 Task: Find connections with filter location Ibirama with filter topic #automotivewith filter profile language French with filter current company STÄUBLI with filter school IBS Mumbai with filter industry Engines and Power Transmission Equipment Manufacturing with filter service category Print Design with filter keywords title Purchasing Staff
Action: Mouse moved to (642, 136)
Screenshot: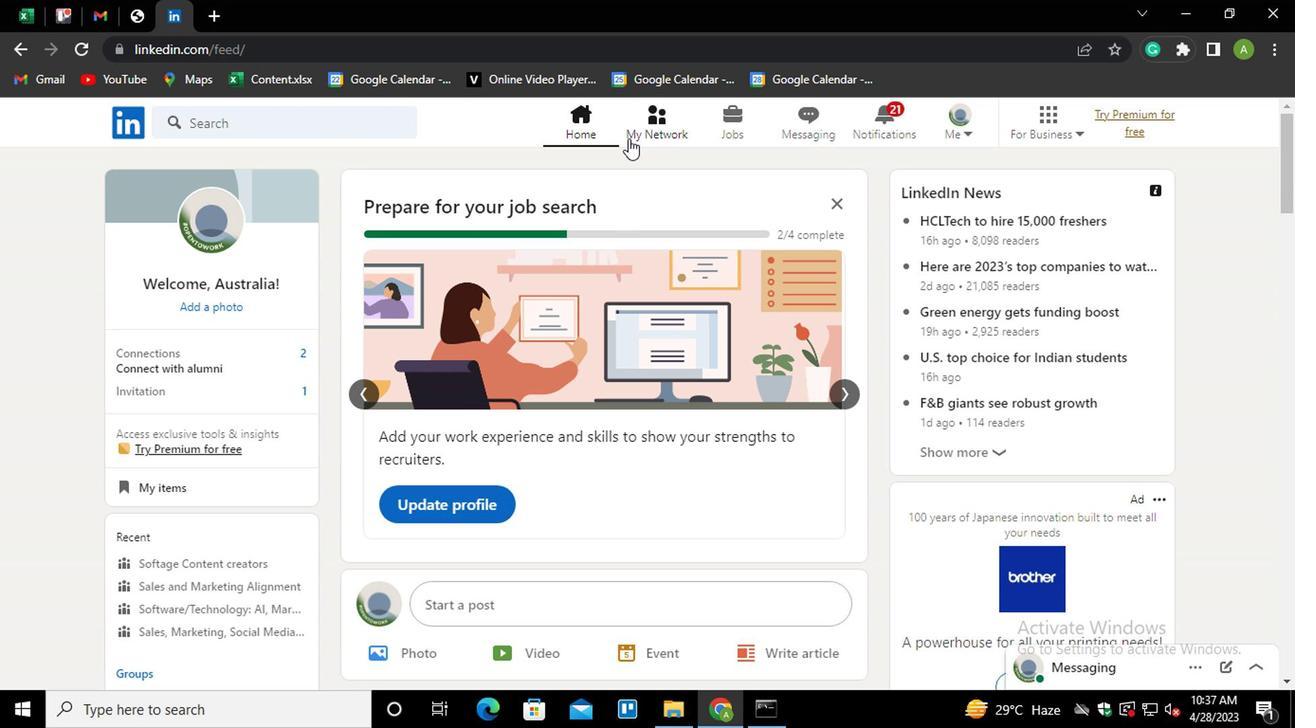
Action: Mouse pressed left at (642, 136)
Screenshot: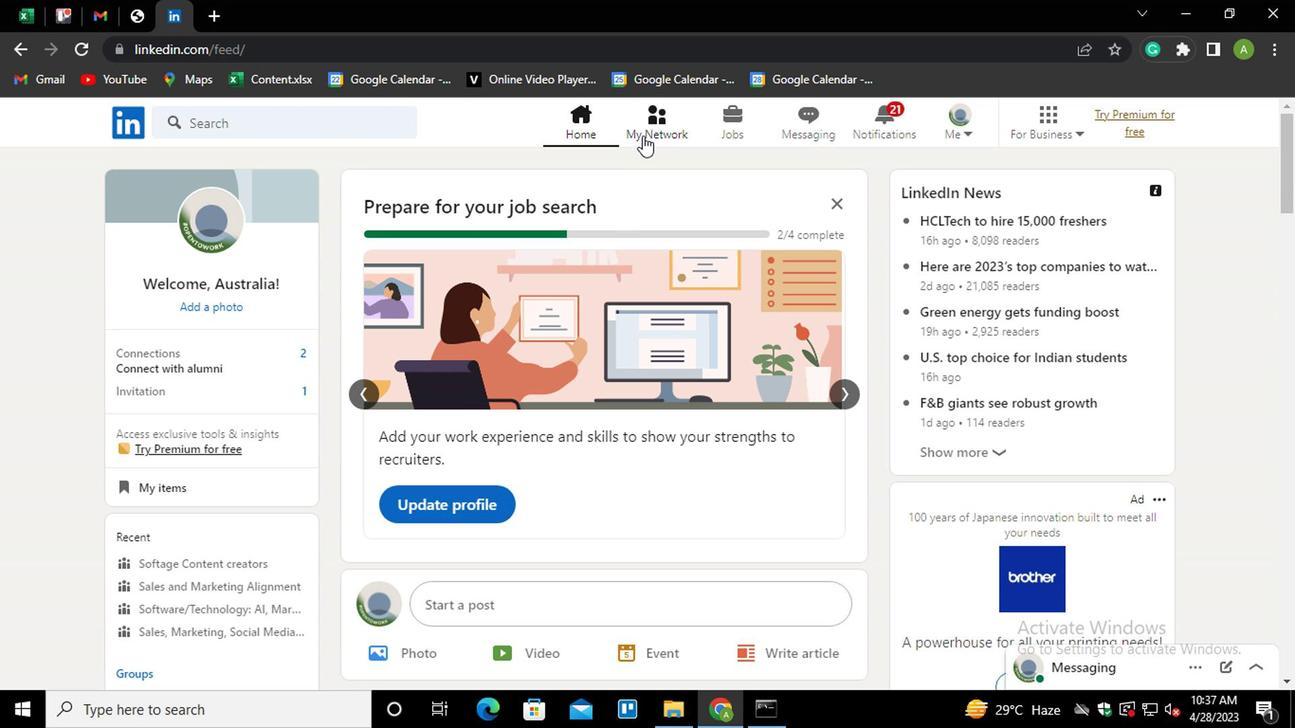 
Action: Mouse moved to (213, 220)
Screenshot: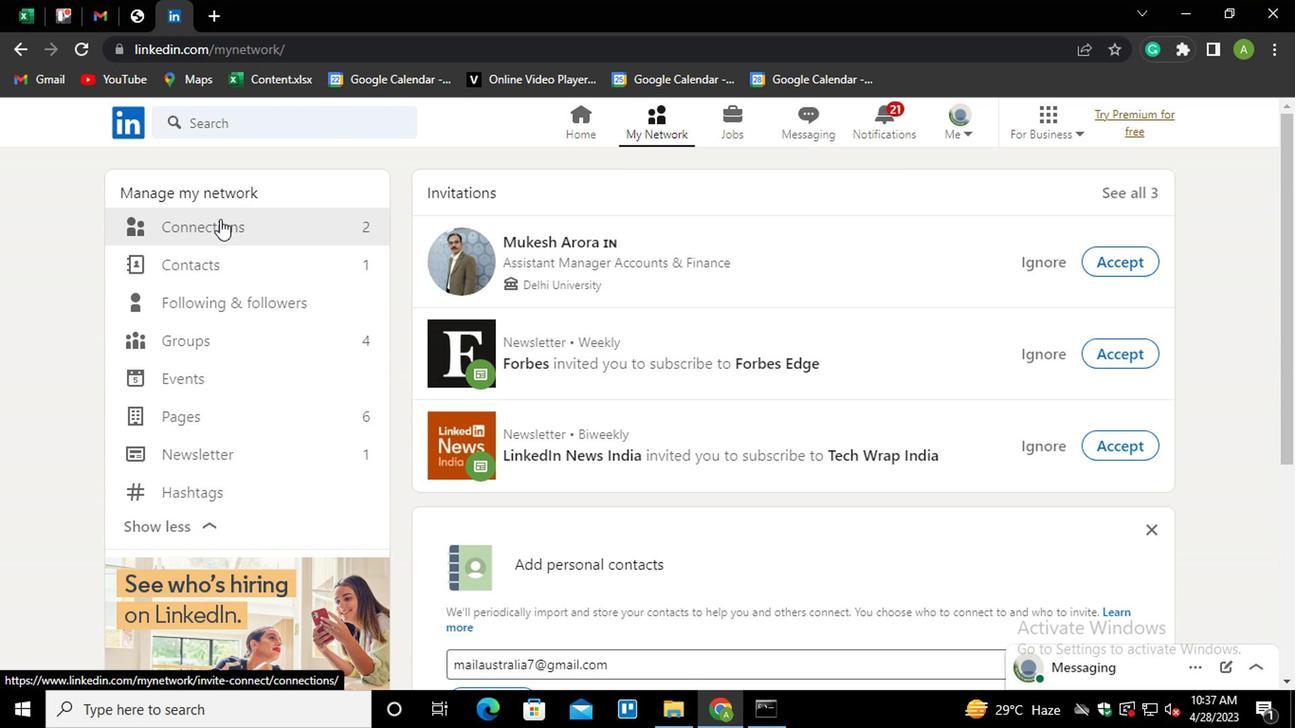 
Action: Mouse pressed left at (213, 220)
Screenshot: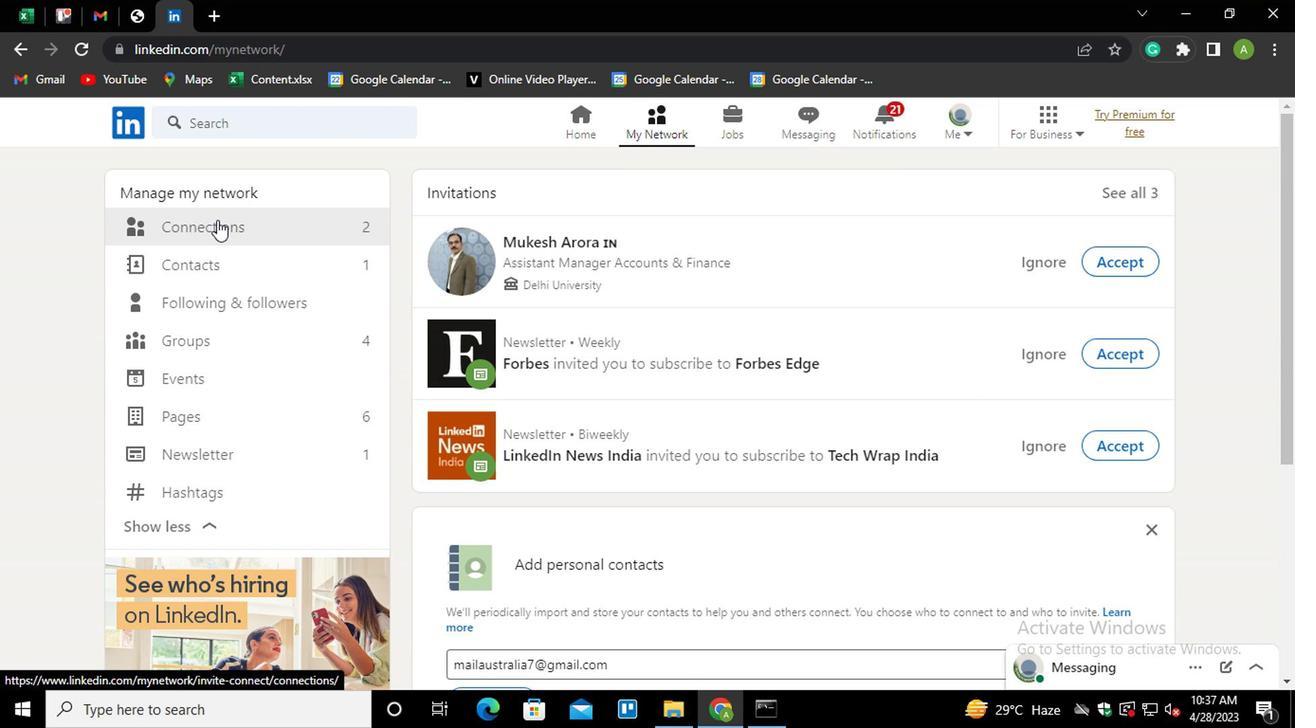 
Action: Mouse moved to (757, 224)
Screenshot: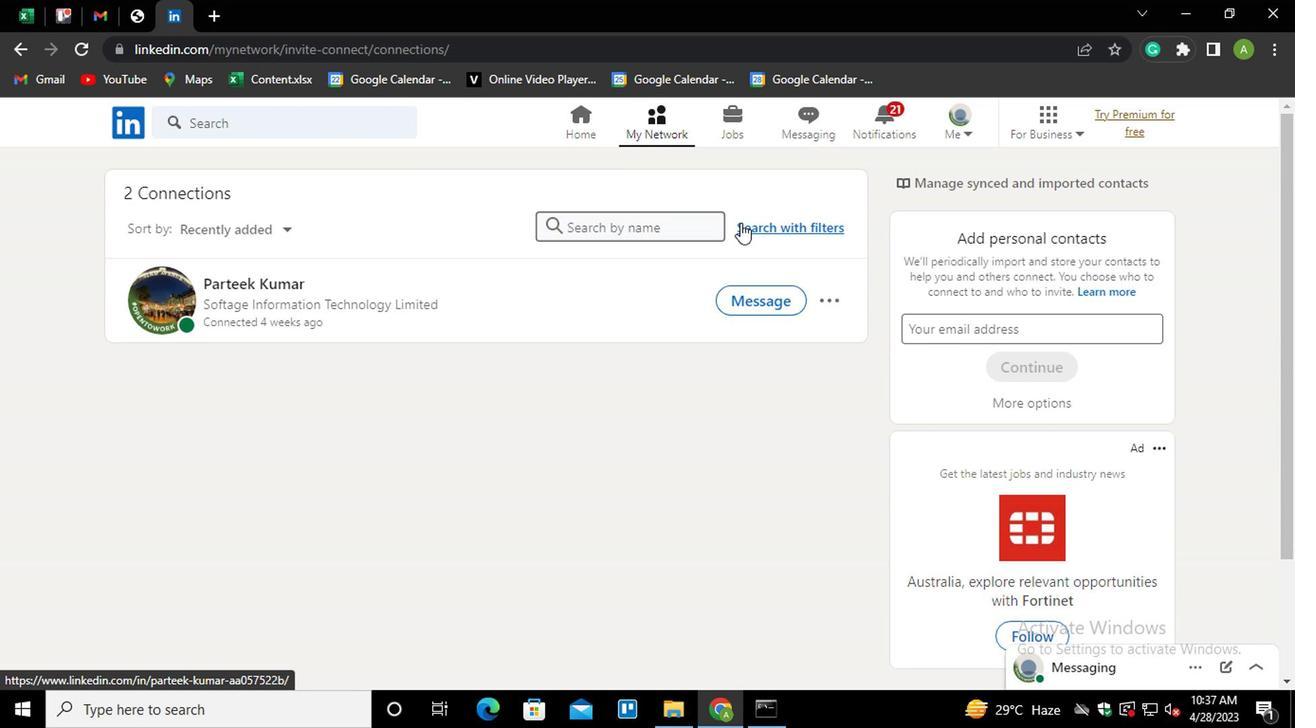 
Action: Mouse pressed left at (757, 224)
Screenshot: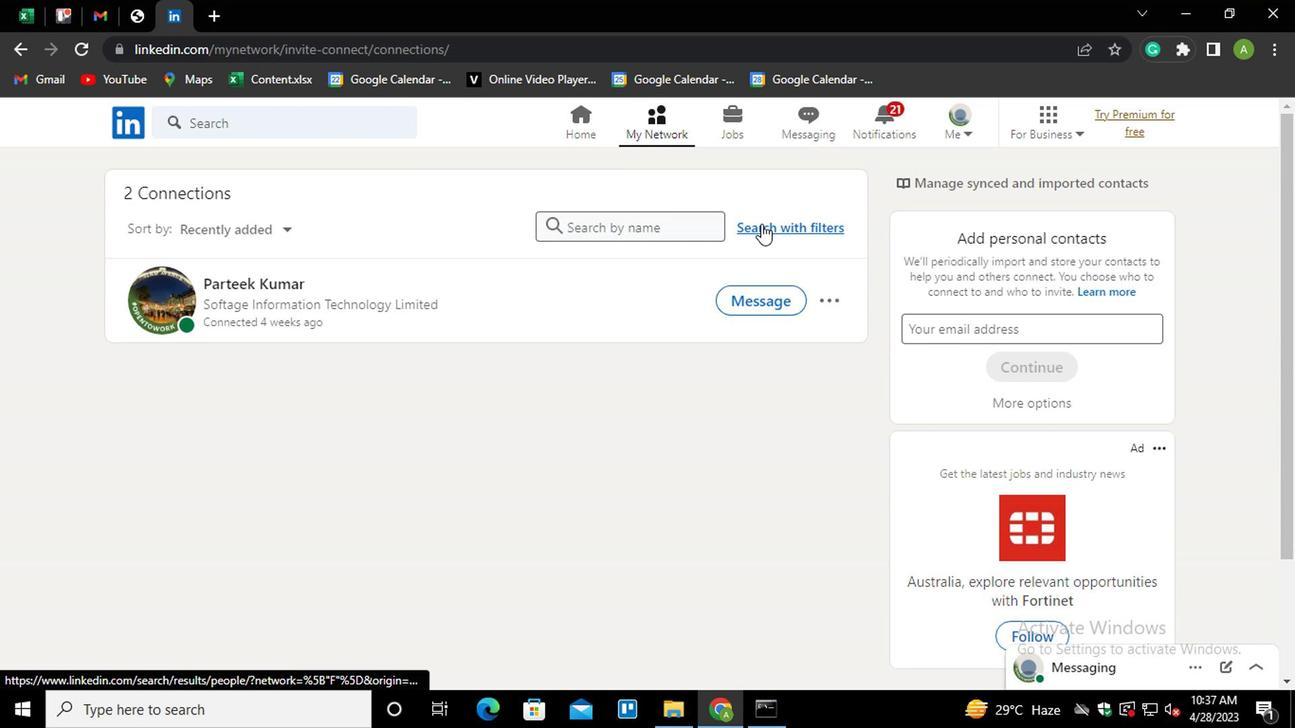 
Action: Mouse moved to (684, 175)
Screenshot: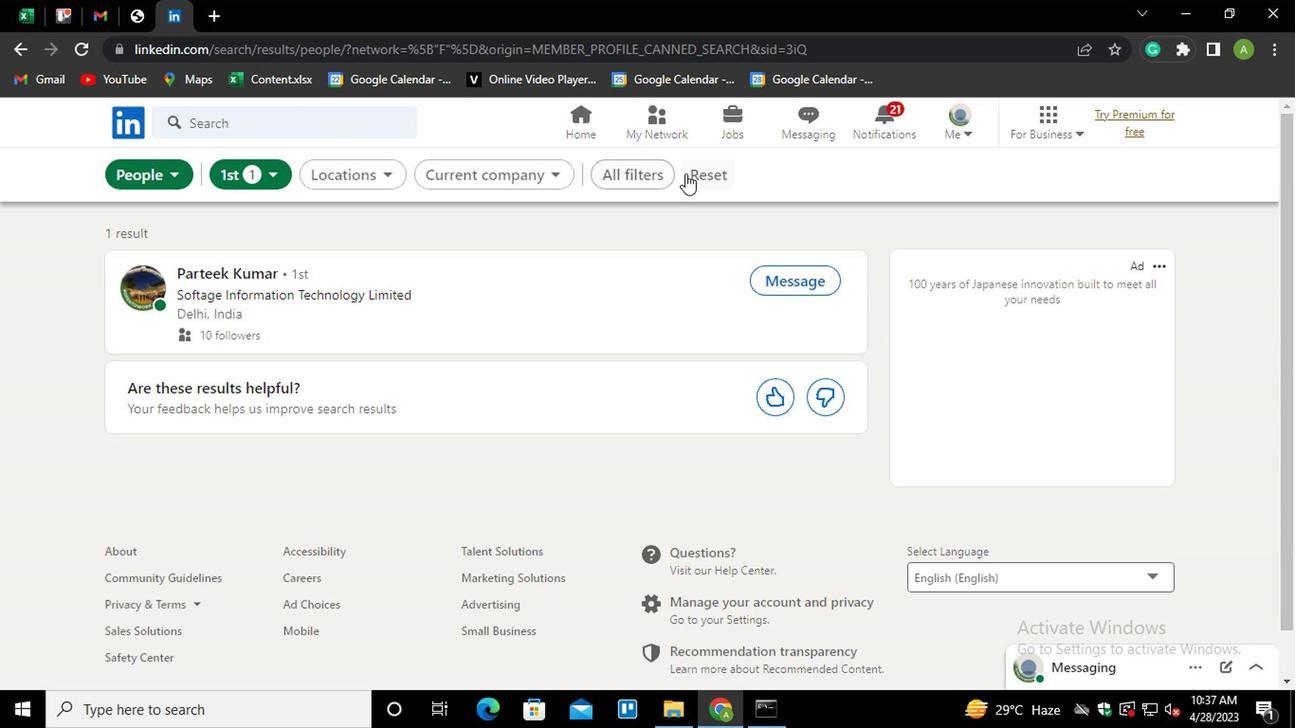 
Action: Mouse pressed left at (684, 175)
Screenshot: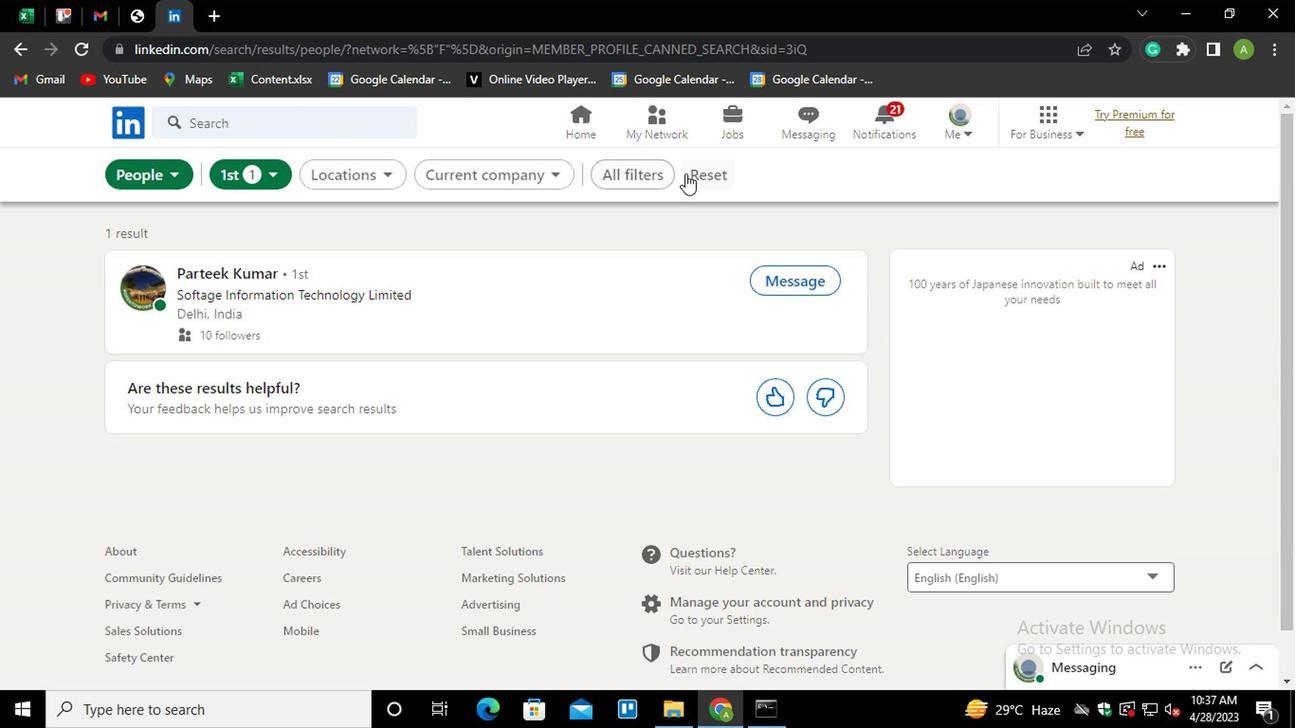 
Action: Mouse moved to (653, 180)
Screenshot: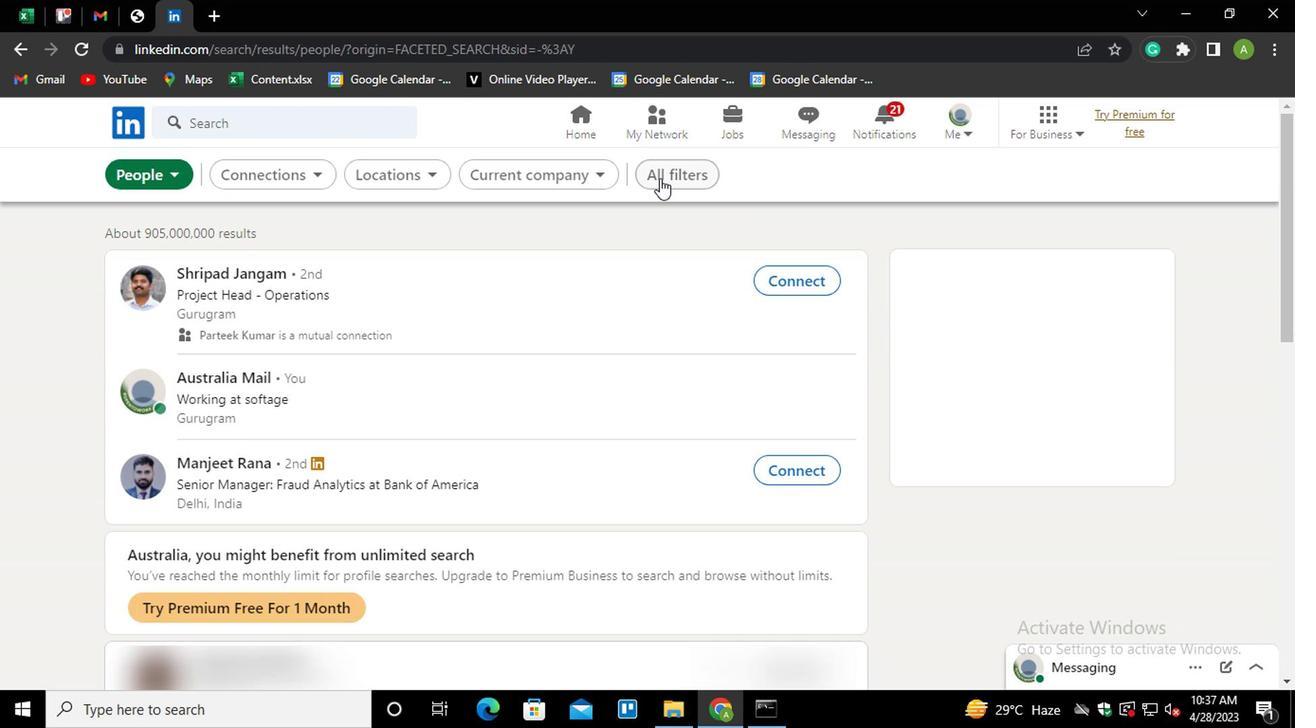 
Action: Mouse pressed left at (653, 180)
Screenshot: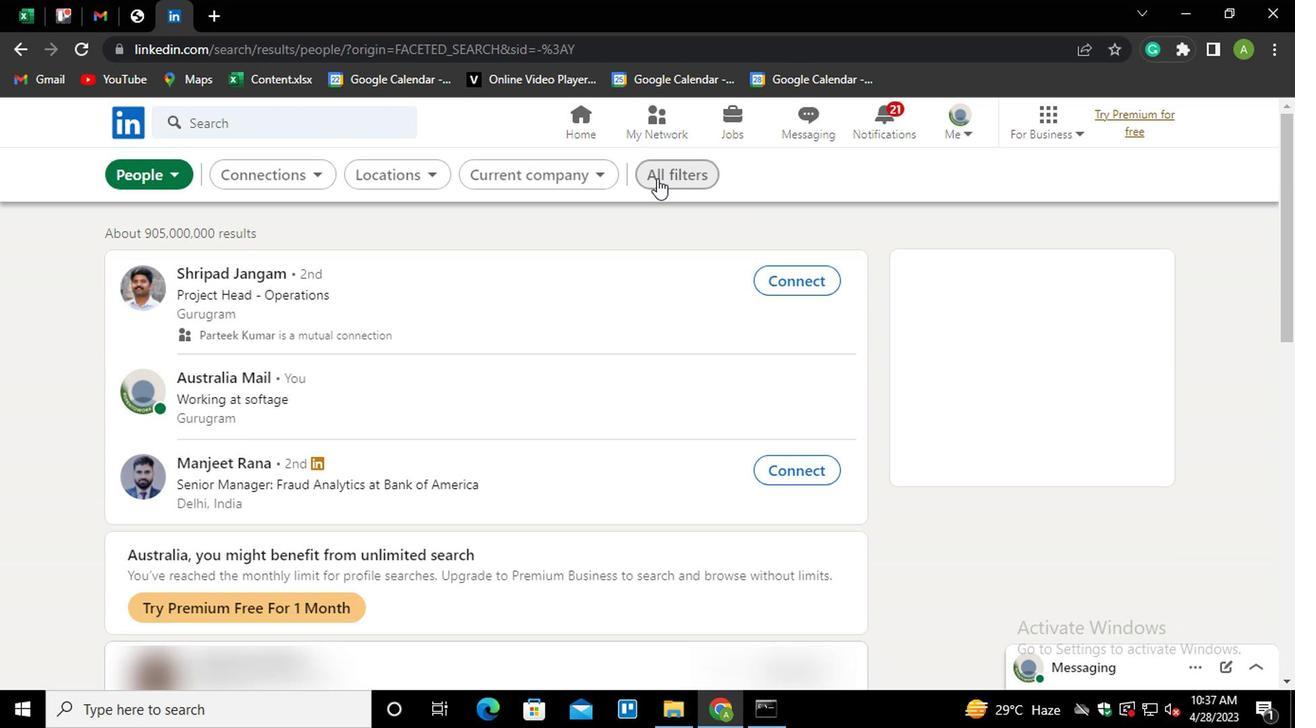 
Action: Mouse moved to (962, 416)
Screenshot: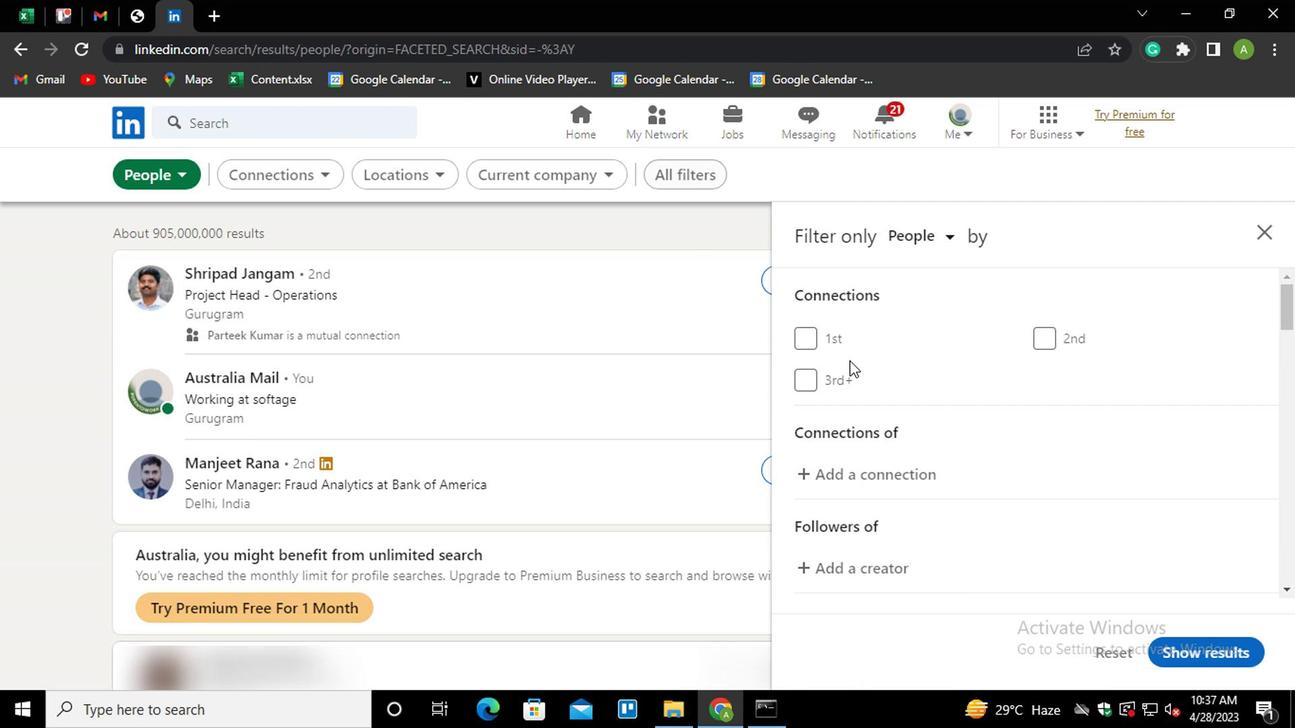 
Action: Mouse scrolled (962, 414) with delta (0, -1)
Screenshot: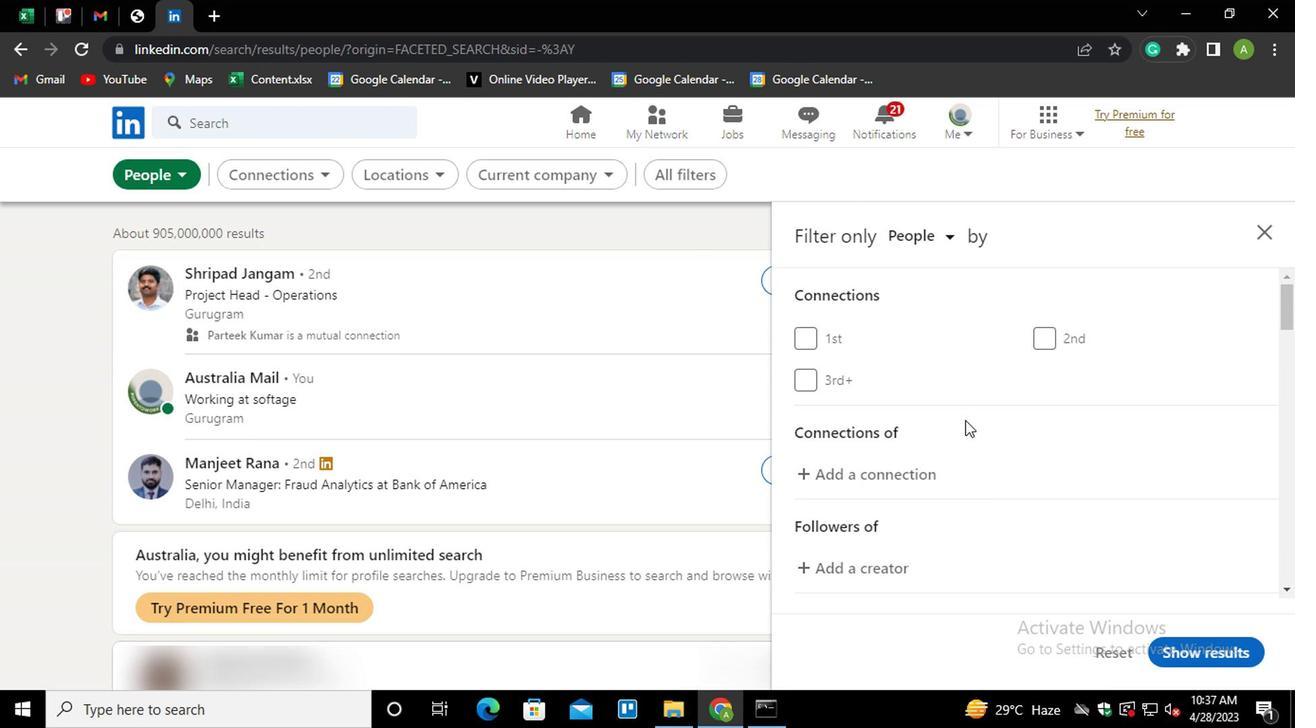 
Action: Mouse scrolled (962, 414) with delta (0, -1)
Screenshot: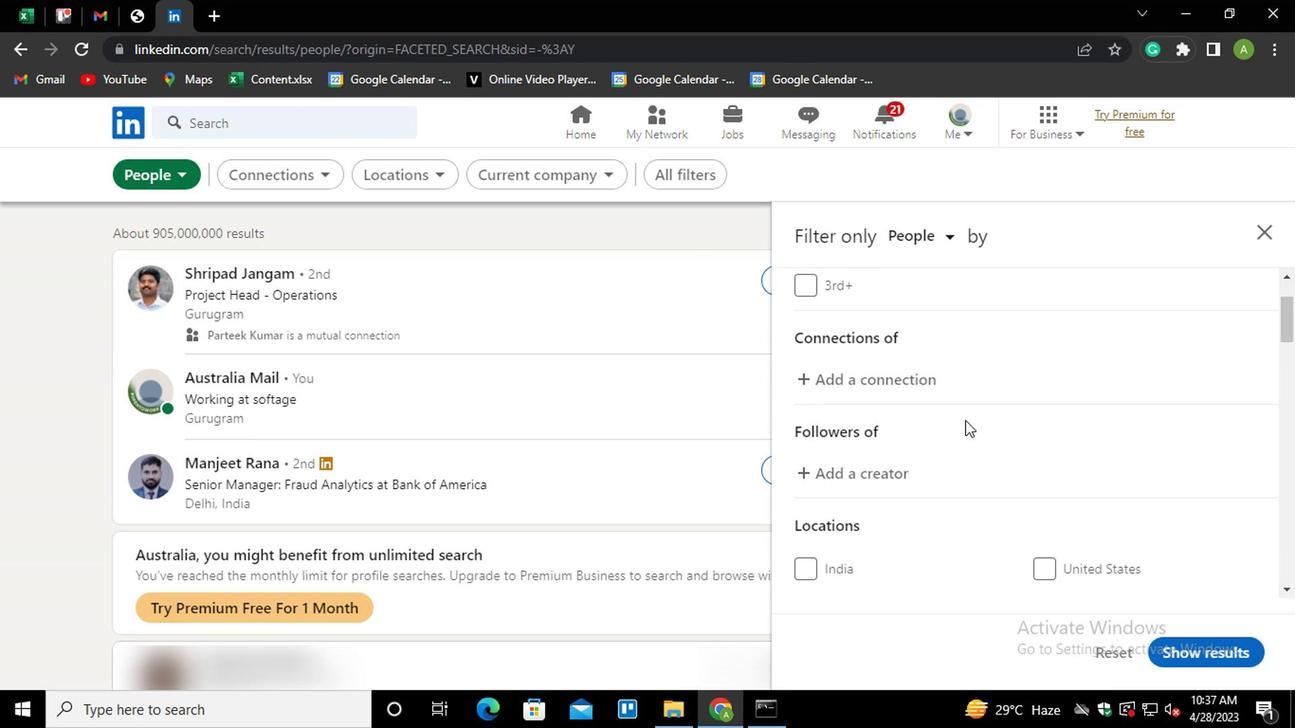 
Action: Mouse scrolled (962, 414) with delta (0, -1)
Screenshot: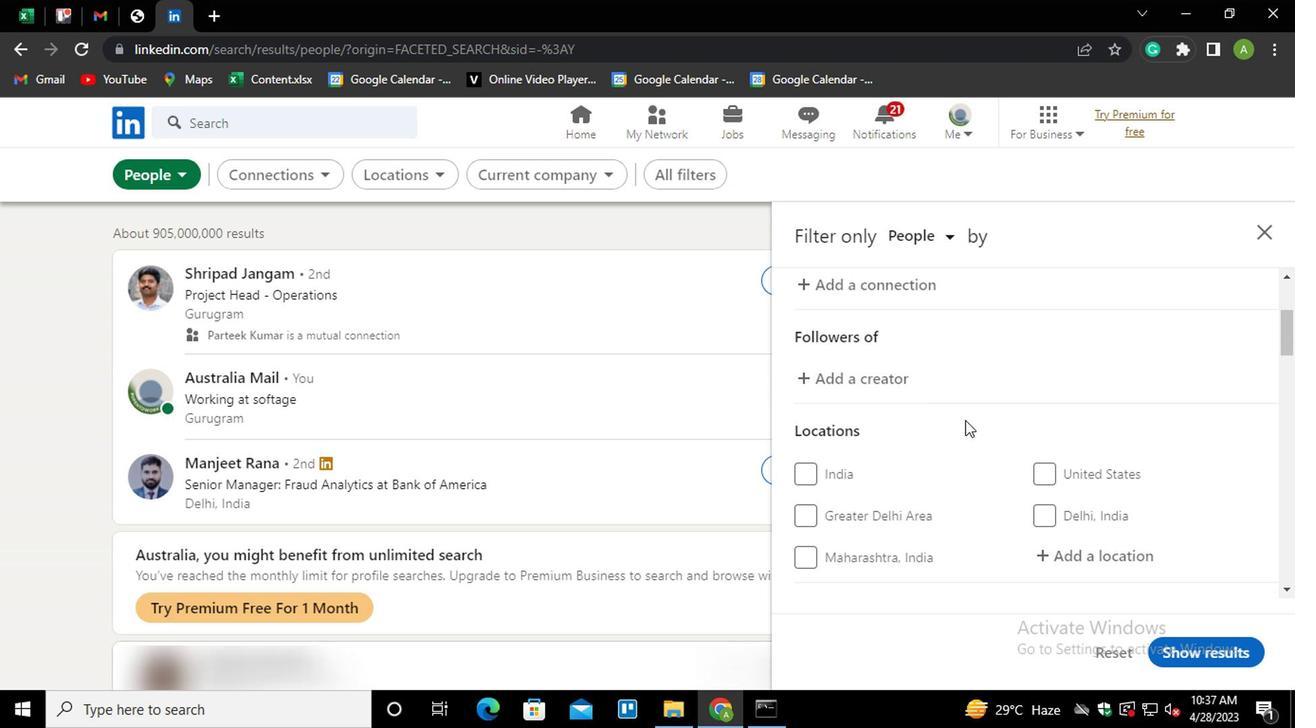 
Action: Mouse scrolled (962, 414) with delta (0, -1)
Screenshot: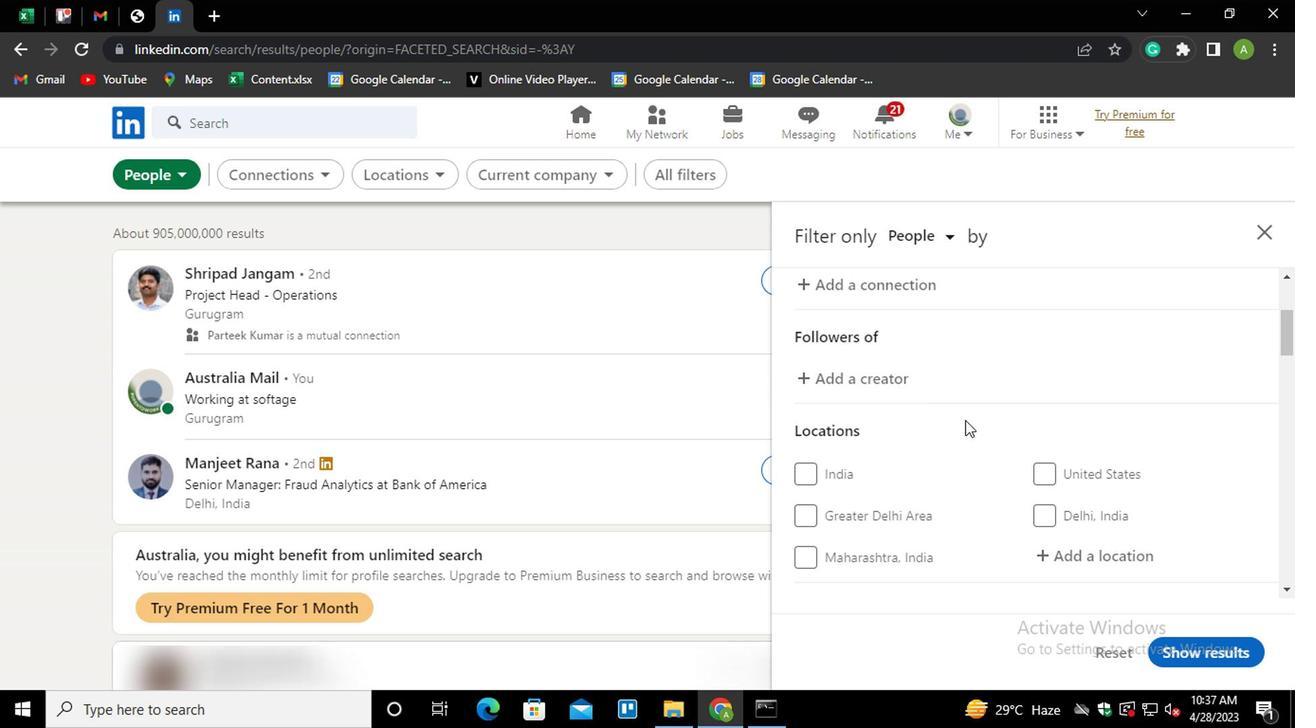 
Action: Mouse moved to (1049, 375)
Screenshot: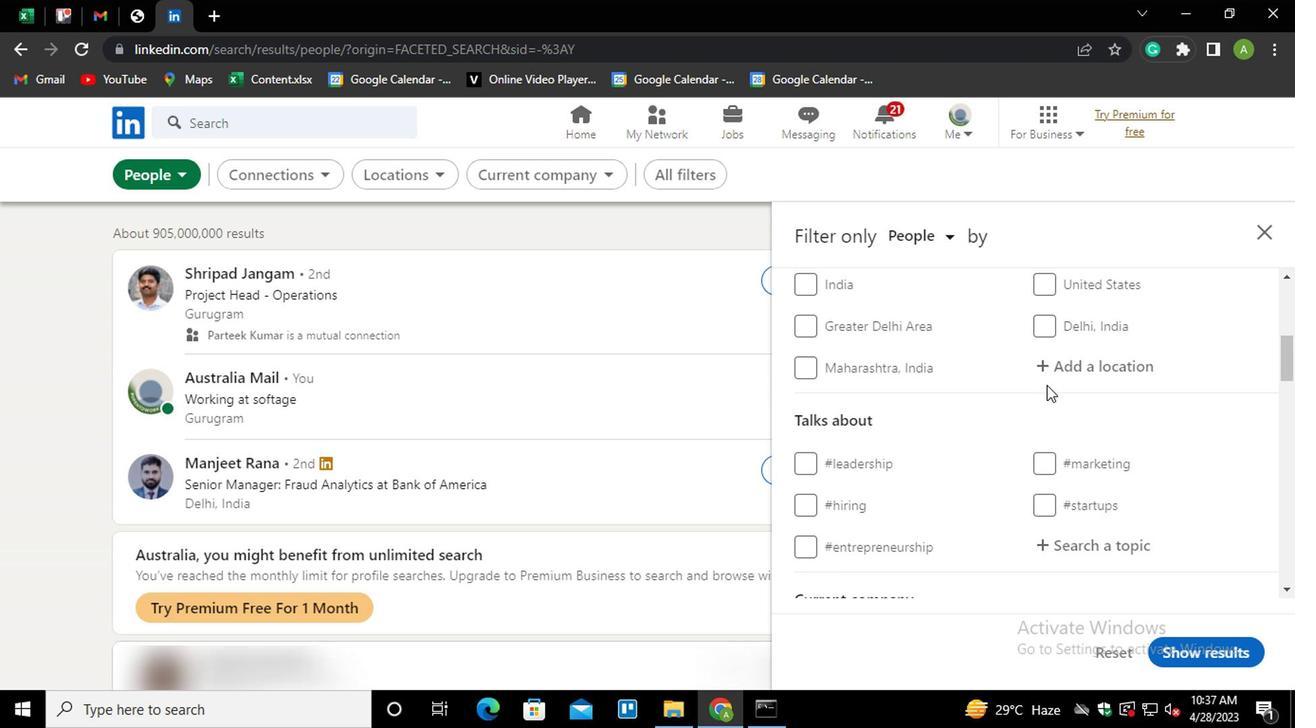 
Action: Mouse pressed left at (1049, 375)
Screenshot: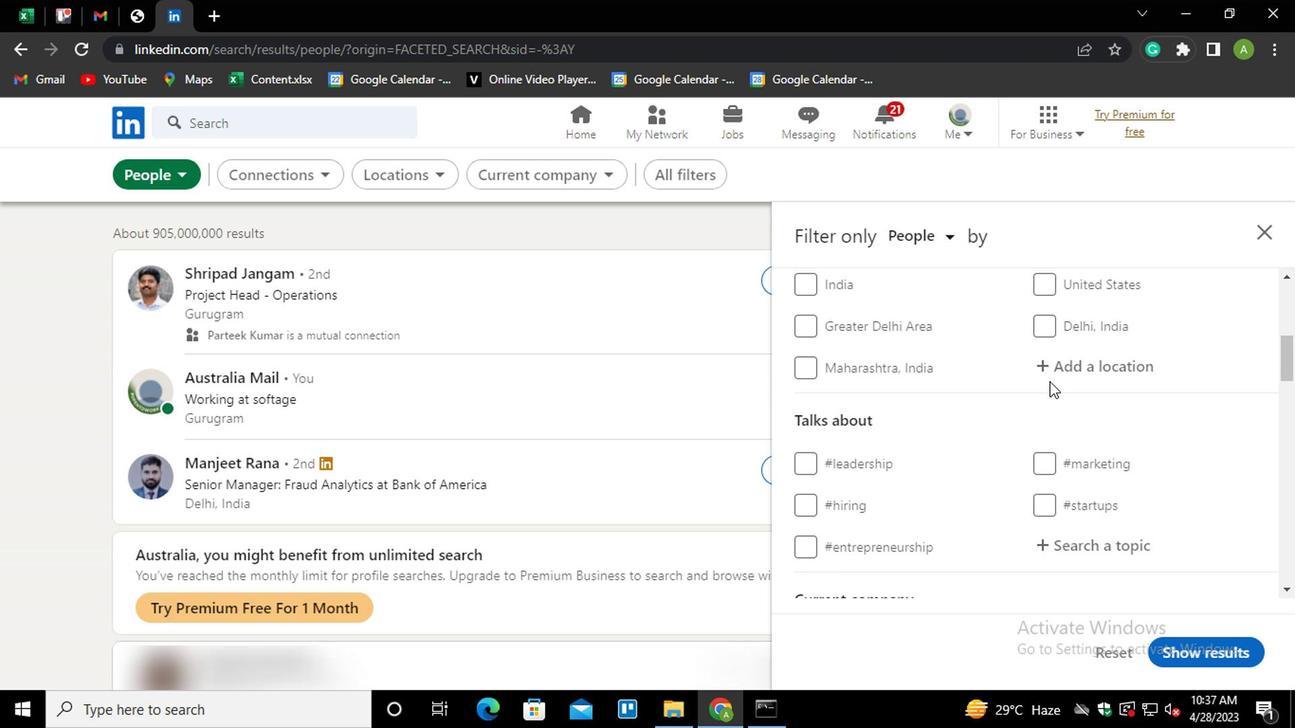 
Action: Mouse moved to (1076, 363)
Screenshot: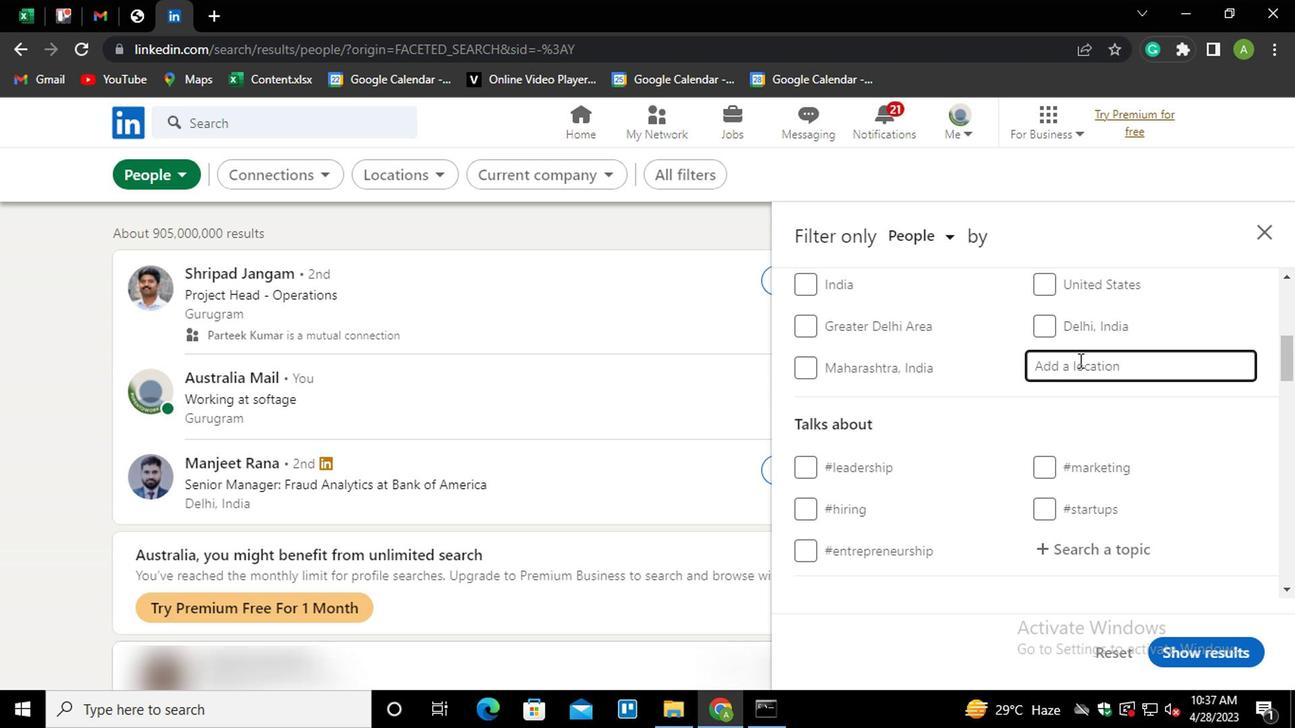 
Action: Mouse pressed left at (1076, 363)
Screenshot: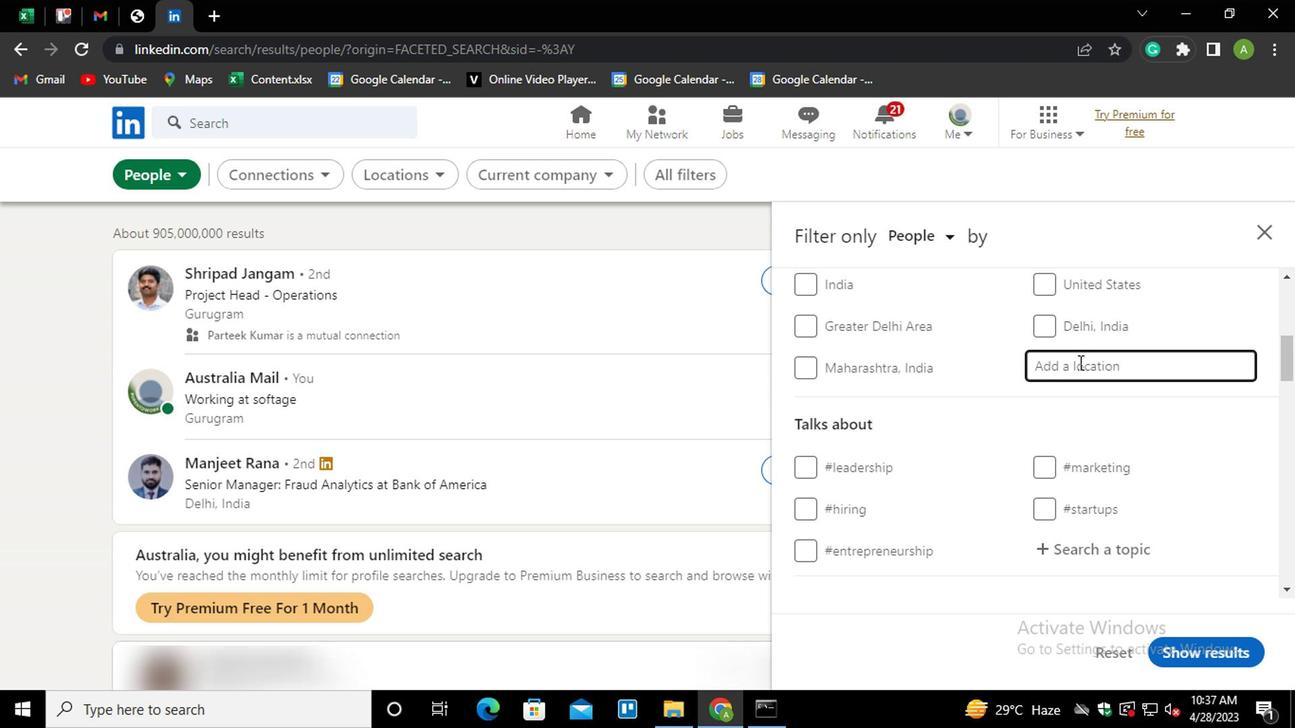 
Action: Key pressed <Key.shift>IBIRAMA<Key.down><Key.enter>
Screenshot: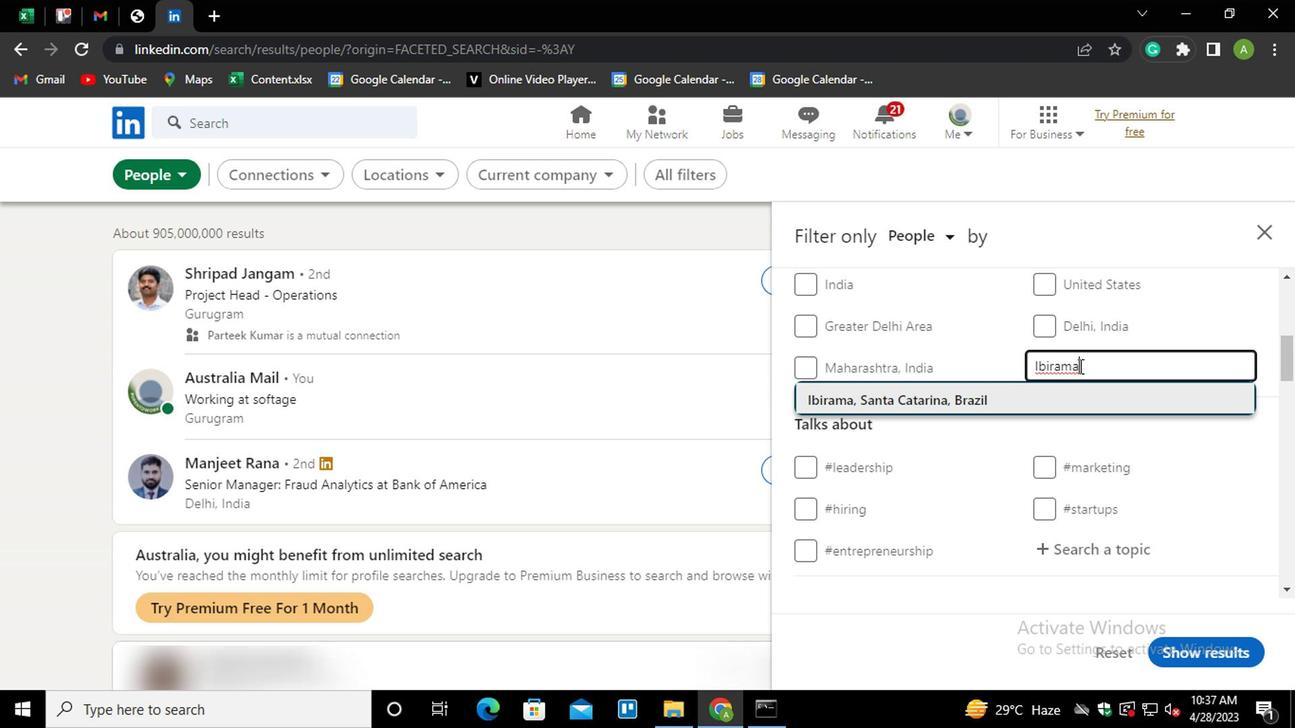 
Action: Mouse scrolled (1076, 362) with delta (0, -1)
Screenshot: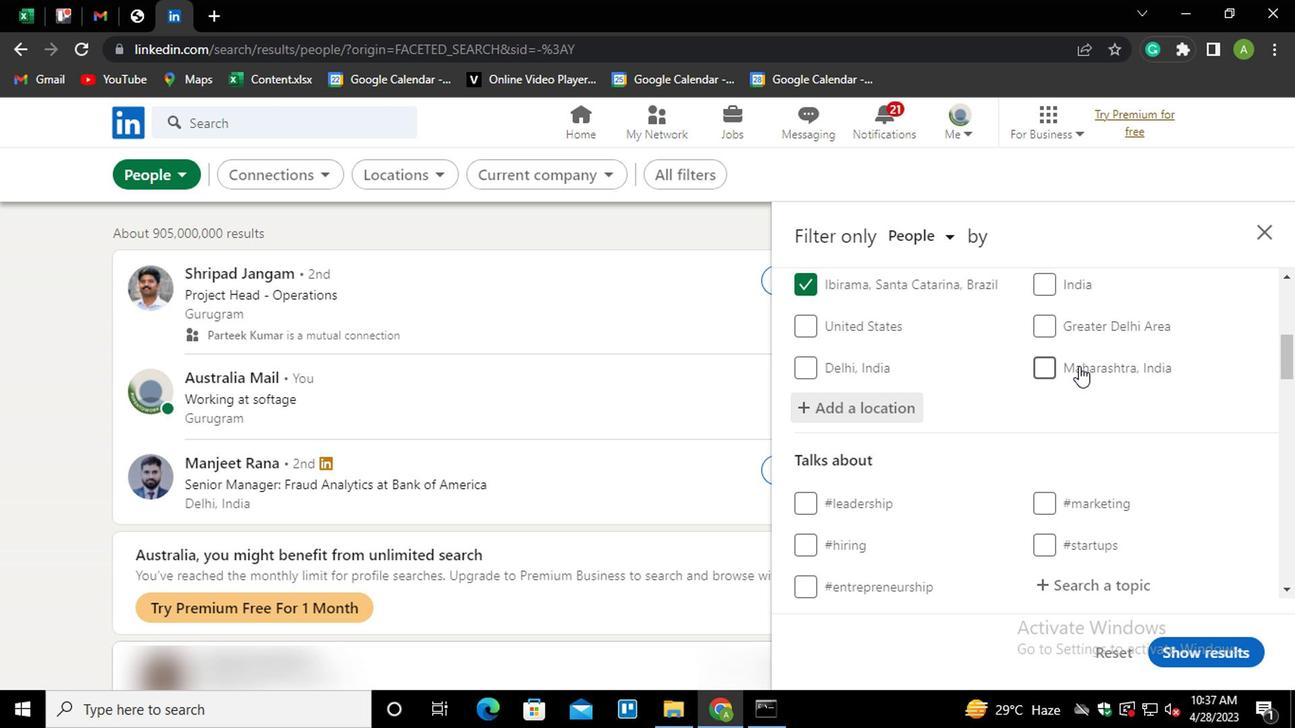 
Action: Mouse scrolled (1076, 362) with delta (0, -1)
Screenshot: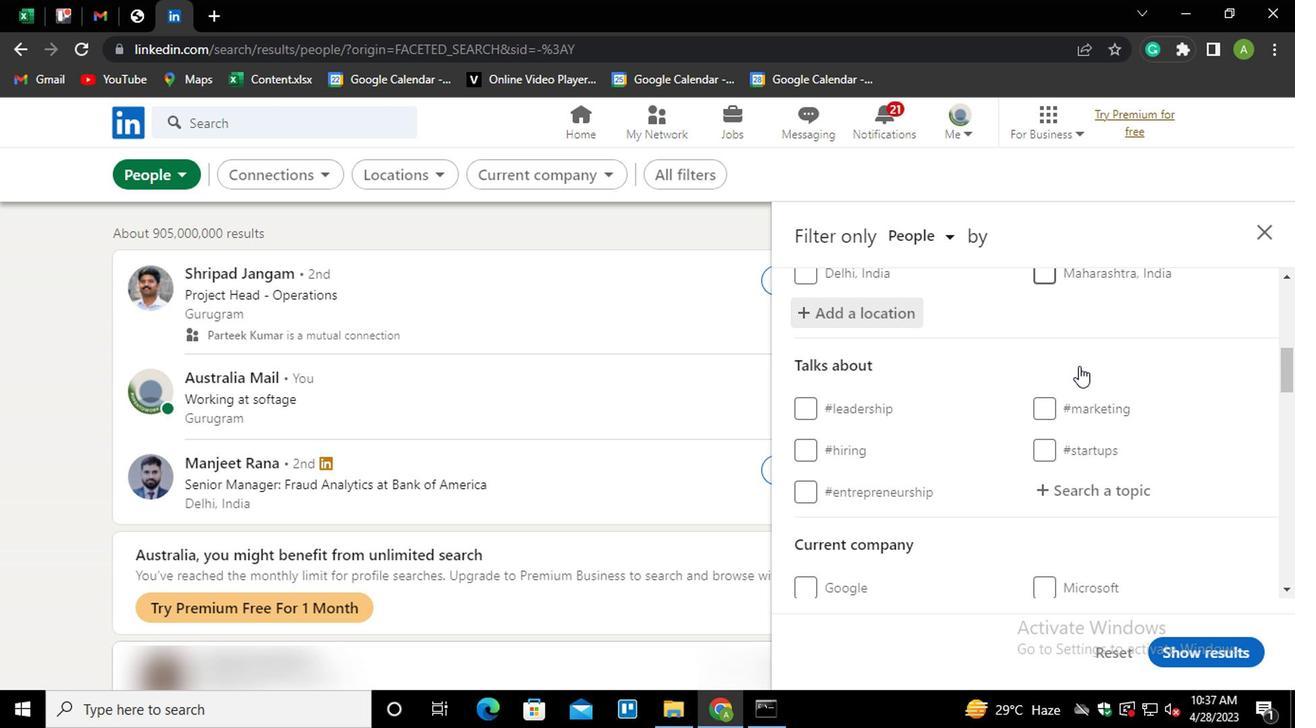 
Action: Mouse scrolled (1076, 362) with delta (0, -1)
Screenshot: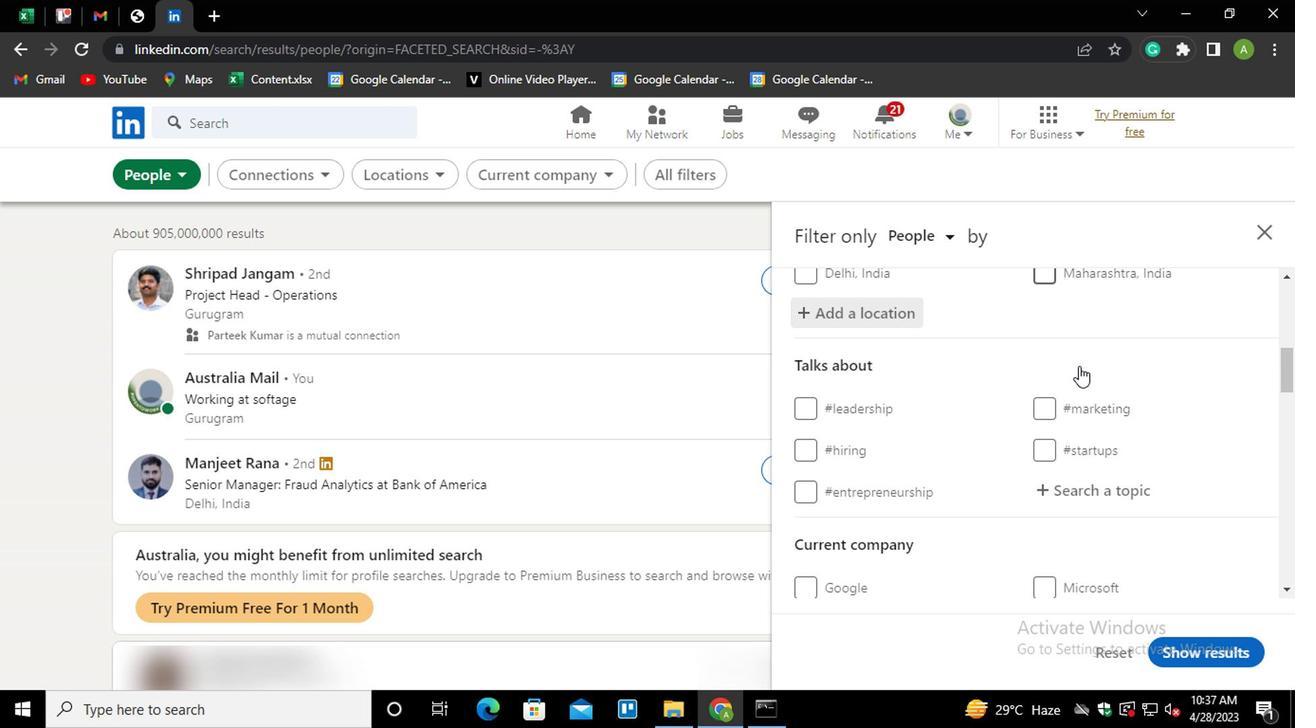 
Action: Mouse moved to (1069, 302)
Screenshot: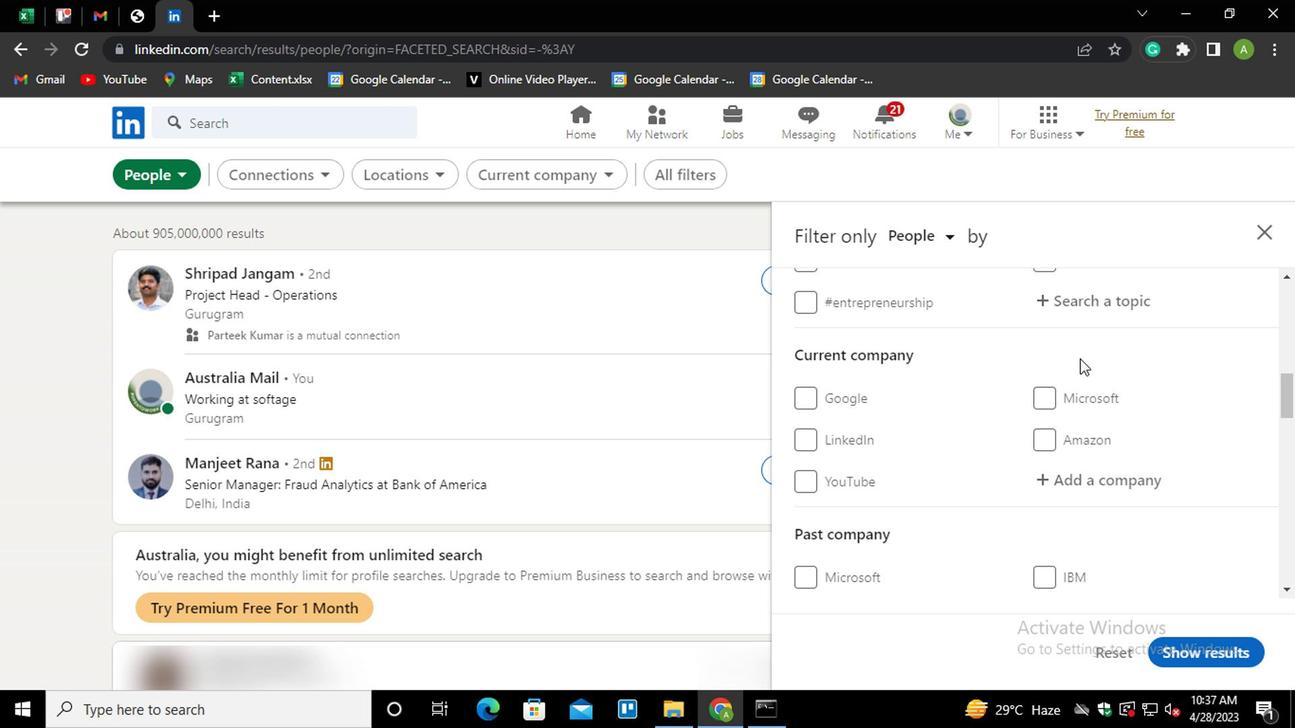 
Action: Mouse pressed left at (1069, 302)
Screenshot: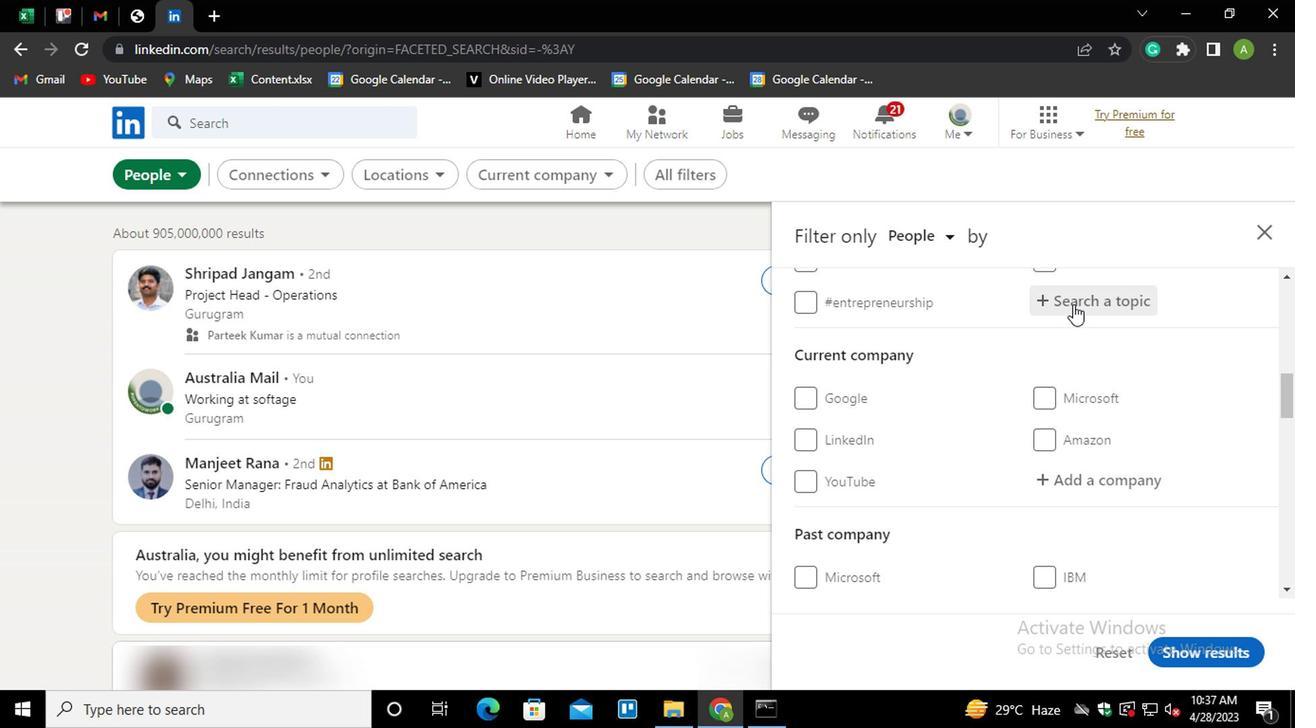 
Action: Key pressed AUTOMO<Key.down><Key.enter>
Screenshot: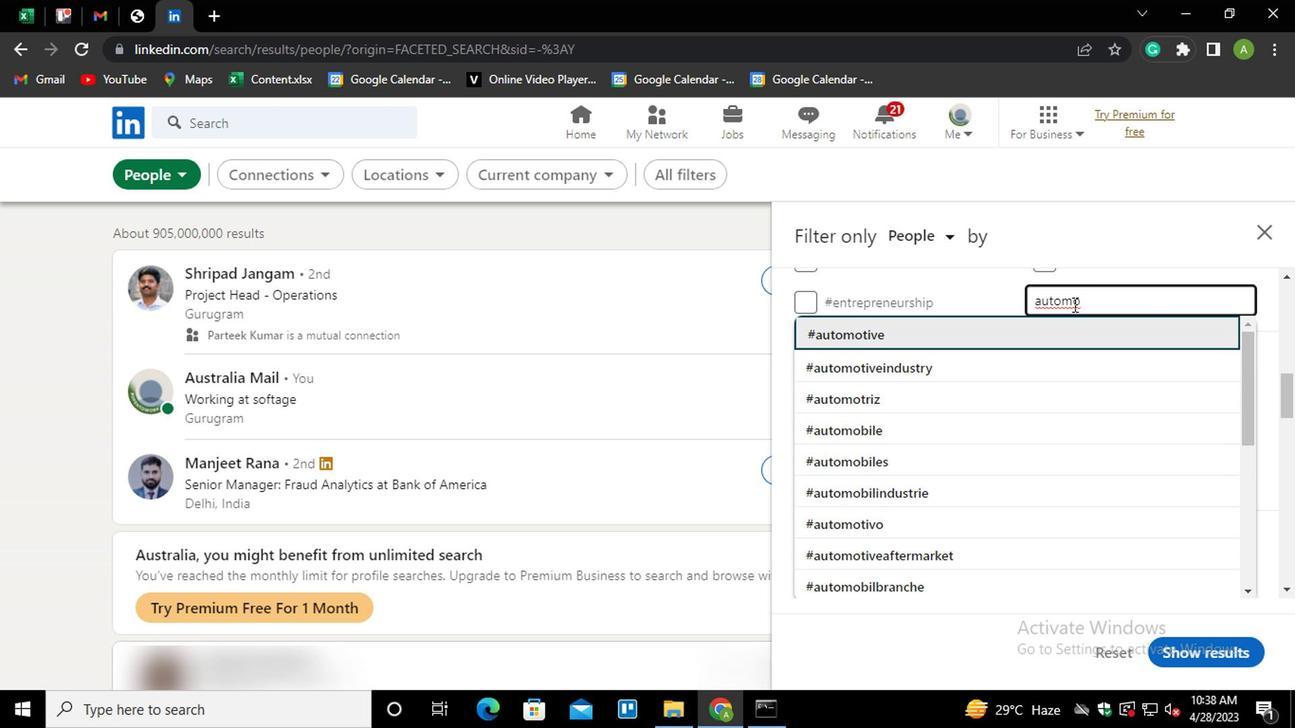 
Action: Mouse scrolled (1069, 302) with delta (0, 0)
Screenshot: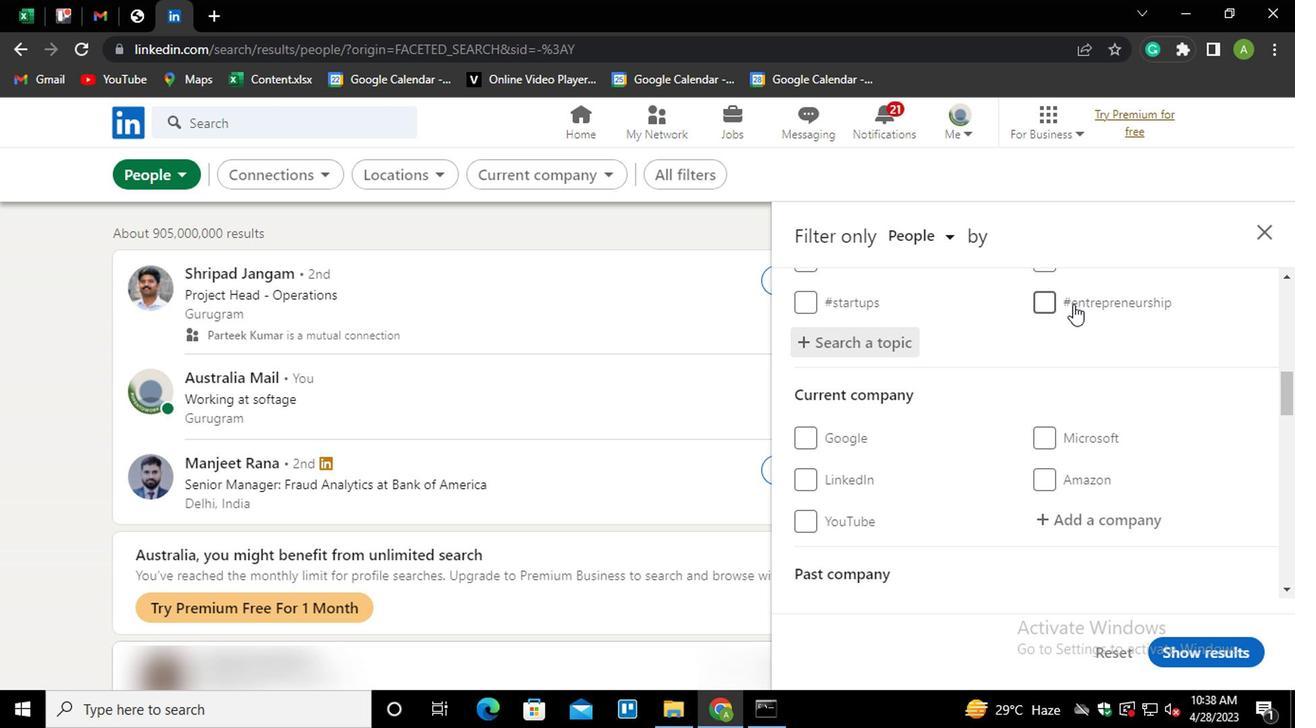 
Action: Mouse scrolled (1069, 302) with delta (0, 0)
Screenshot: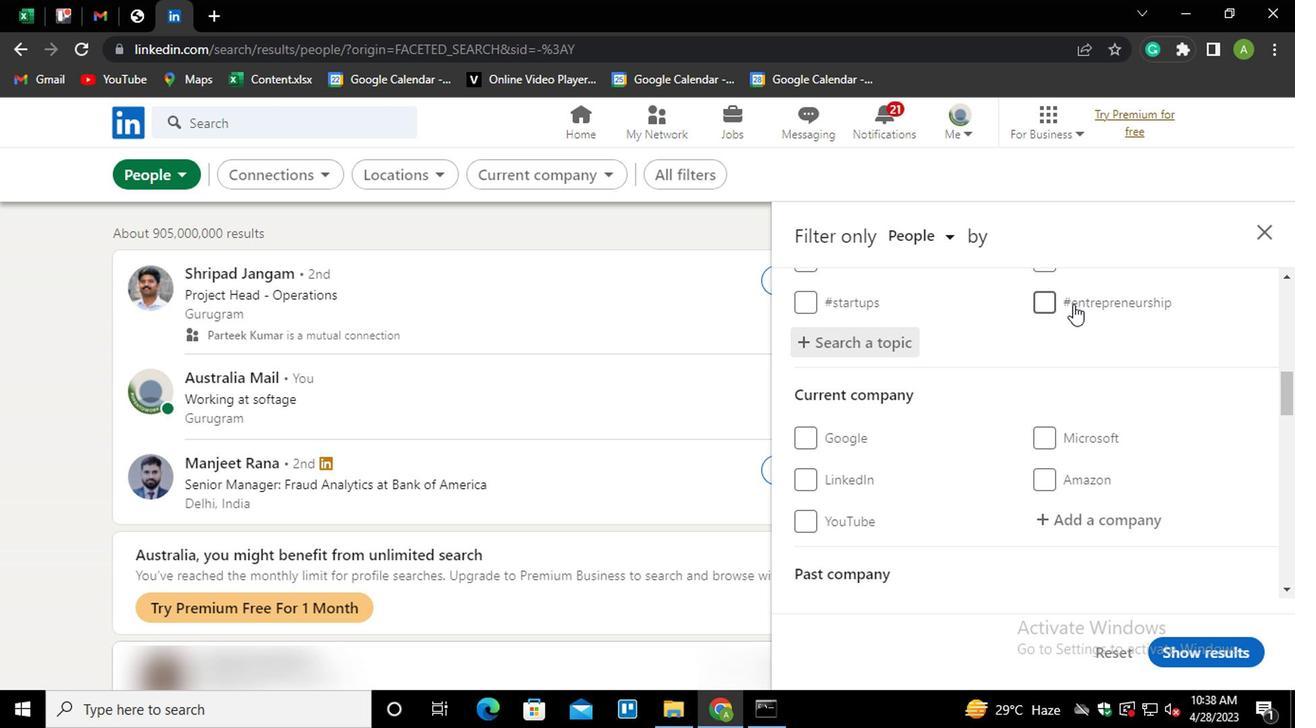 
Action: Mouse scrolled (1069, 302) with delta (0, 0)
Screenshot: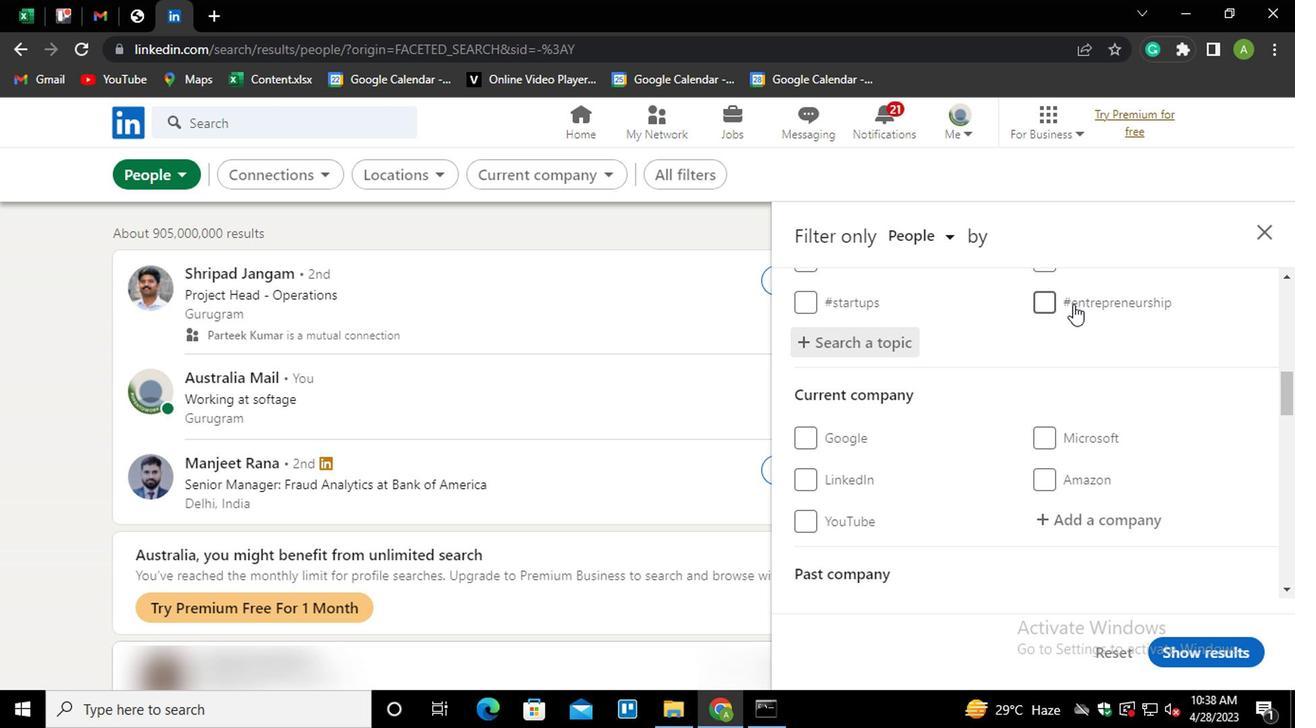 
Action: Mouse scrolled (1069, 302) with delta (0, 0)
Screenshot: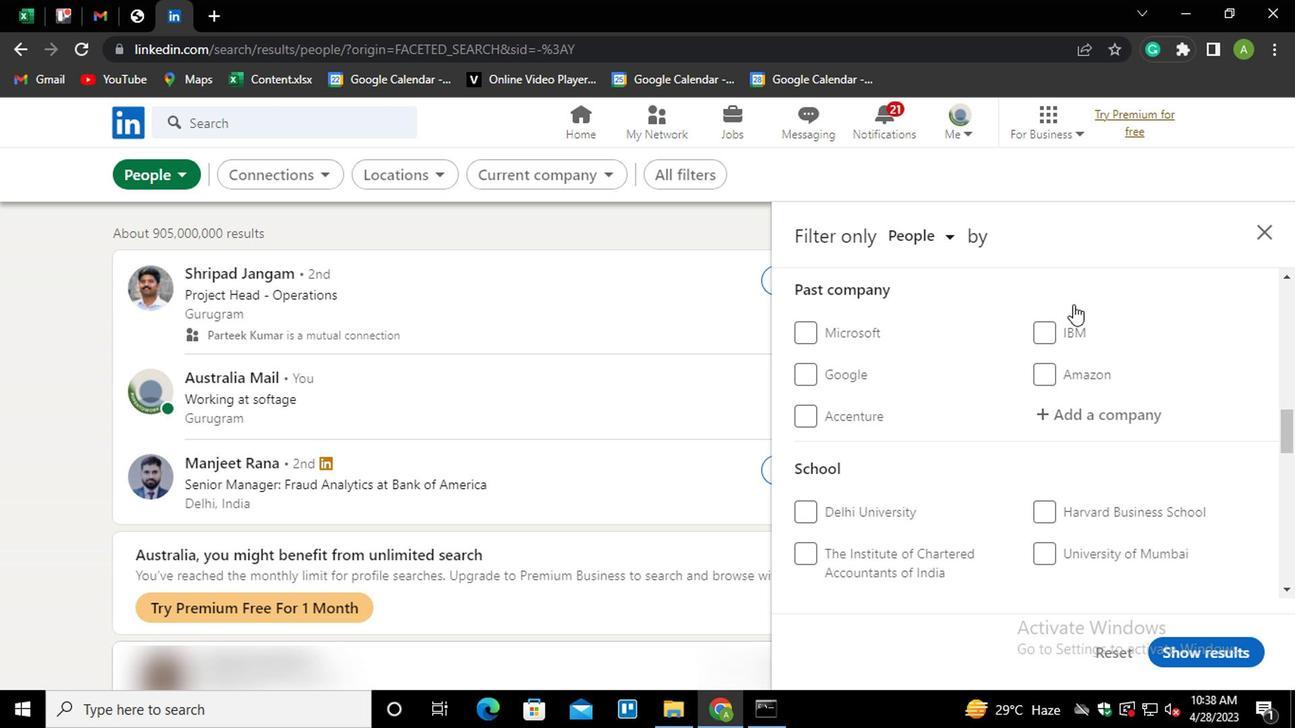 
Action: Mouse scrolled (1069, 302) with delta (0, 0)
Screenshot: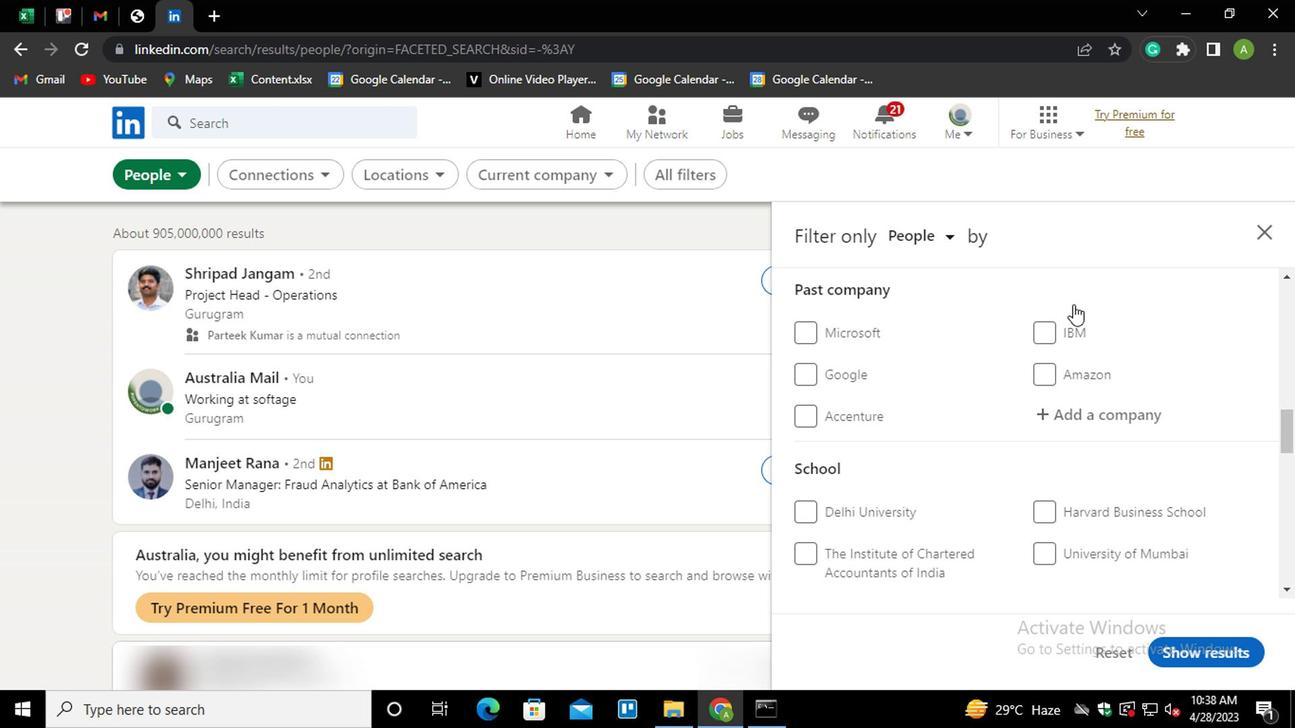 
Action: Mouse scrolled (1069, 302) with delta (0, 0)
Screenshot: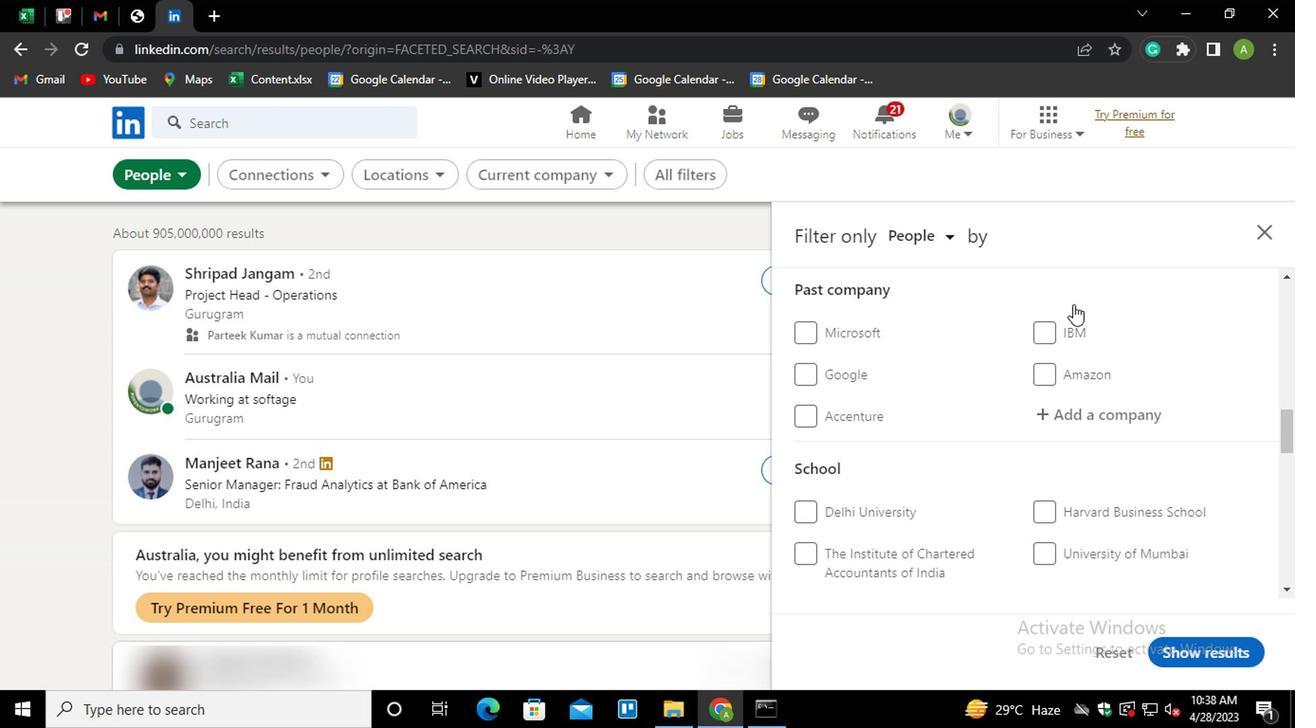 
Action: Mouse scrolled (1069, 302) with delta (0, 0)
Screenshot: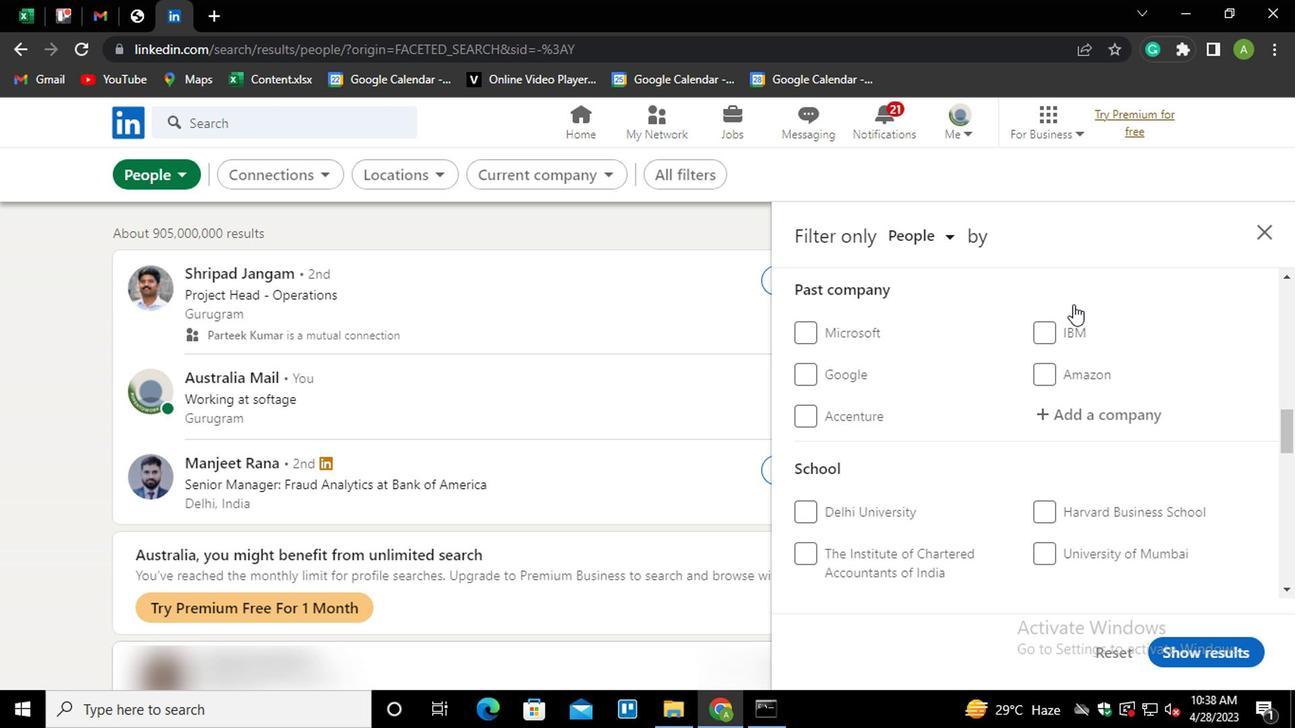 
Action: Mouse scrolled (1069, 302) with delta (0, 0)
Screenshot: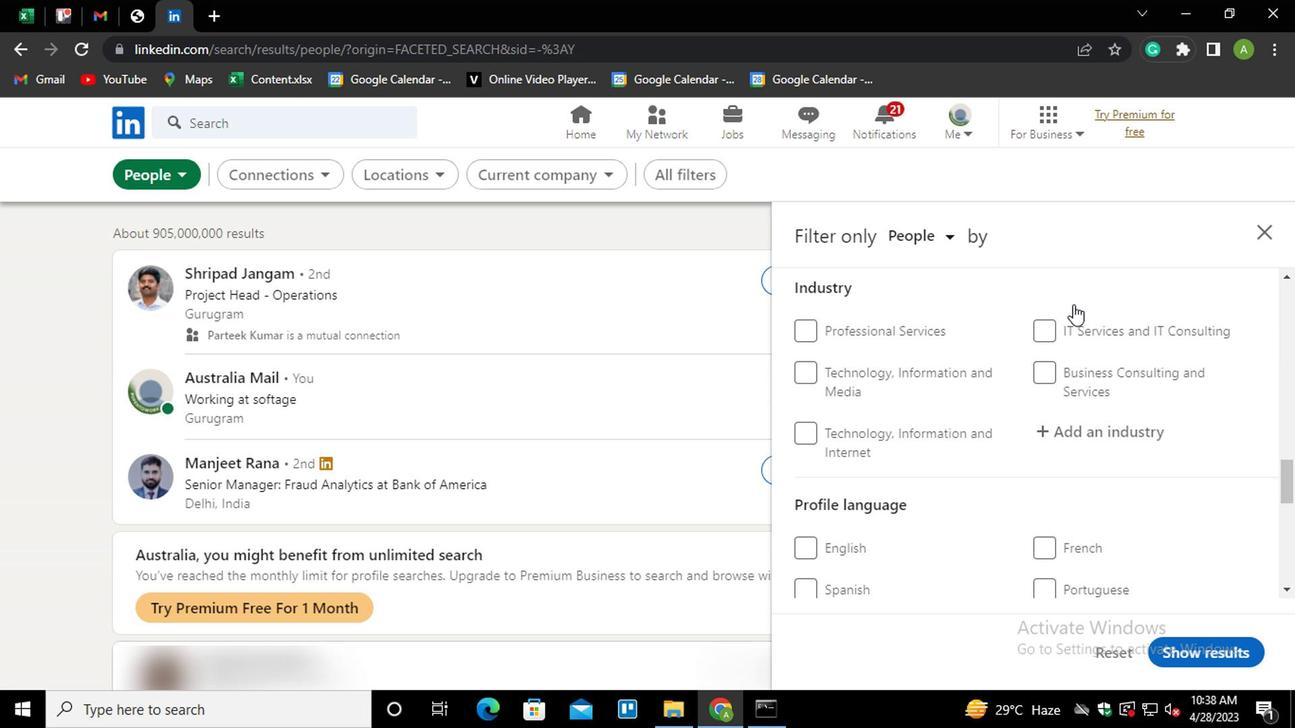 
Action: Mouse scrolled (1069, 302) with delta (0, 0)
Screenshot: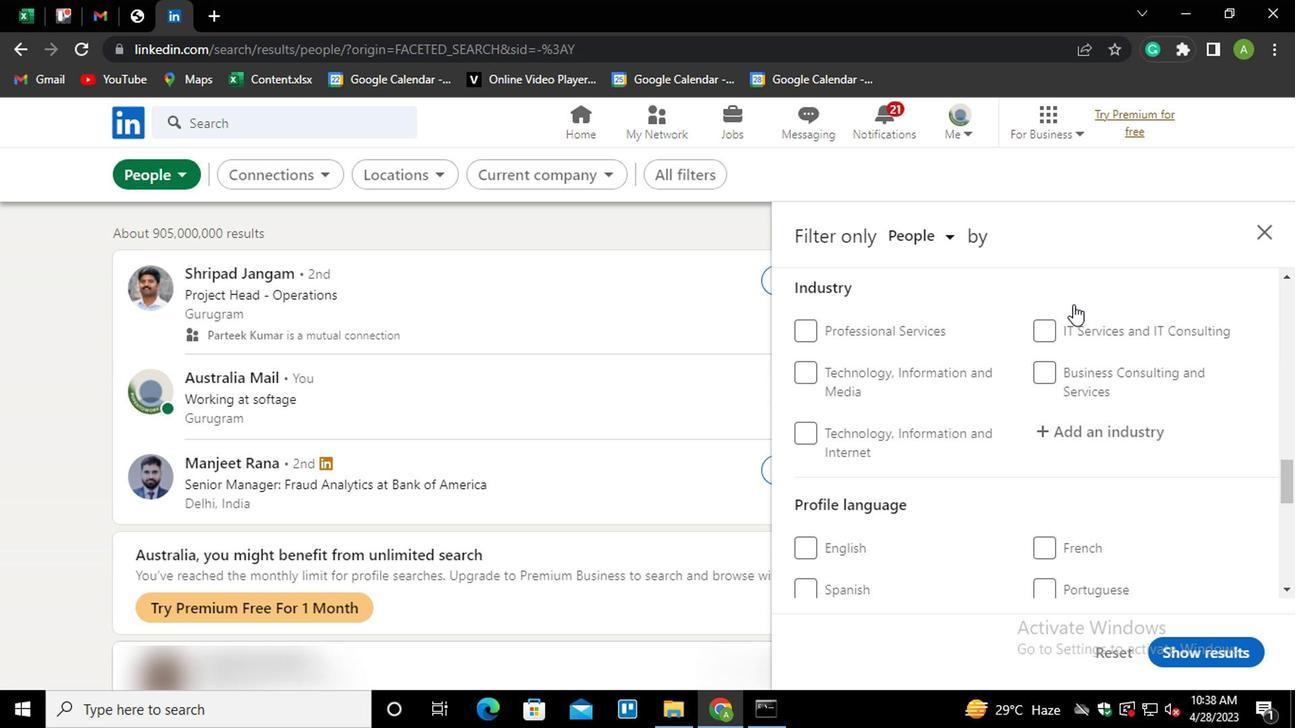 
Action: Mouse moved to (1034, 360)
Screenshot: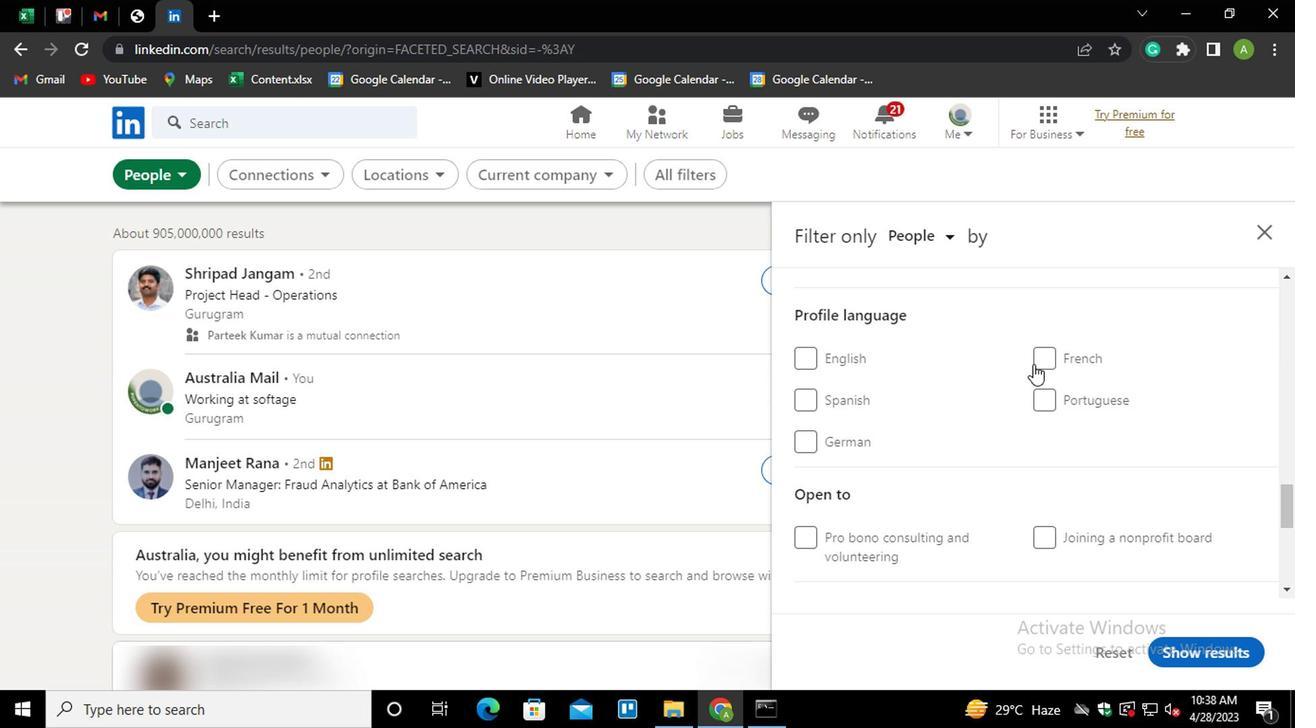 
Action: Mouse pressed left at (1034, 360)
Screenshot: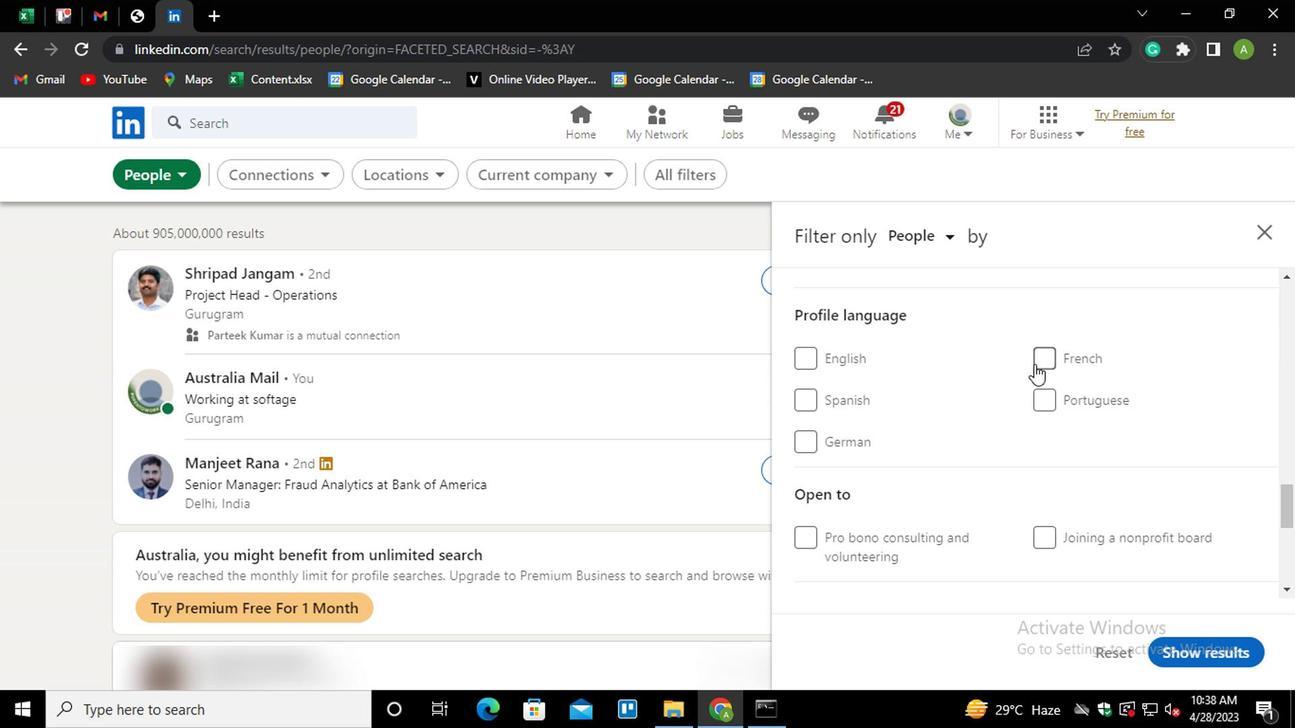 
Action: Mouse moved to (1031, 414)
Screenshot: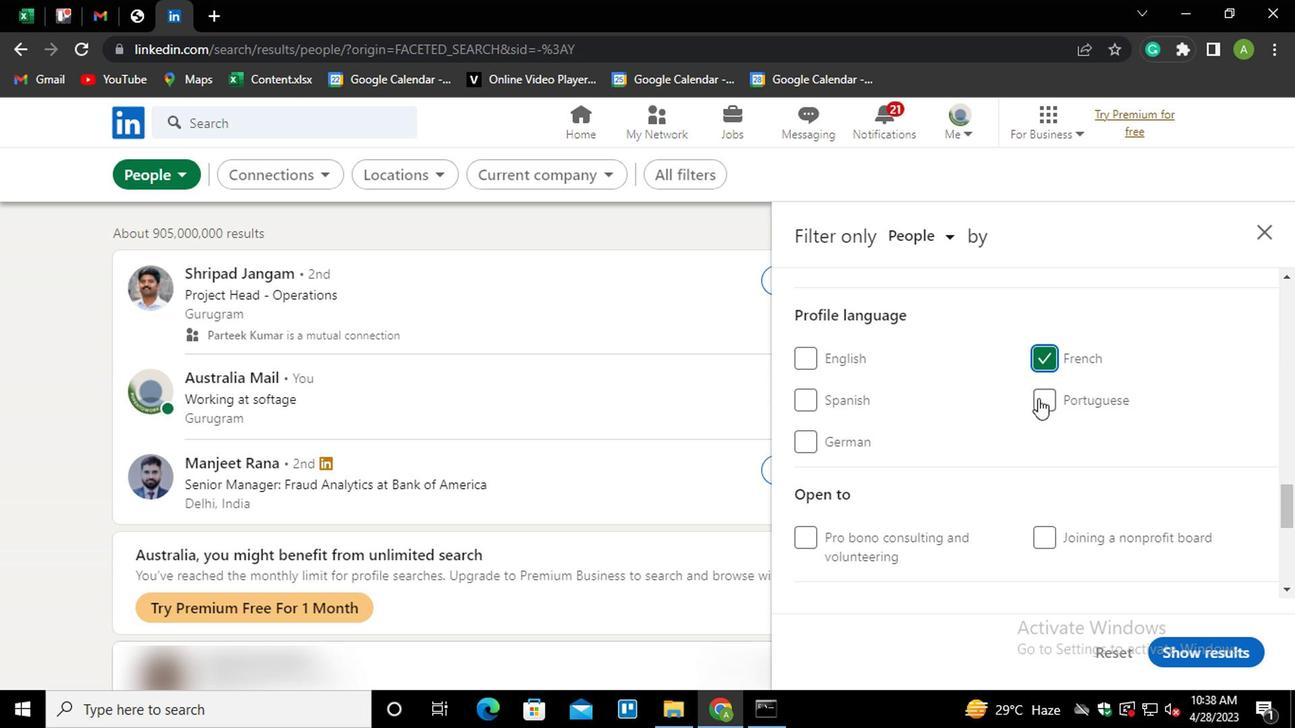 
Action: Mouse scrolled (1031, 416) with delta (0, 1)
Screenshot: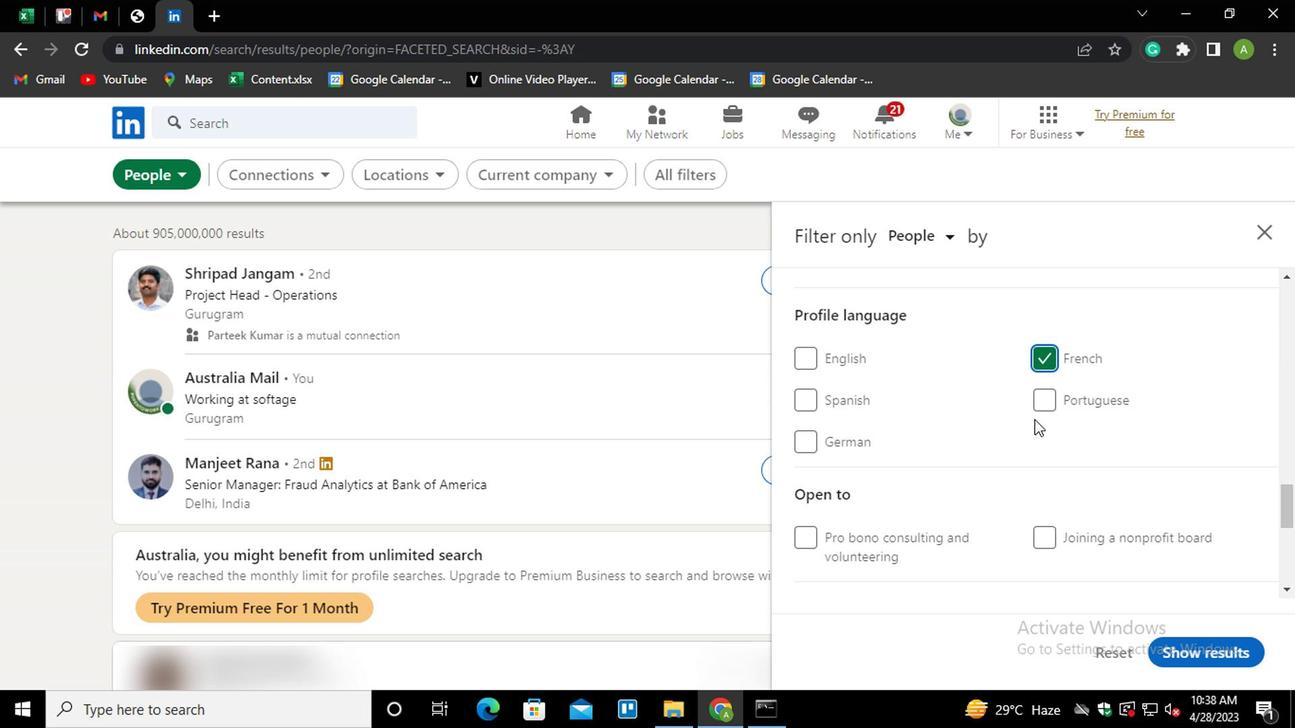 
Action: Mouse scrolled (1031, 416) with delta (0, 1)
Screenshot: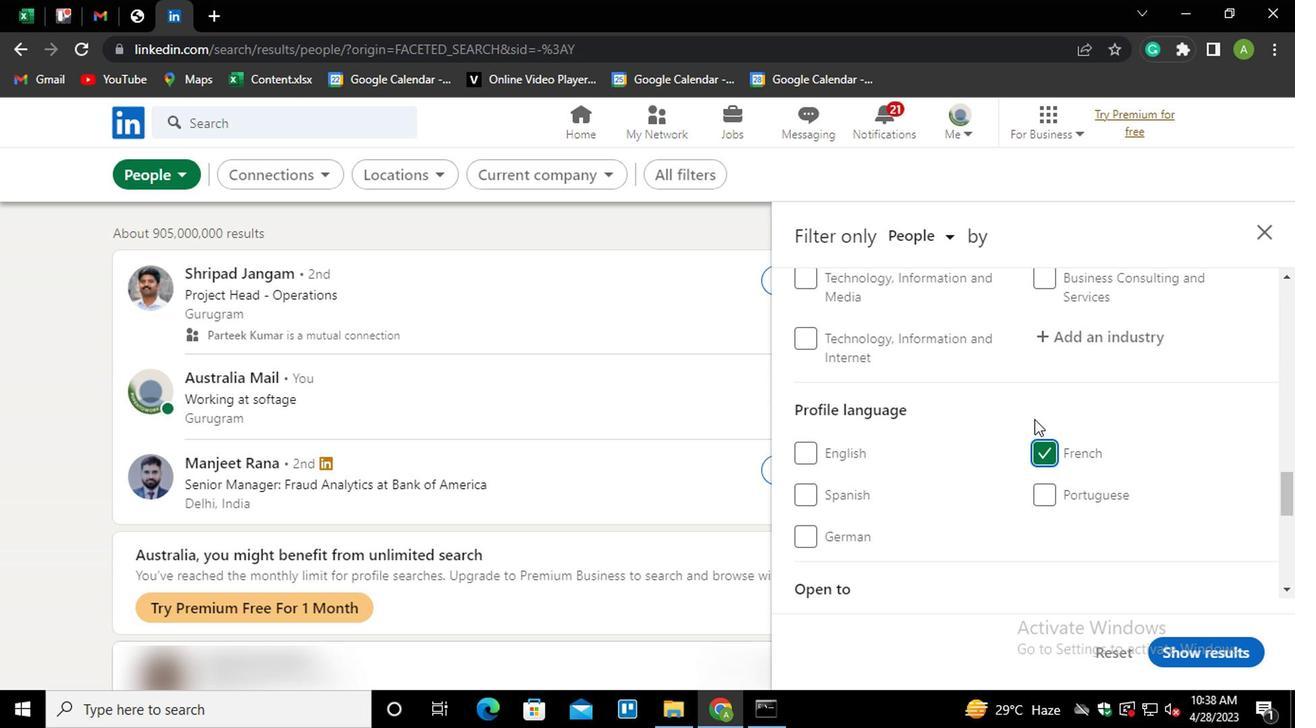 
Action: Mouse scrolled (1031, 416) with delta (0, 1)
Screenshot: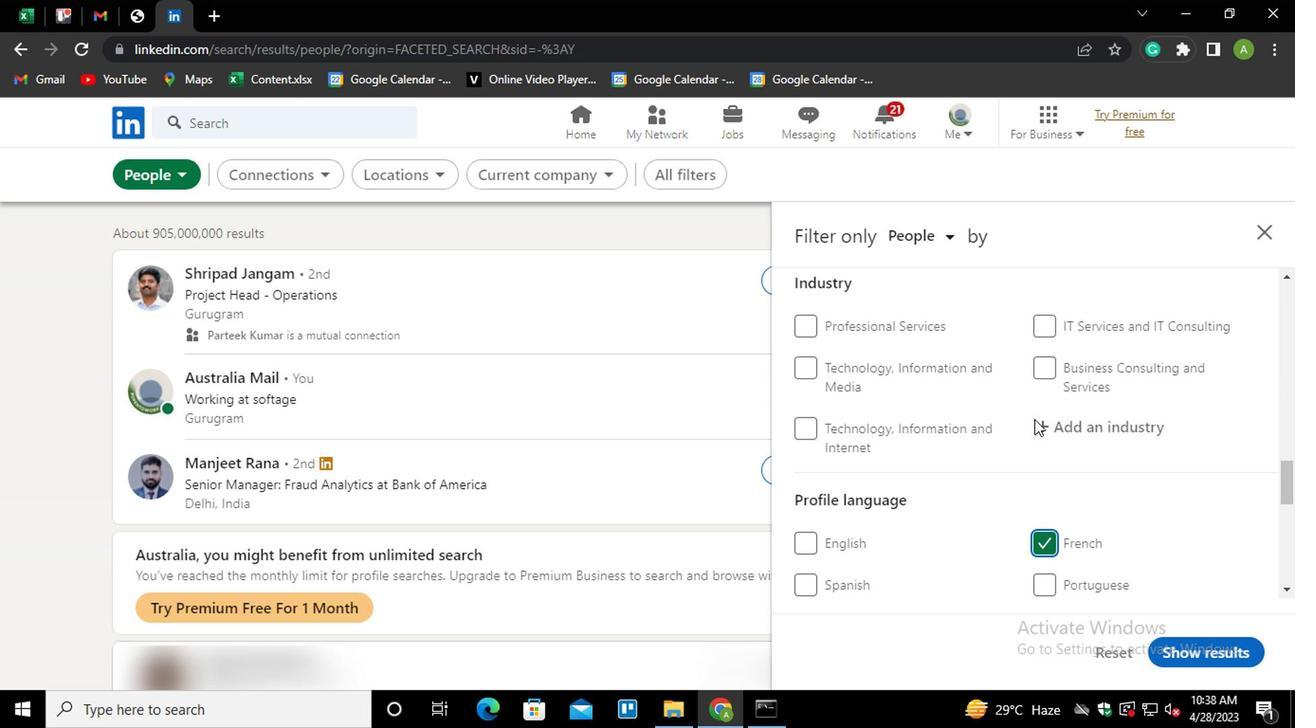 
Action: Mouse scrolled (1031, 416) with delta (0, 1)
Screenshot: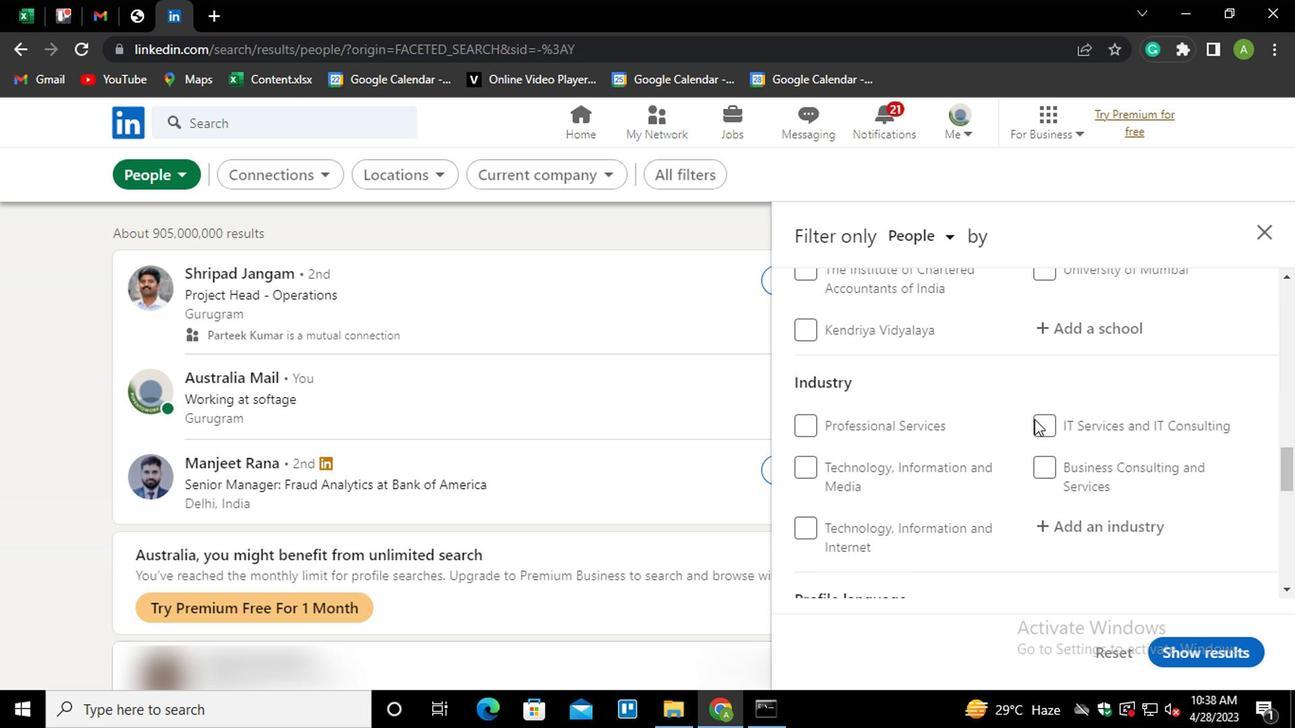 
Action: Mouse scrolled (1031, 416) with delta (0, 1)
Screenshot: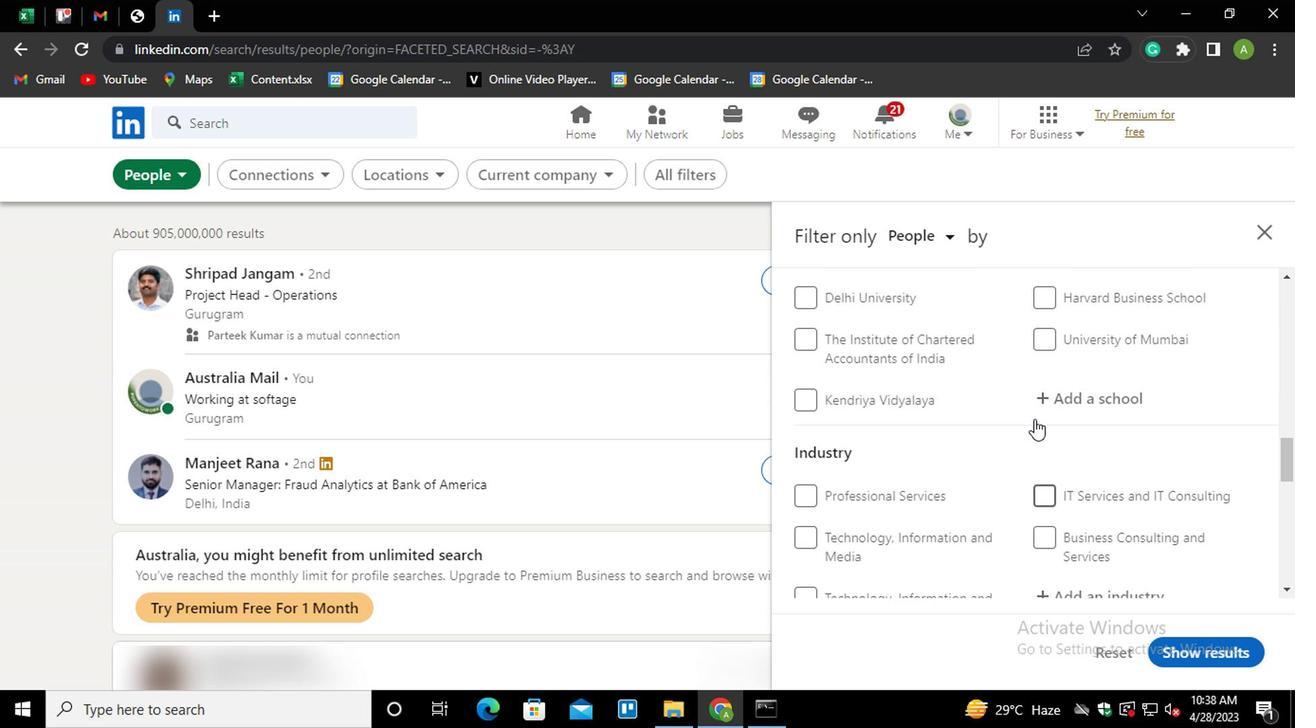 
Action: Mouse scrolled (1031, 416) with delta (0, 1)
Screenshot: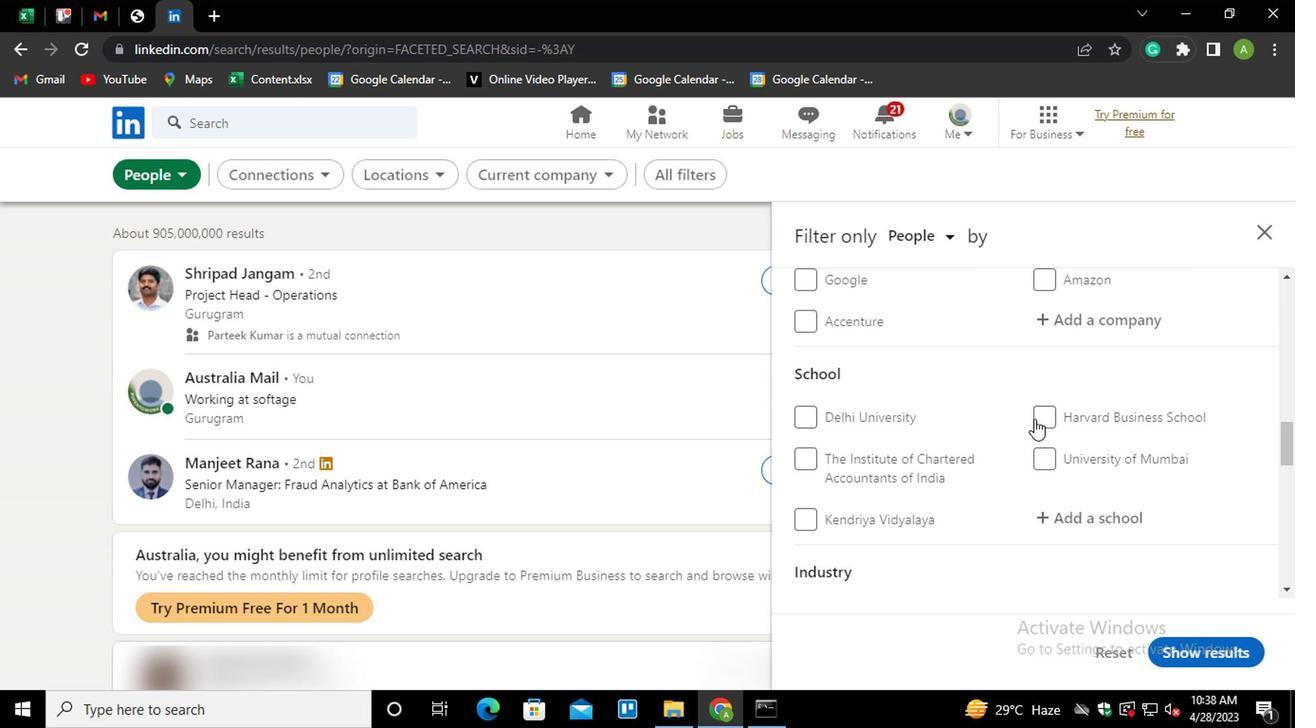 
Action: Mouse scrolled (1031, 416) with delta (0, 1)
Screenshot: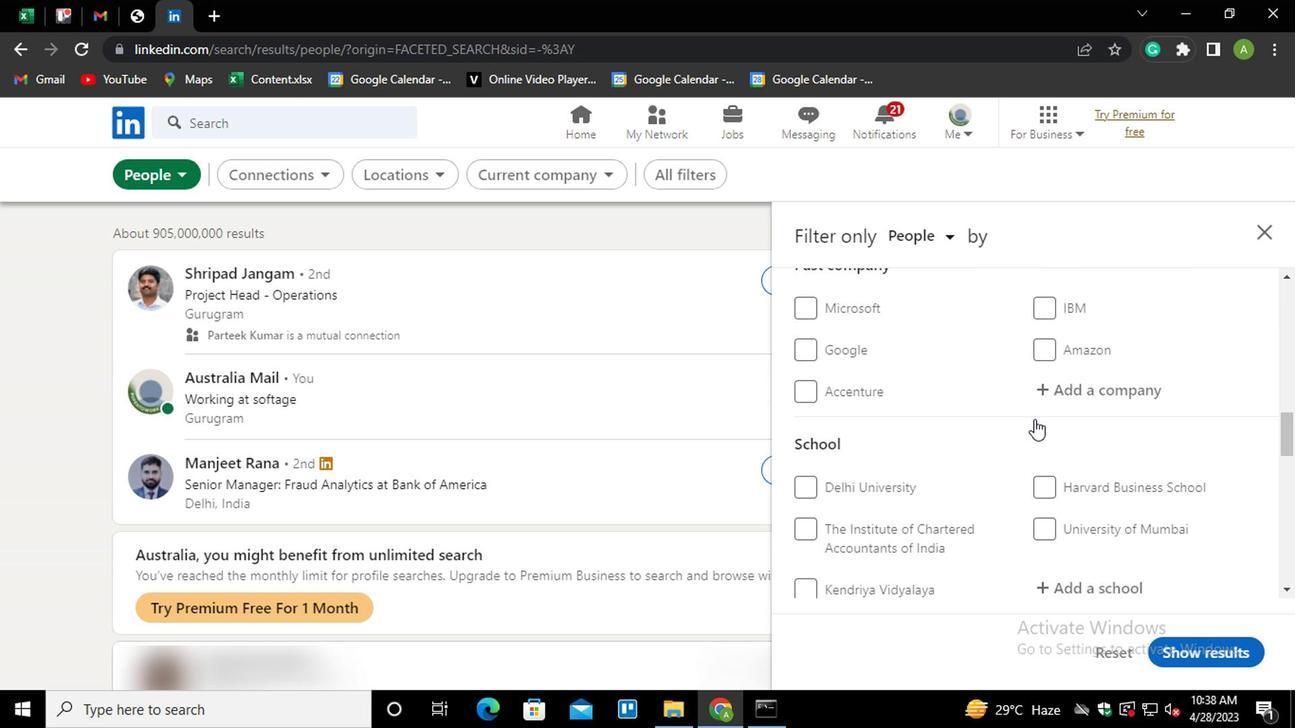 
Action: Mouse moved to (1054, 332)
Screenshot: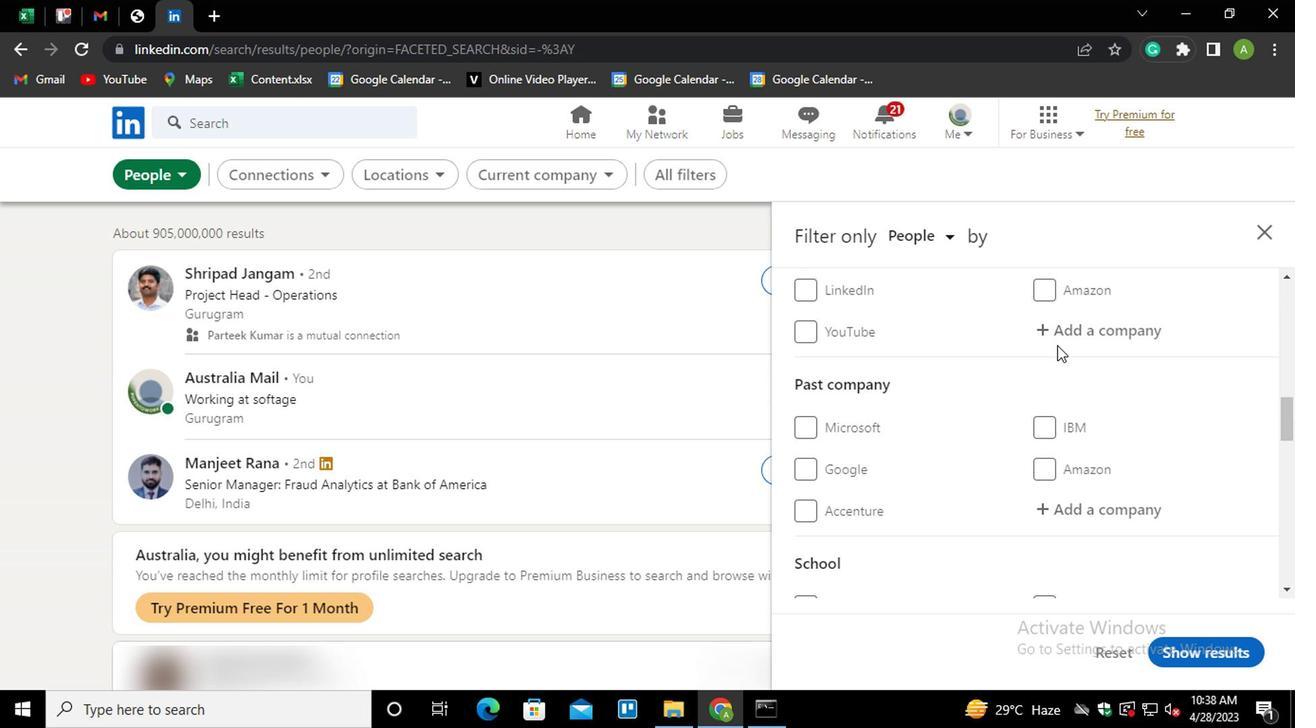 
Action: Mouse pressed left at (1054, 332)
Screenshot: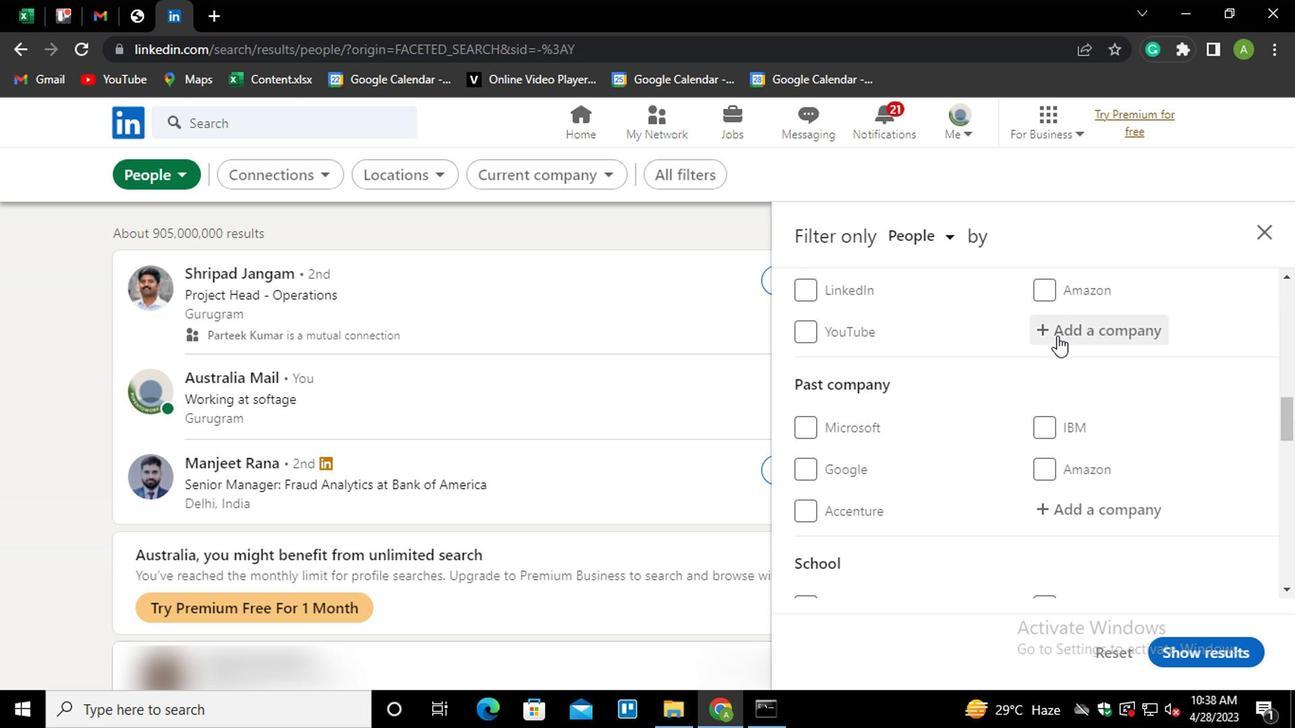 
Action: Key pressed <Key.shift>S<Key.shift><Key.shift><Key.shift><Key.shift><Key.shift><Key.shift><Key.shift><Key.shift><Key.shift><Key.shift><Key.shift>T<Key.shift>AU<Key.down><Key.down><Key.enter>
Screenshot: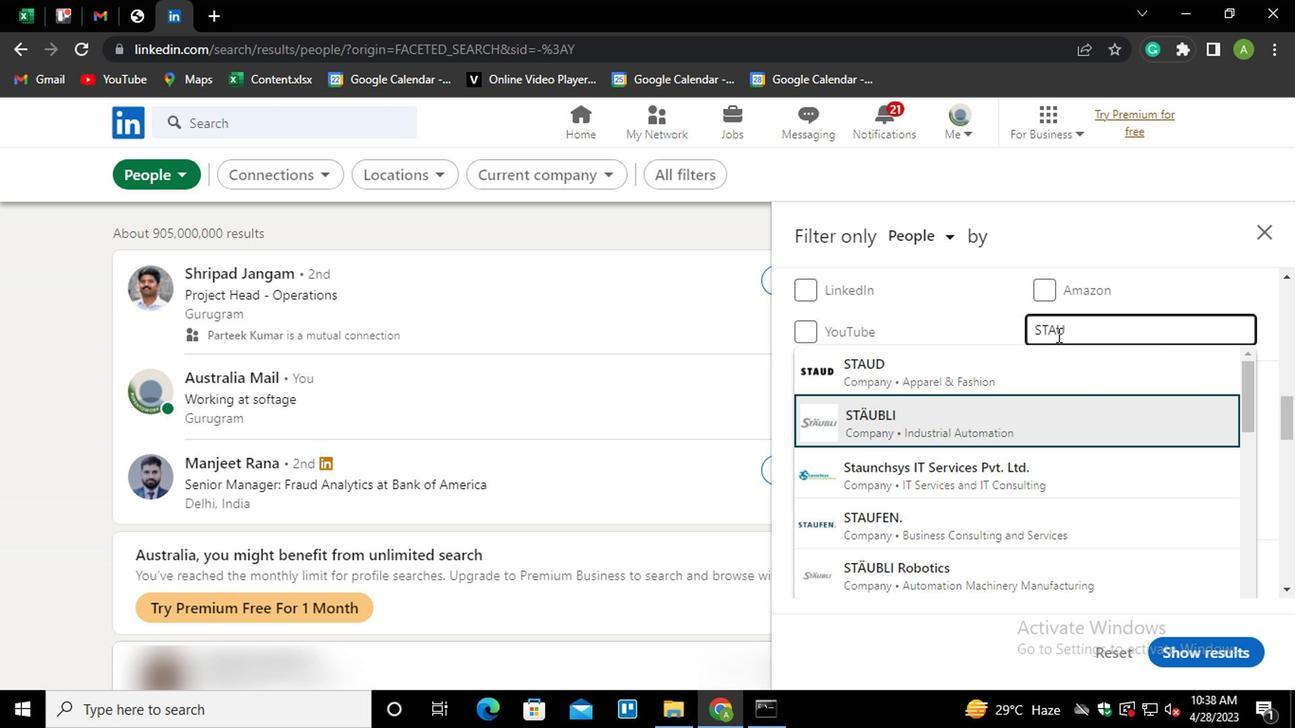 
Action: Mouse scrolled (1054, 331) with delta (0, 0)
Screenshot: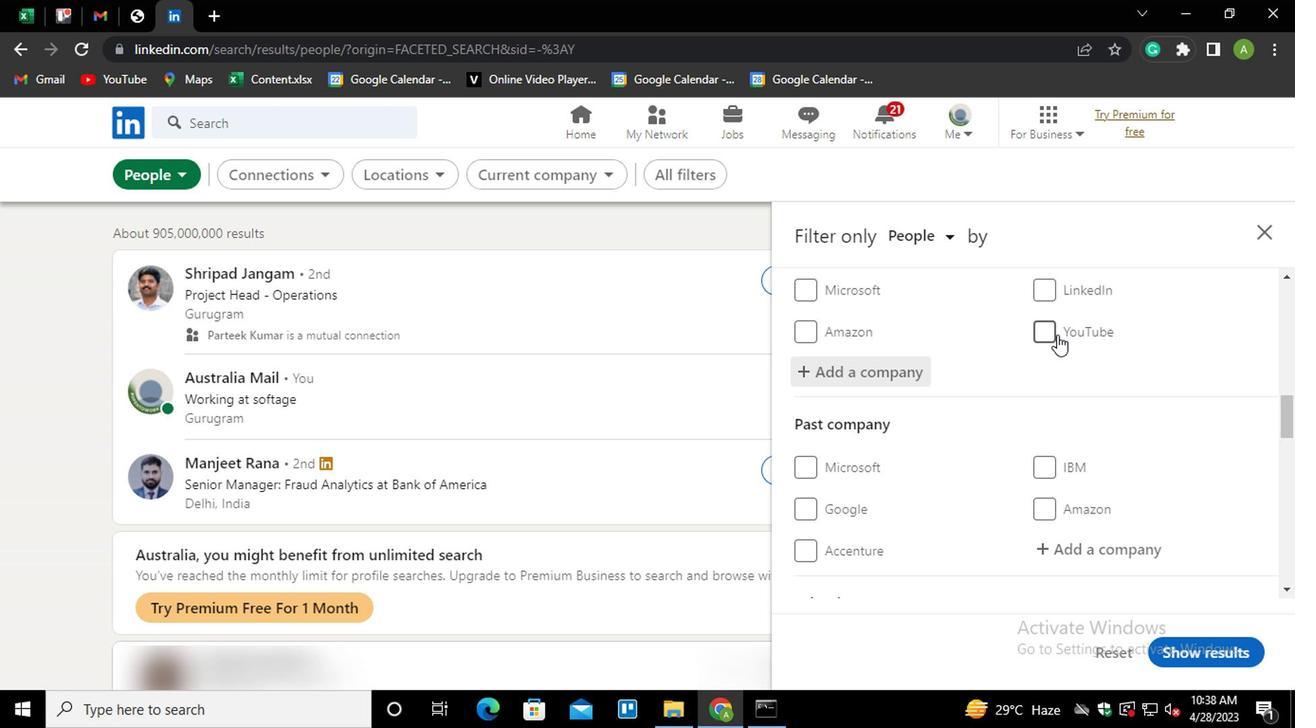 
Action: Mouse scrolled (1054, 331) with delta (0, 0)
Screenshot: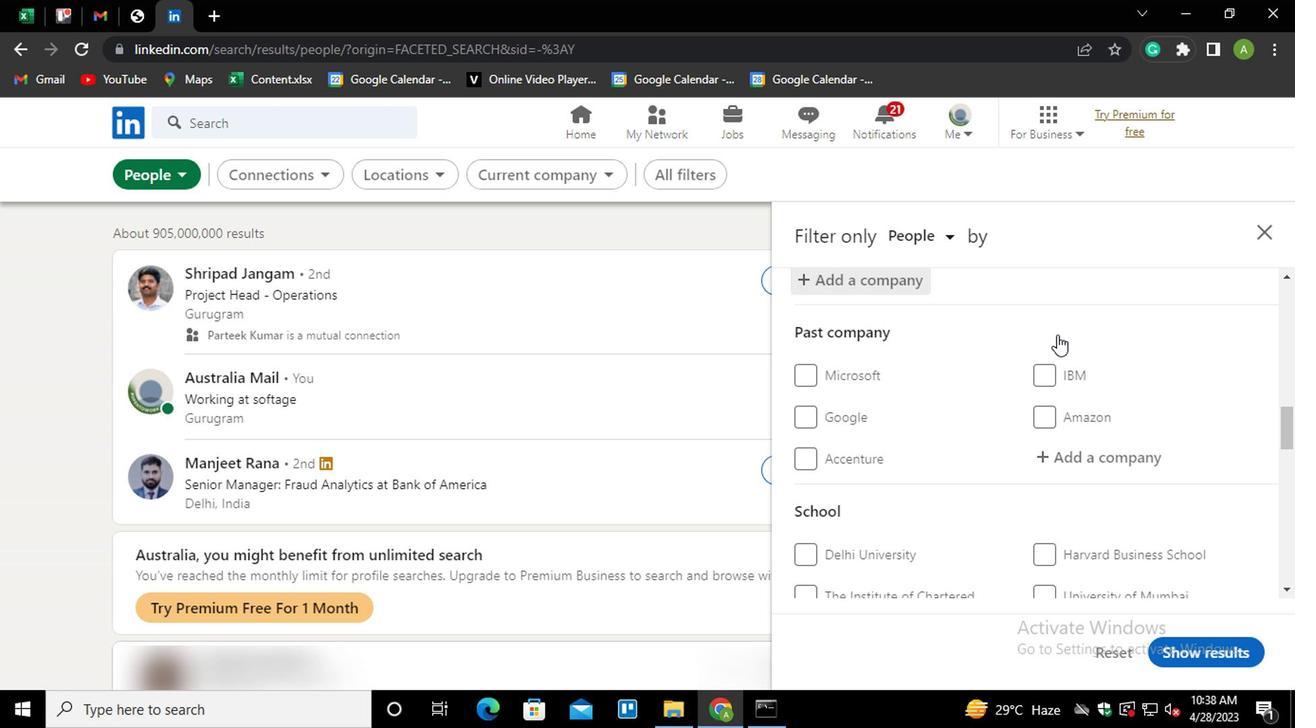 
Action: Mouse scrolled (1054, 331) with delta (0, 0)
Screenshot: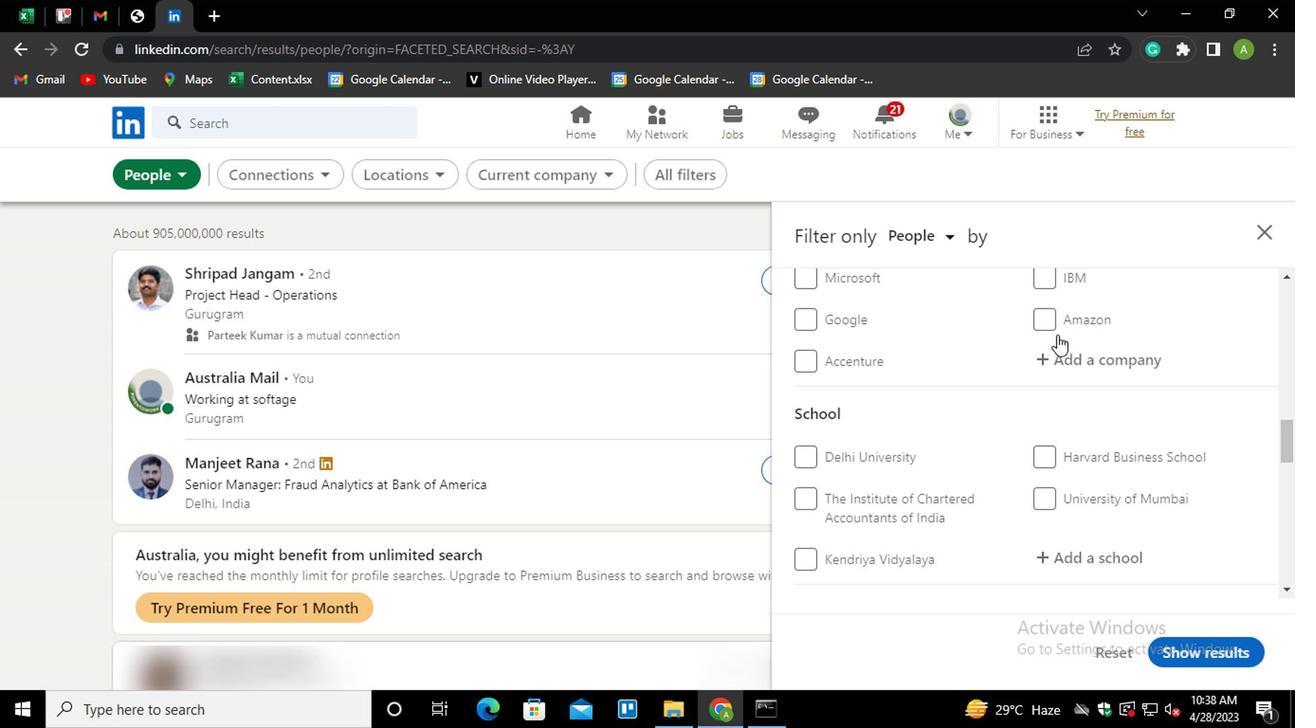 
Action: Mouse scrolled (1054, 331) with delta (0, 0)
Screenshot: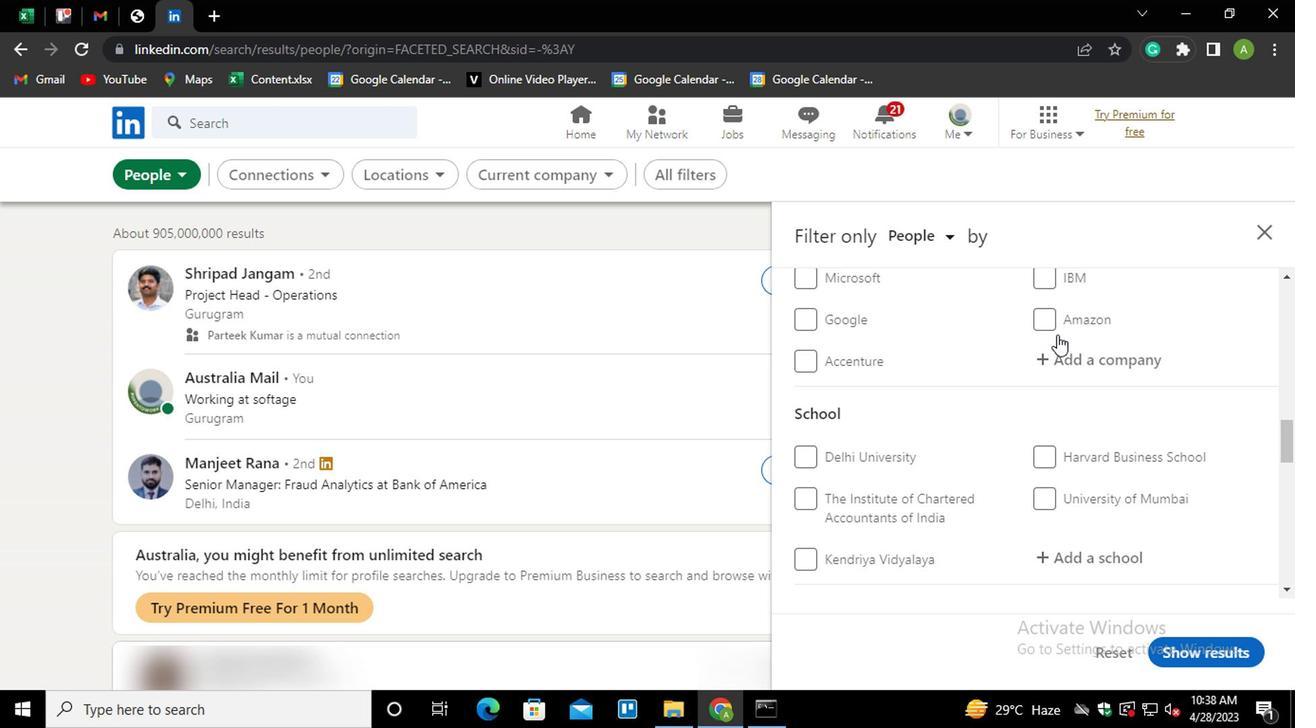 
Action: Mouse moved to (1062, 357)
Screenshot: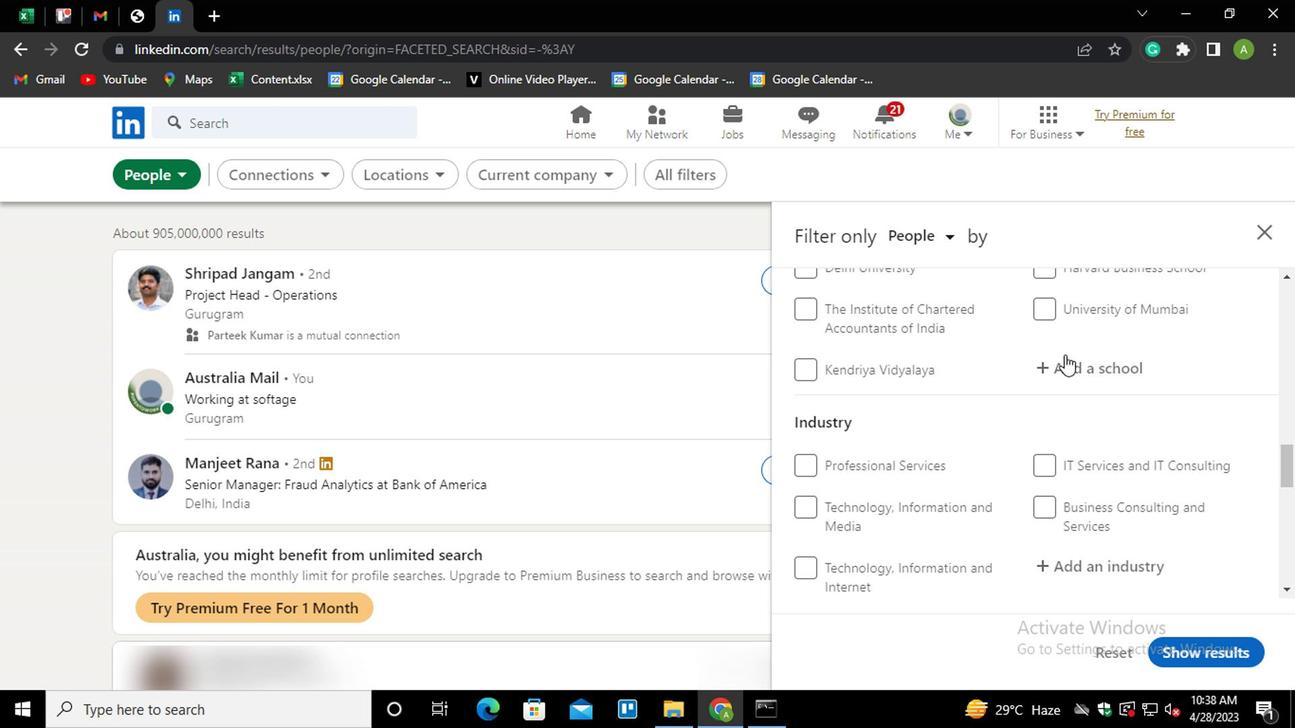 
Action: Mouse pressed left at (1062, 357)
Screenshot: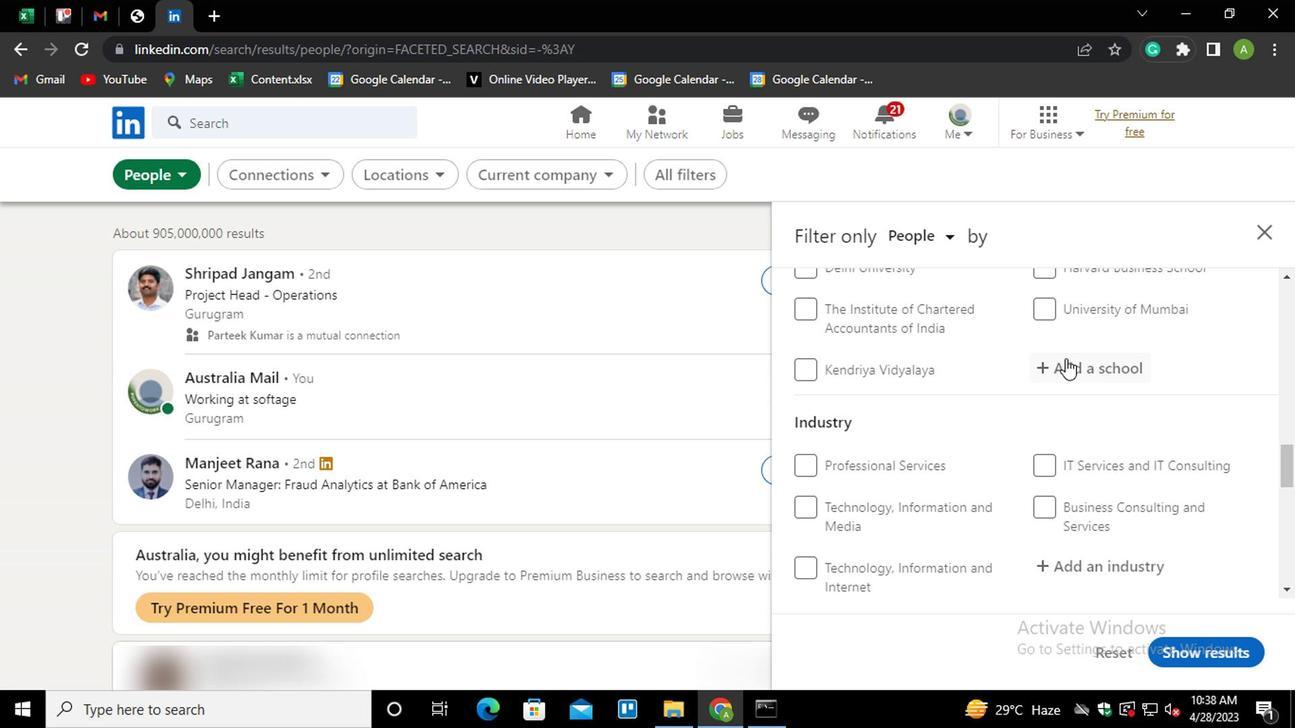 
Action: Mouse moved to (1062, 358)
Screenshot: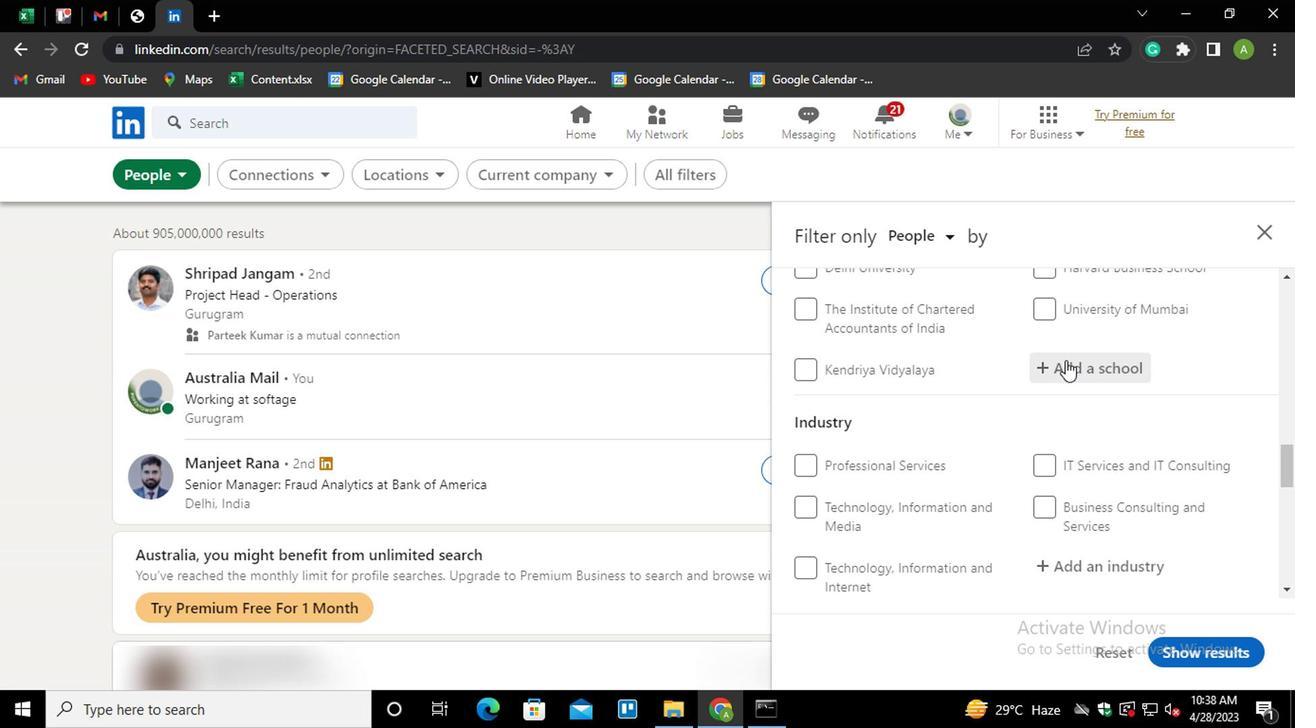 
Action: Key pressed <Key.shift>IBS<Key.down><Key.down><Key.enter>
Screenshot: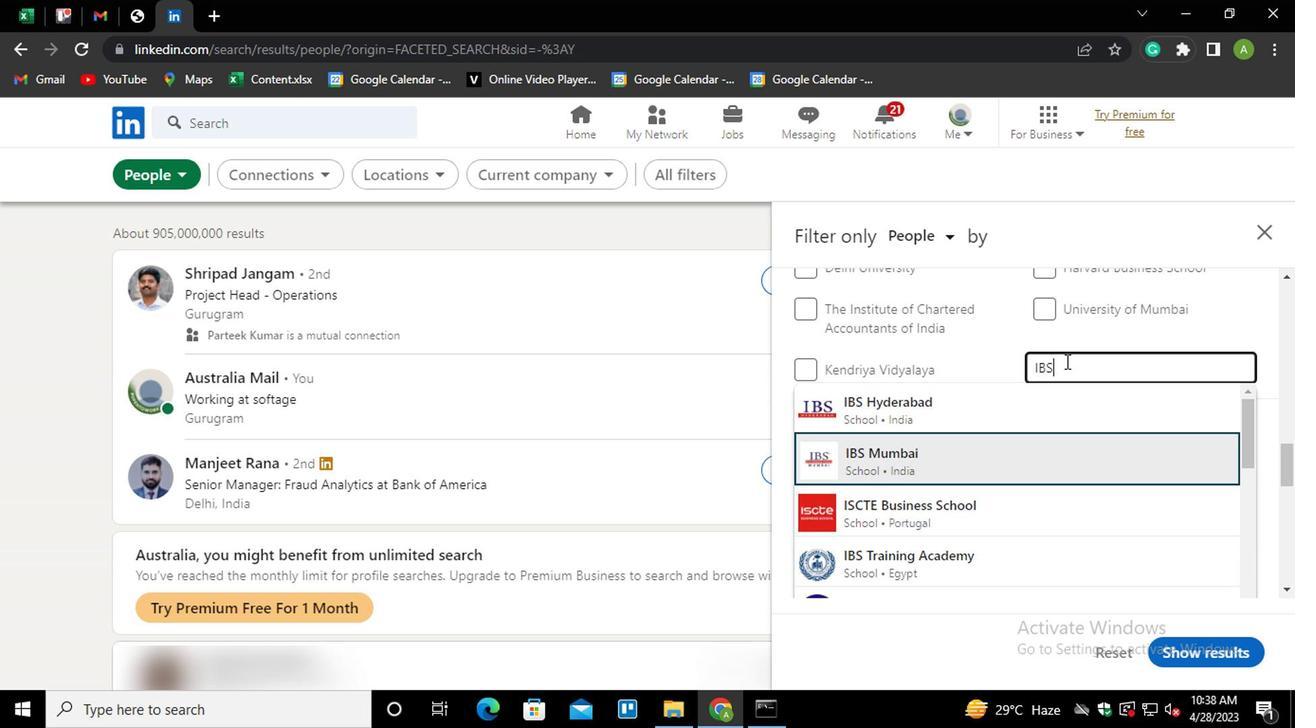 
Action: Mouse scrolled (1062, 357) with delta (0, -1)
Screenshot: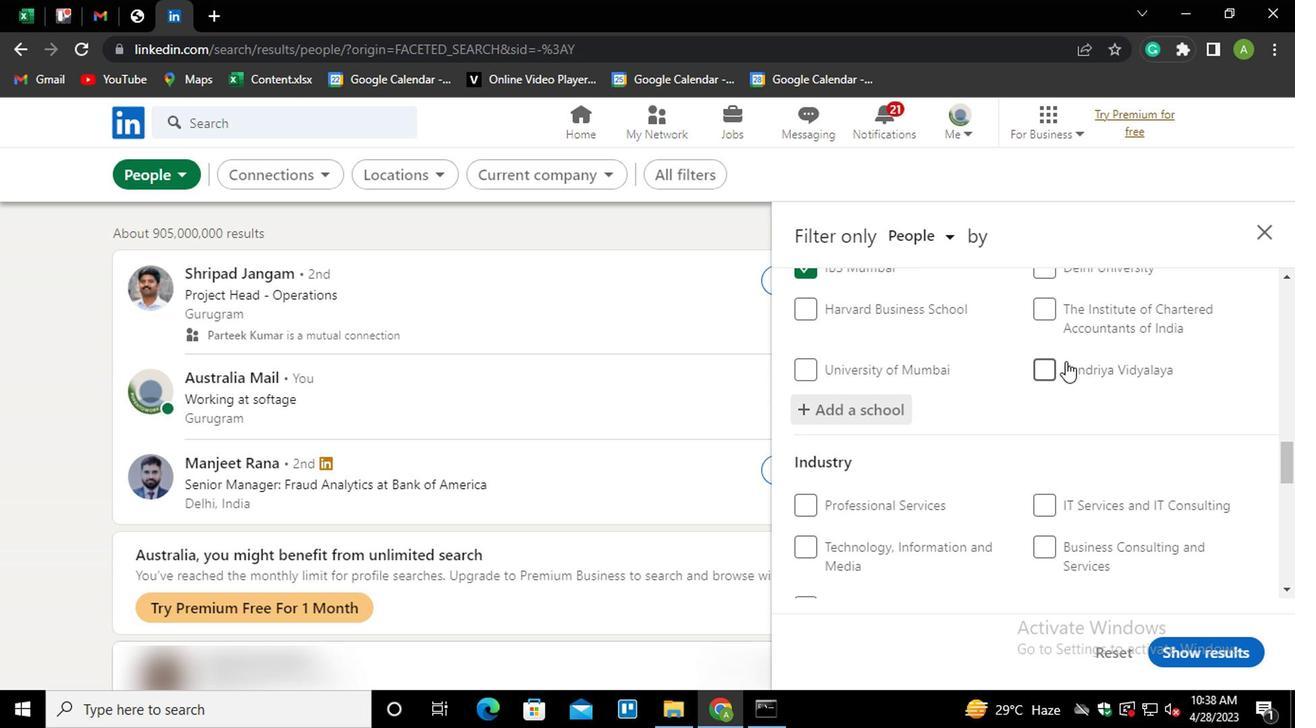 
Action: Mouse scrolled (1062, 357) with delta (0, -1)
Screenshot: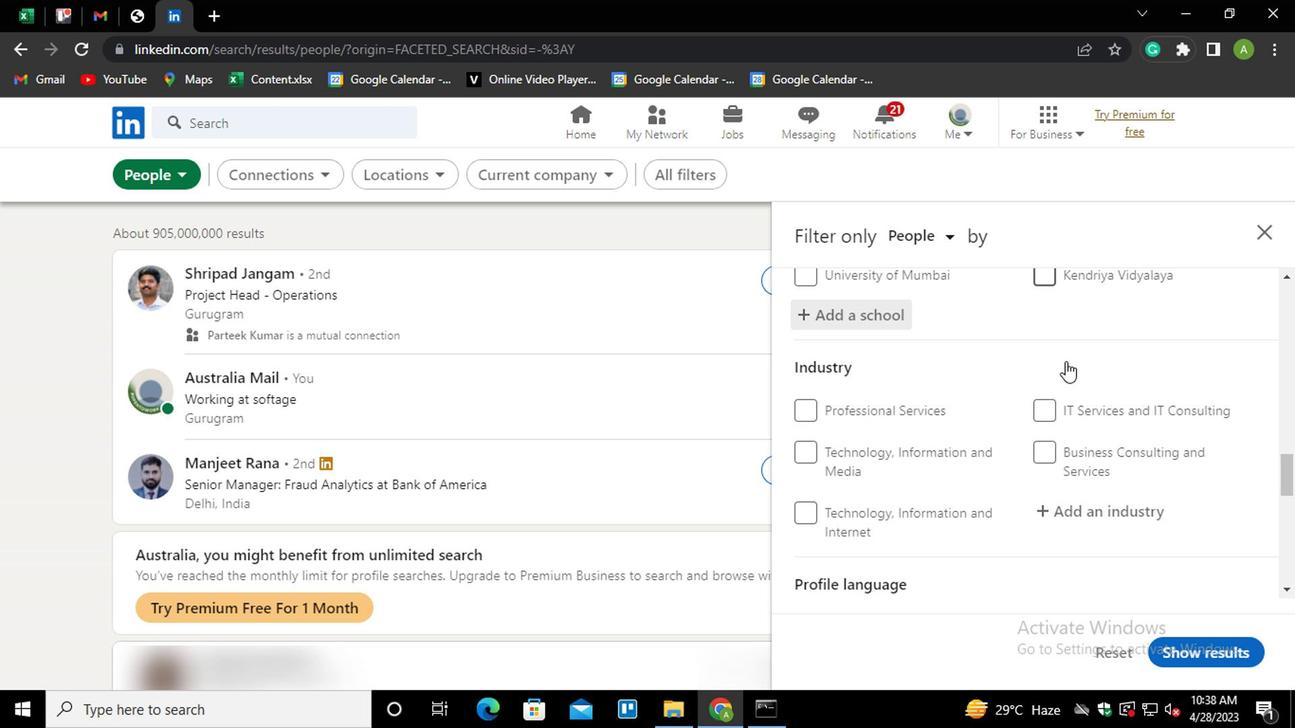 
Action: Mouse moved to (1073, 417)
Screenshot: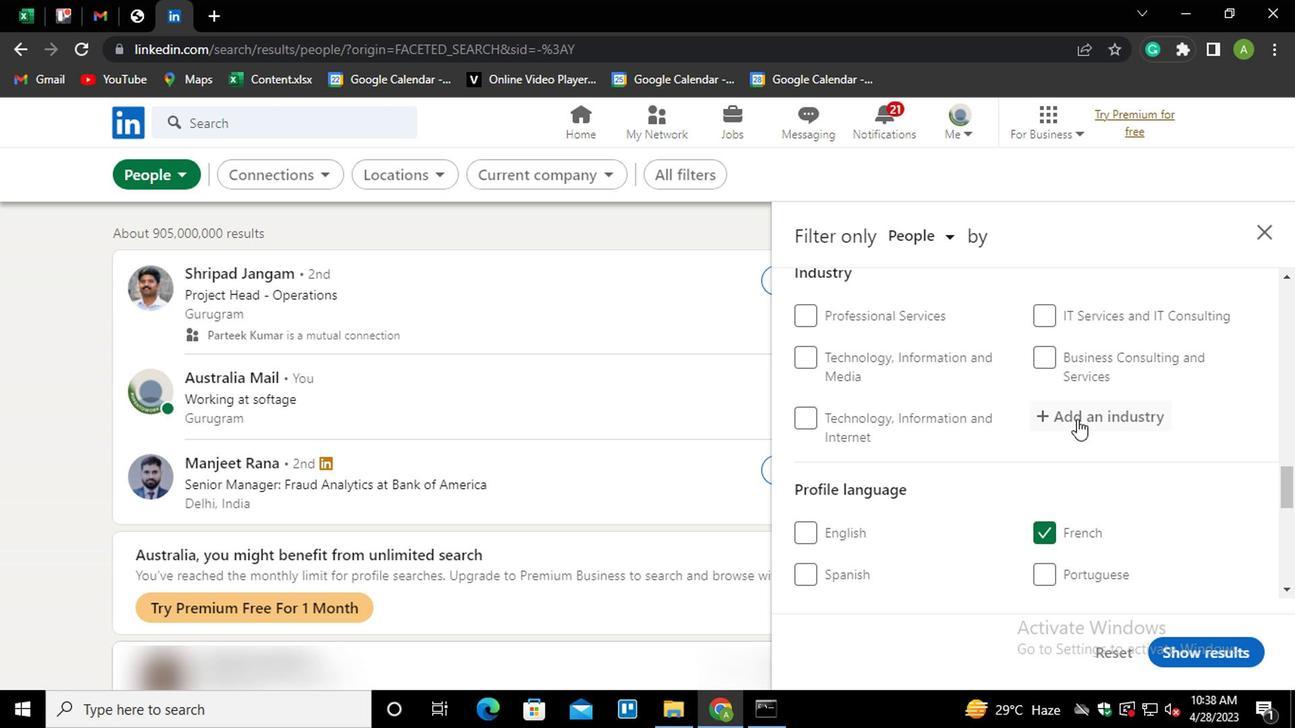 
Action: Mouse pressed left at (1073, 417)
Screenshot: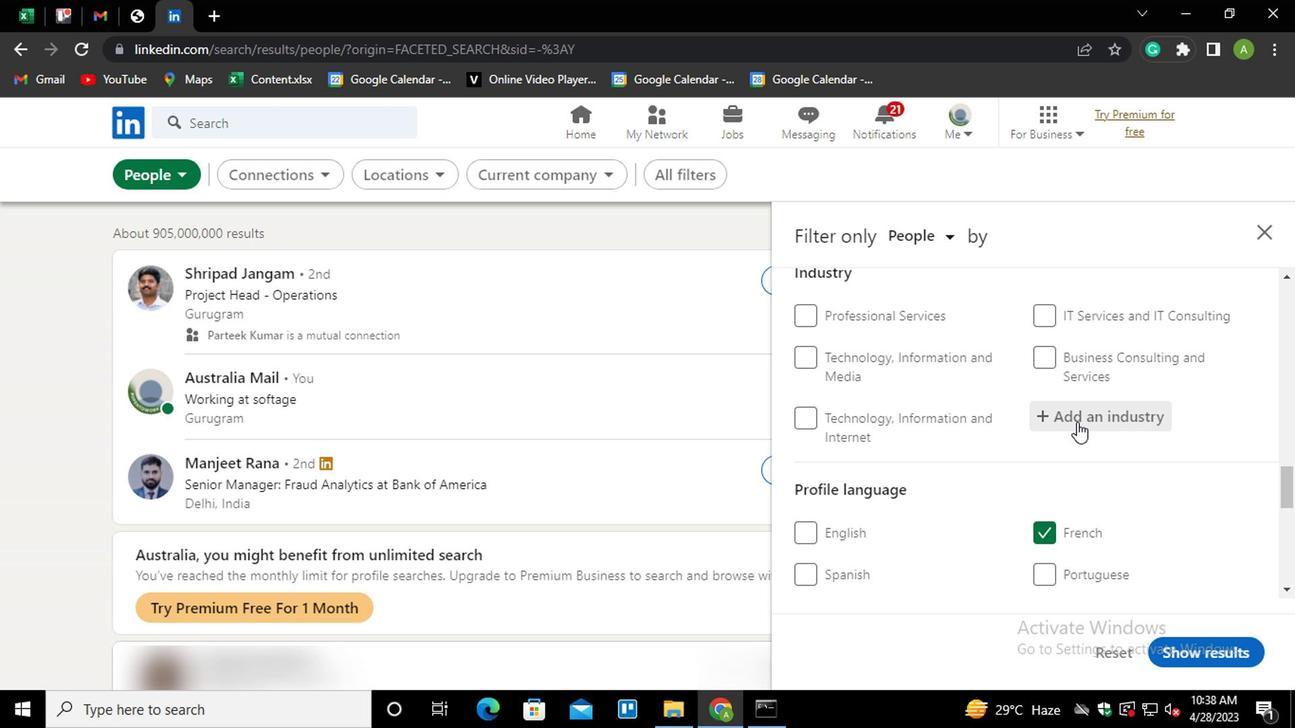 
Action: Key pressed <Key.shift>ENGINES<Key.down><Key.enter>
Screenshot: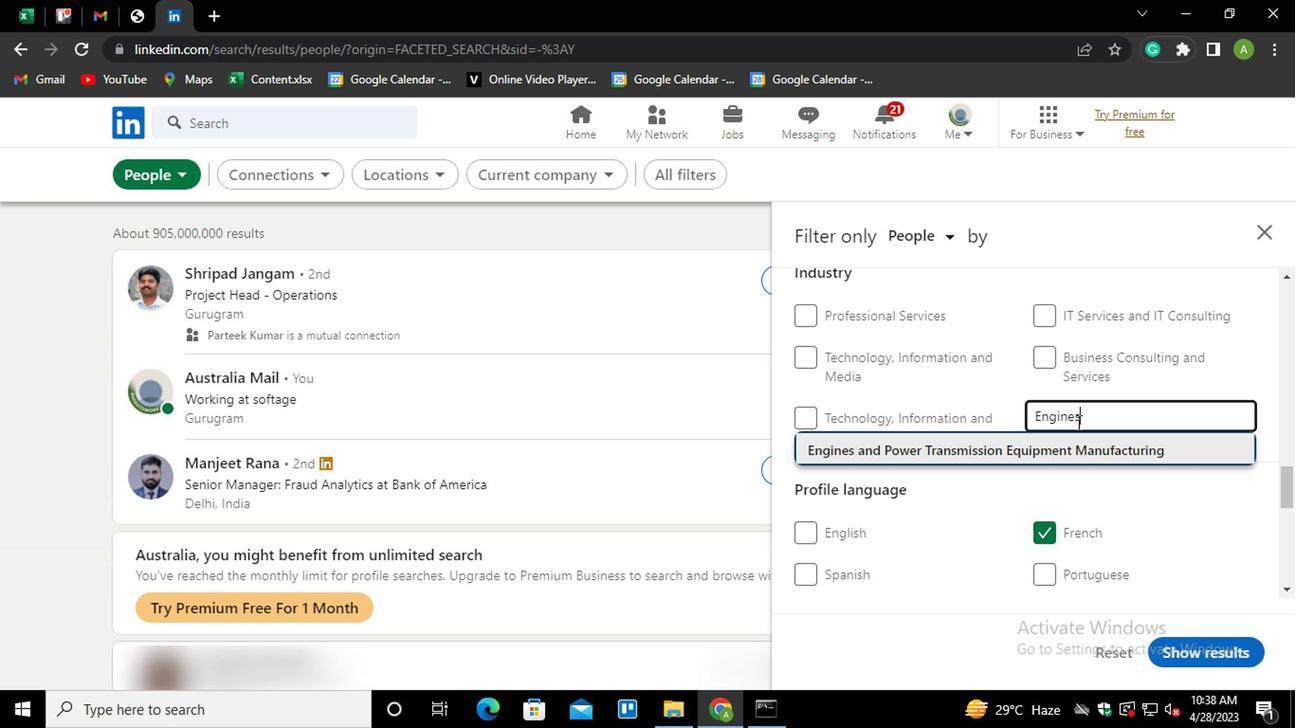 
Action: Mouse moved to (1078, 416)
Screenshot: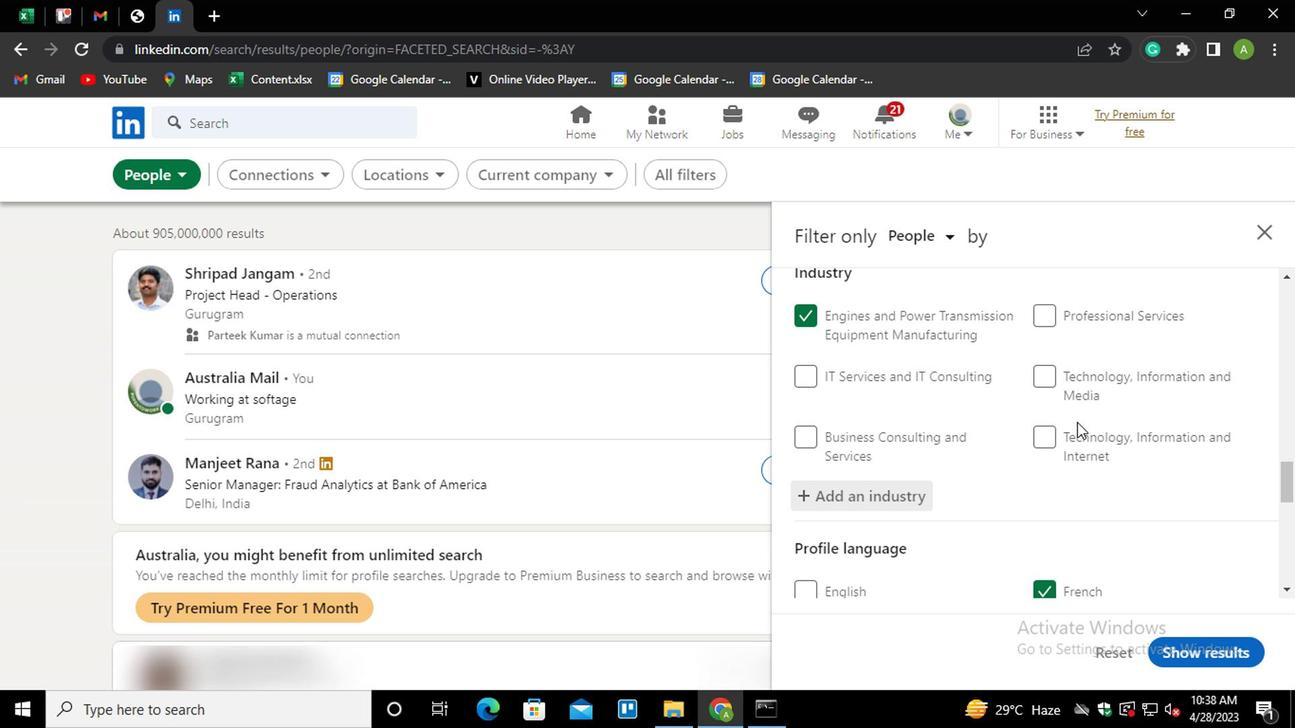
Action: Mouse scrolled (1078, 416) with delta (0, 0)
Screenshot: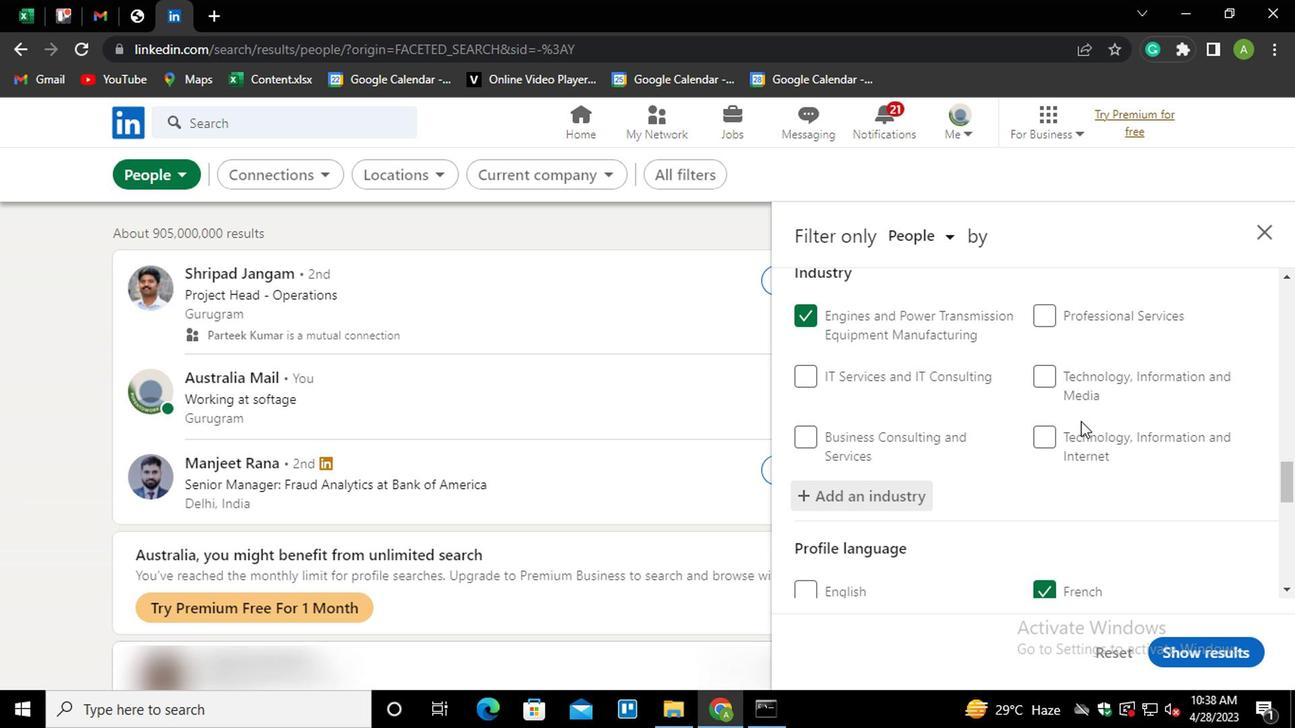 
Action: Mouse scrolled (1078, 416) with delta (0, 0)
Screenshot: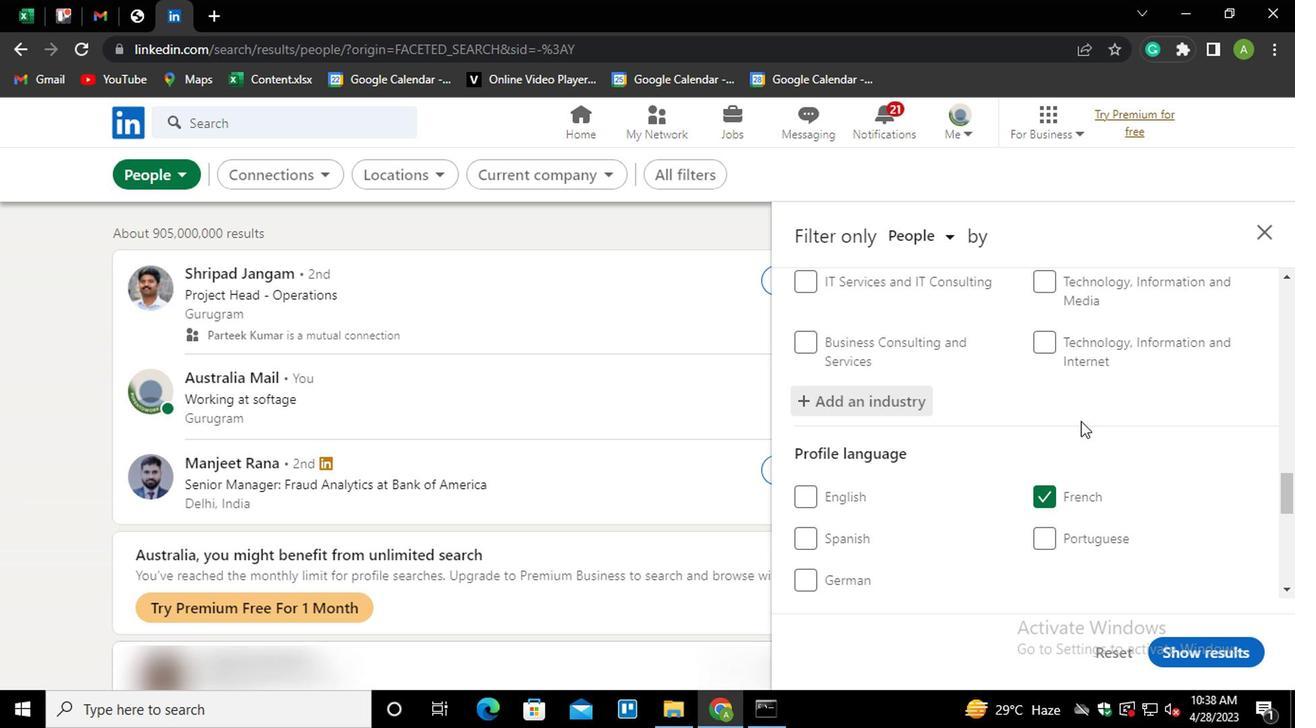
Action: Mouse scrolled (1078, 416) with delta (0, 0)
Screenshot: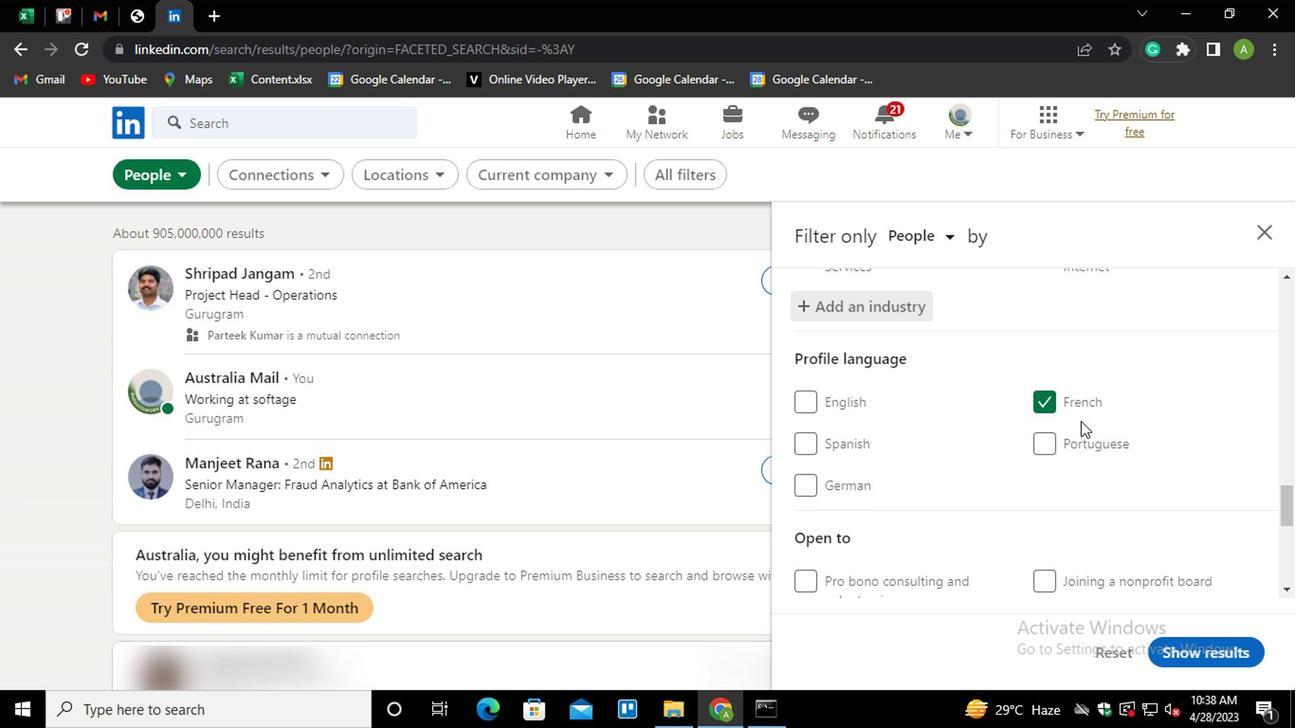 
Action: Mouse scrolled (1078, 416) with delta (0, 0)
Screenshot: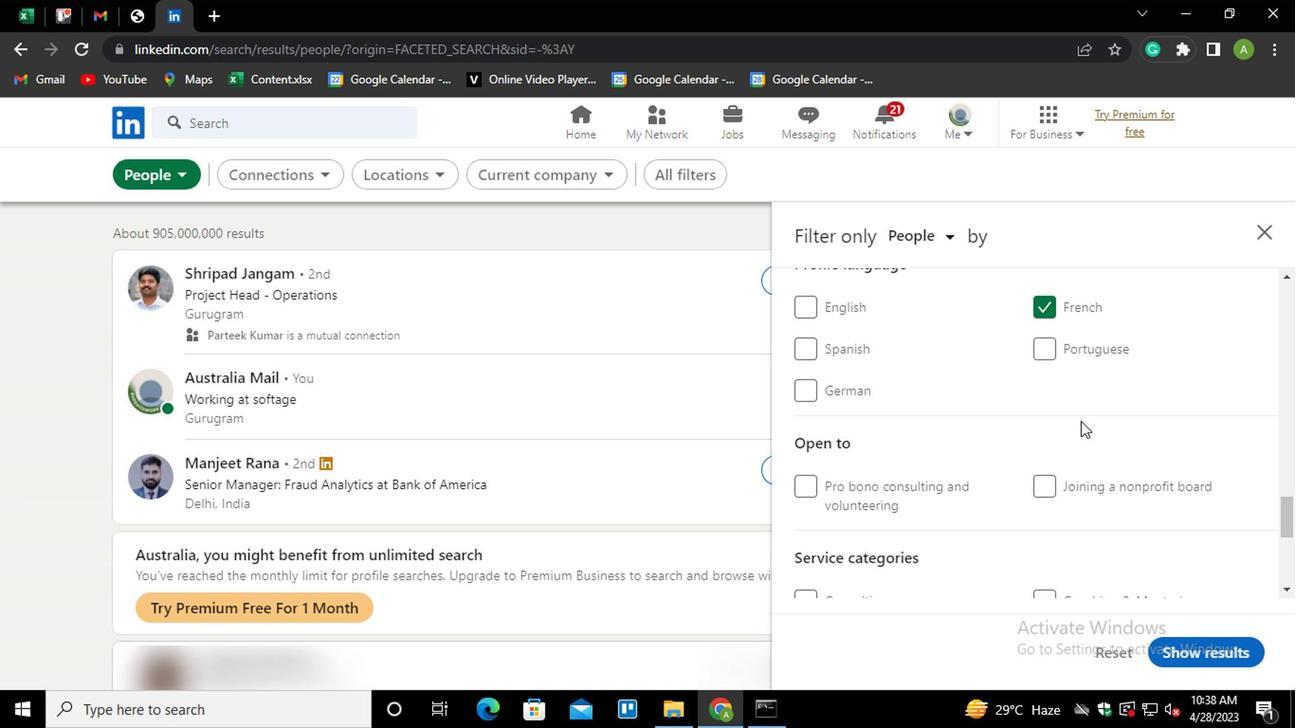 
Action: Mouse scrolled (1078, 416) with delta (0, 0)
Screenshot: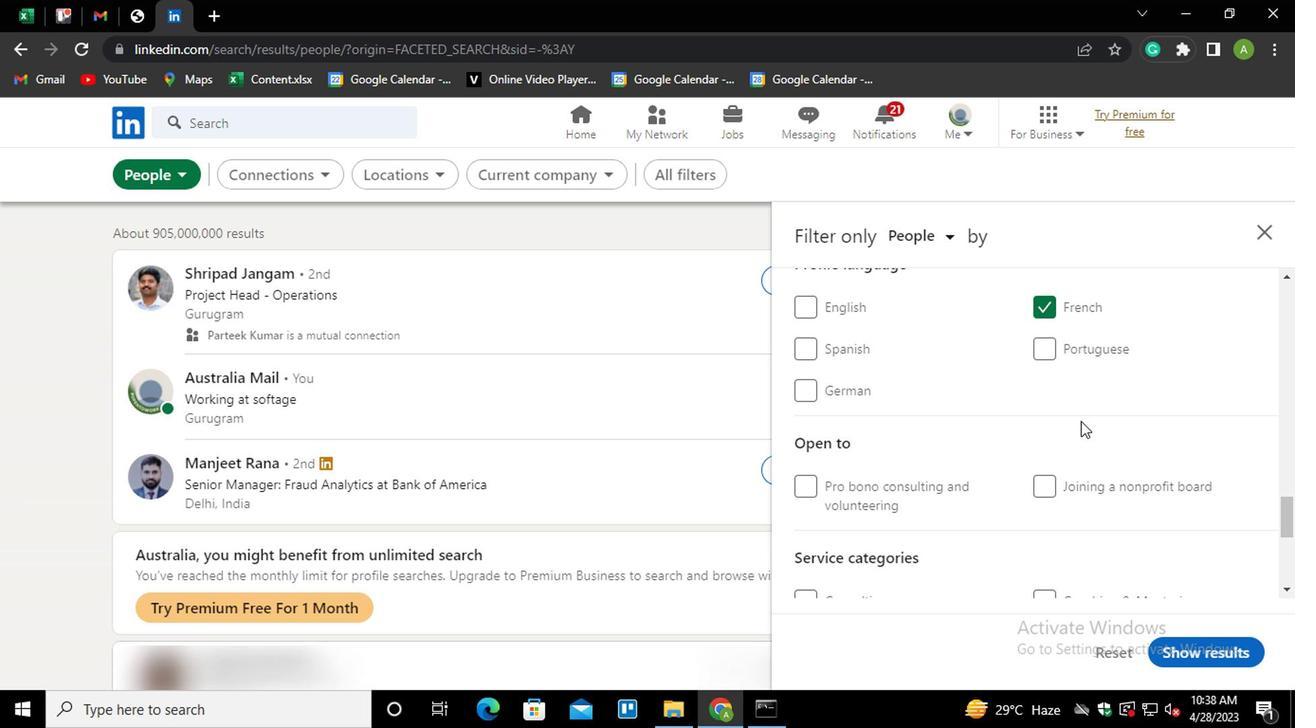 
Action: Mouse scrolled (1078, 416) with delta (0, 0)
Screenshot: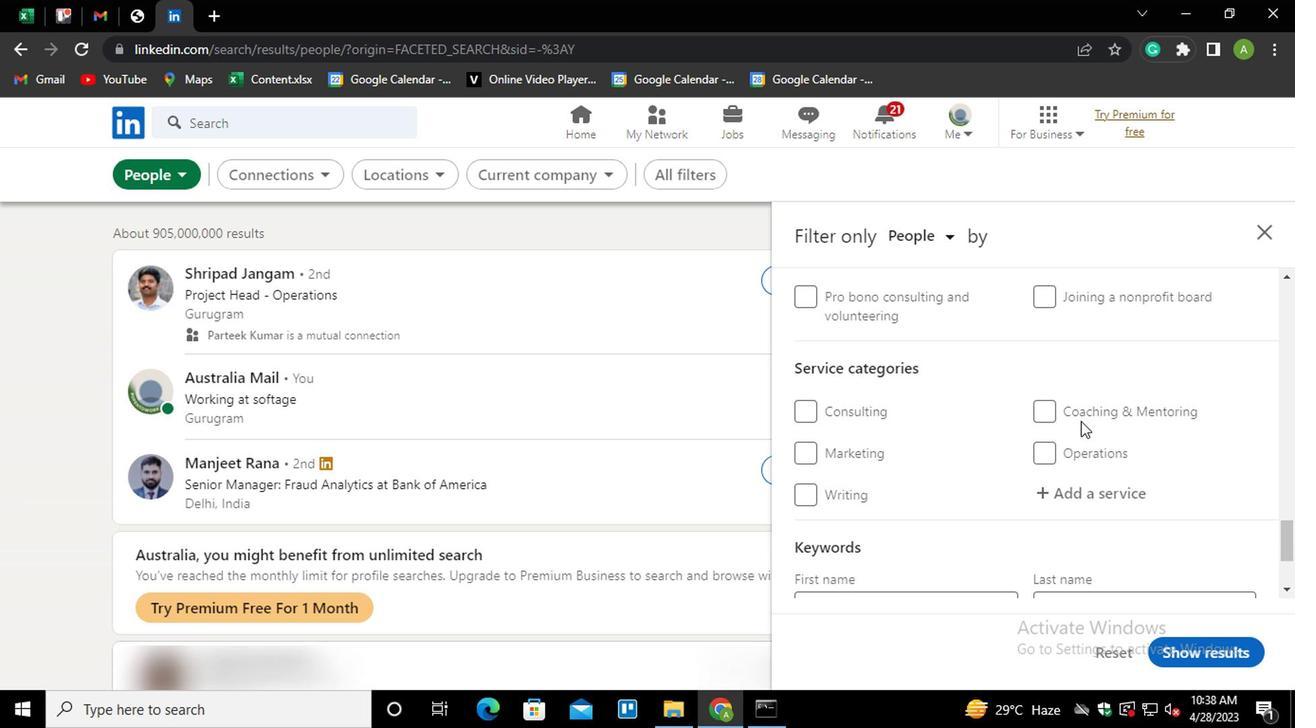 
Action: Mouse pressed left at (1078, 416)
Screenshot: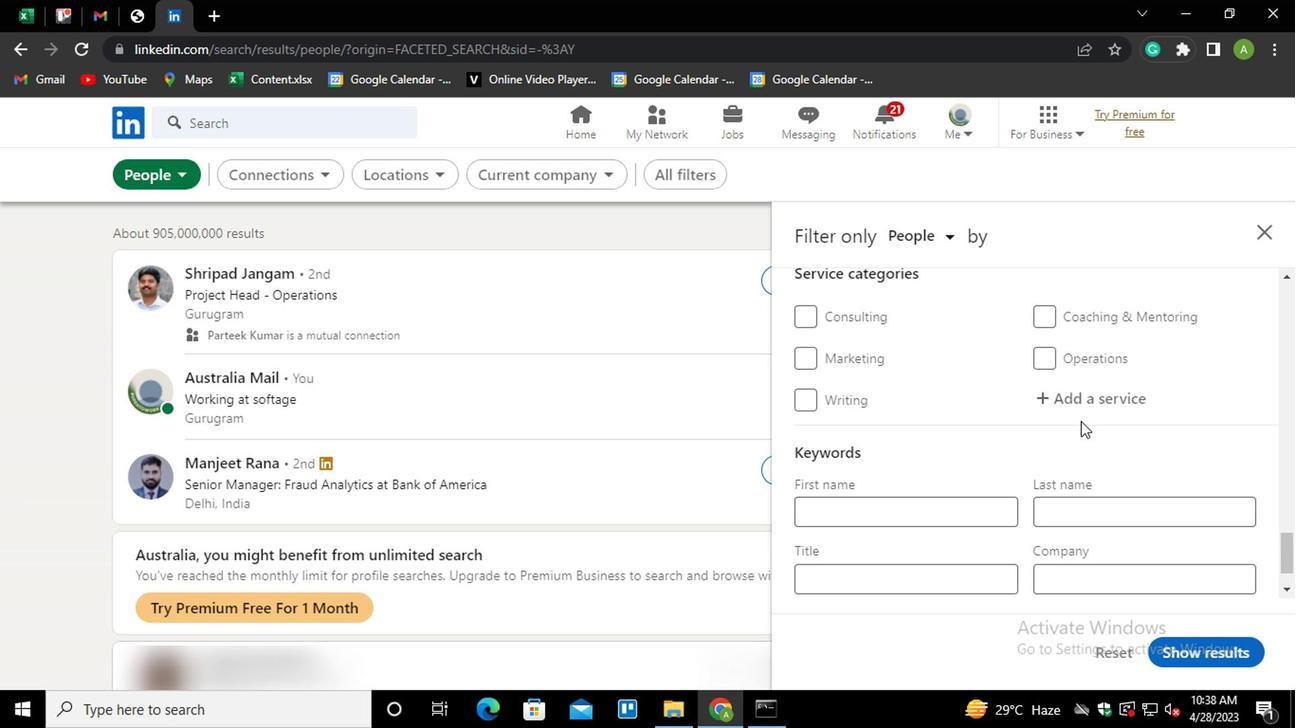
Action: Mouse moved to (1081, 399)
Screenshot: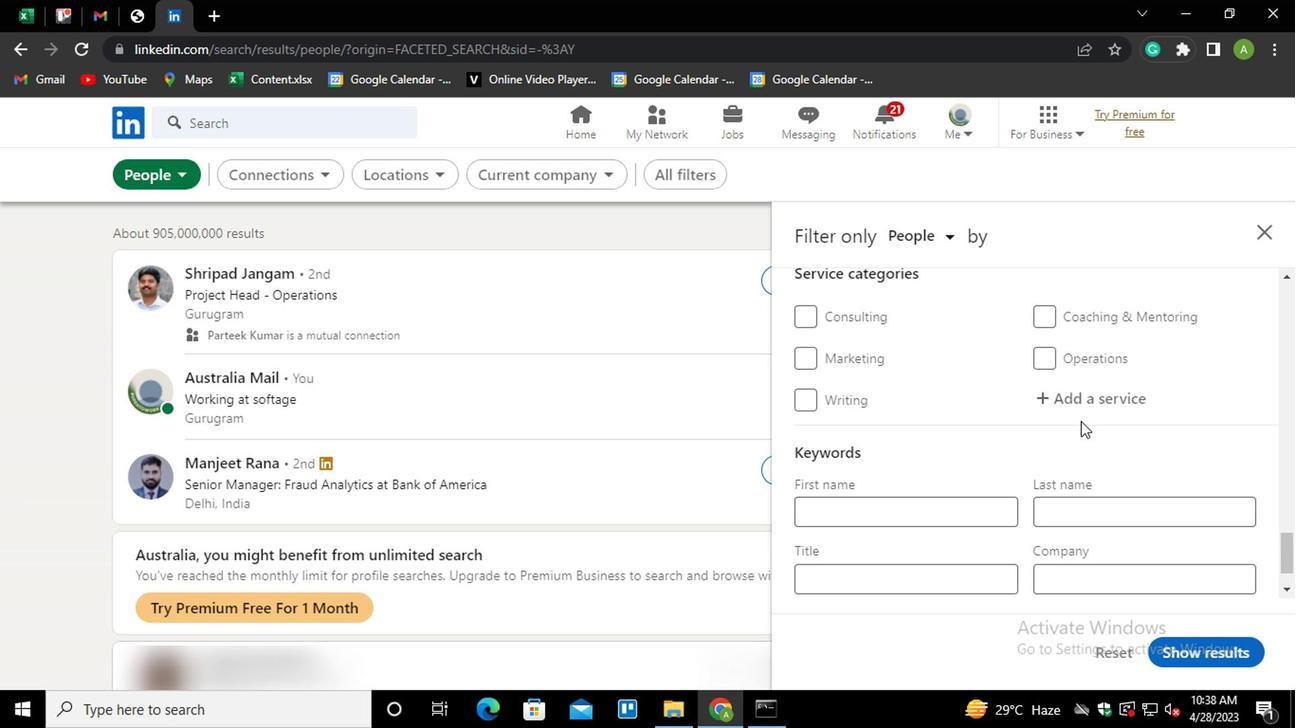 
Action: Mouse pressed left at (1081, 399)
Screenshot: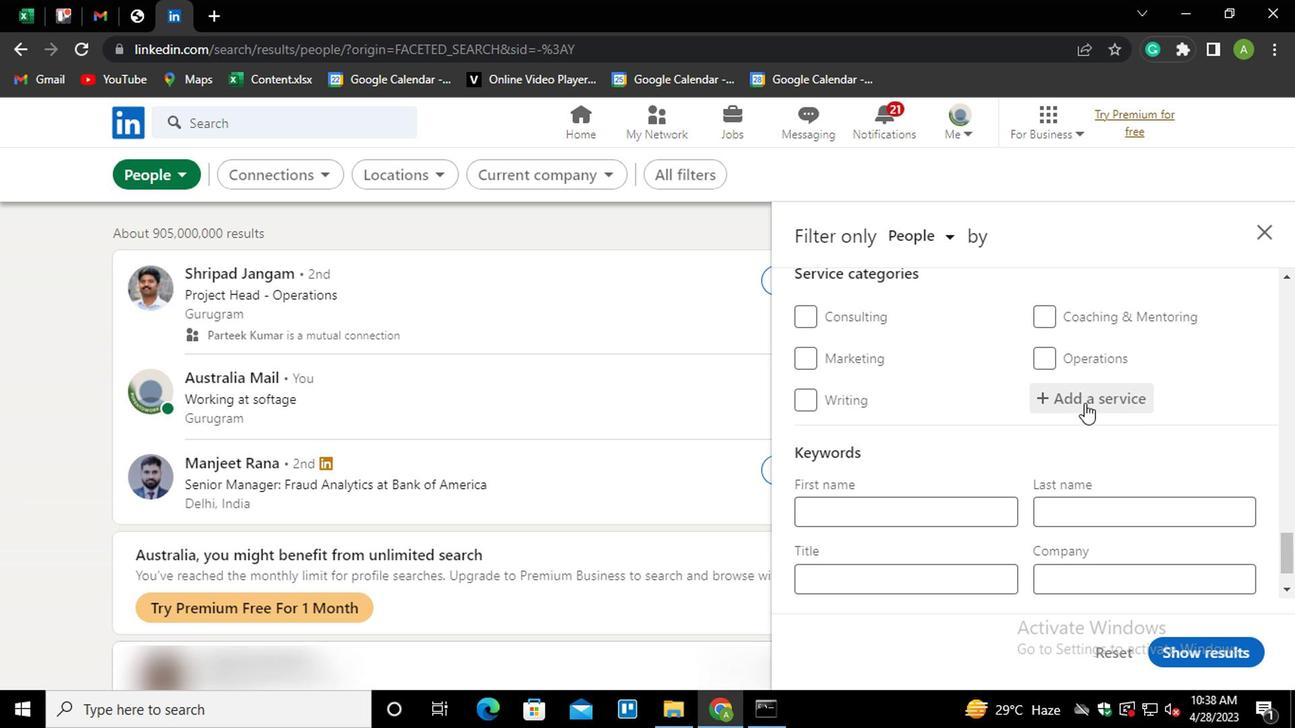 
Action: Mouse moved to (1100, 394)
Screenshot: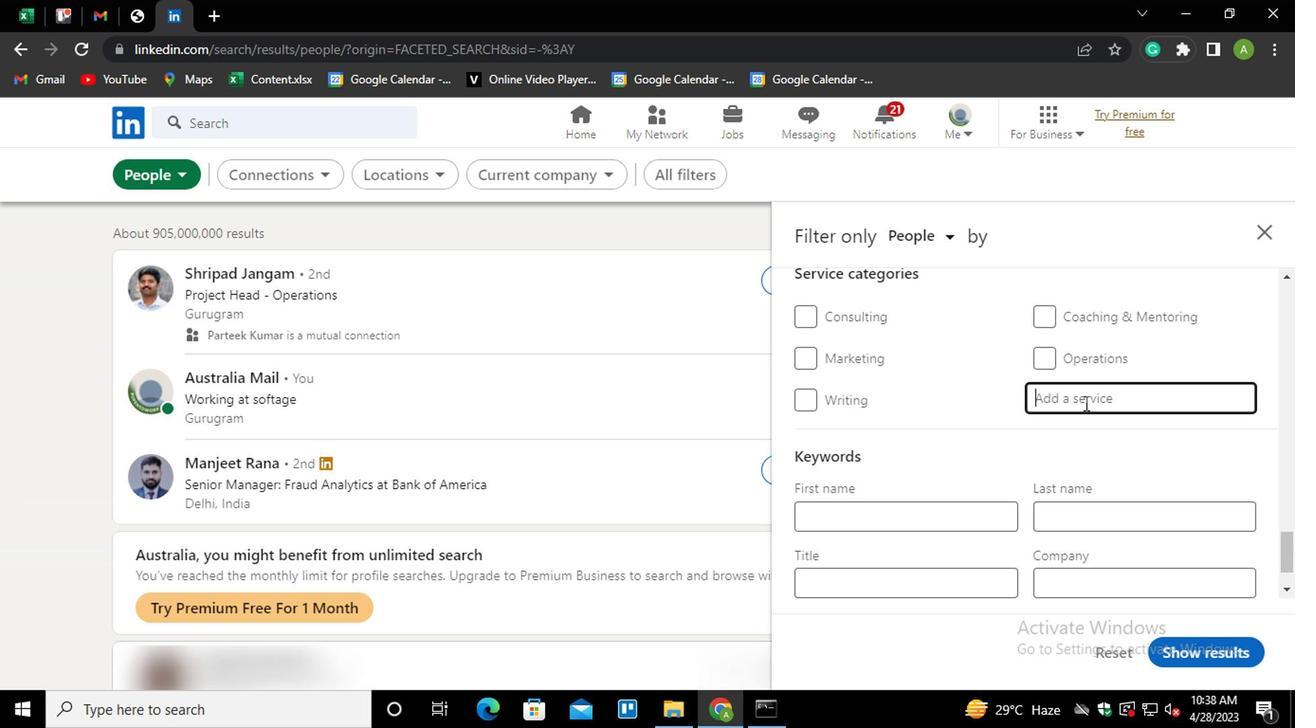 
Action: Mouse pressed left at (1100, 394)
Screenshot: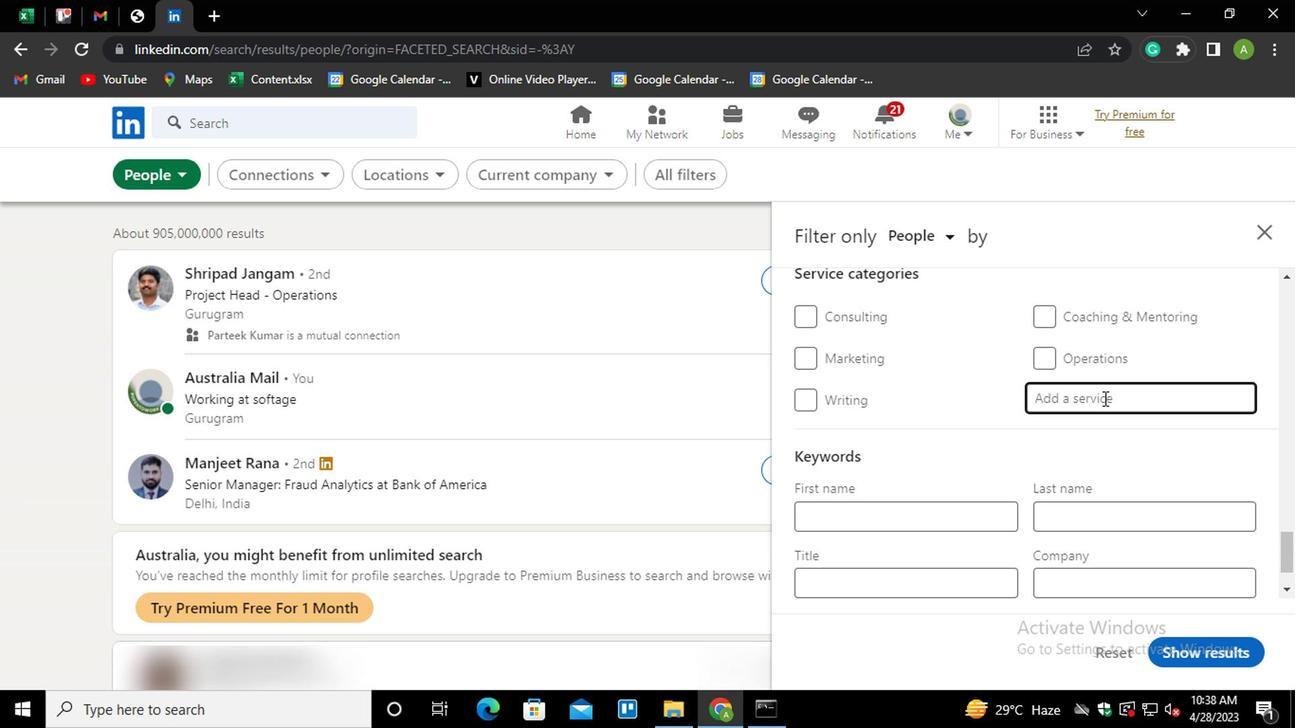 
Action: Key pressed <Key.shift>PRINT<Key.down><Key.enter>
Screenshot: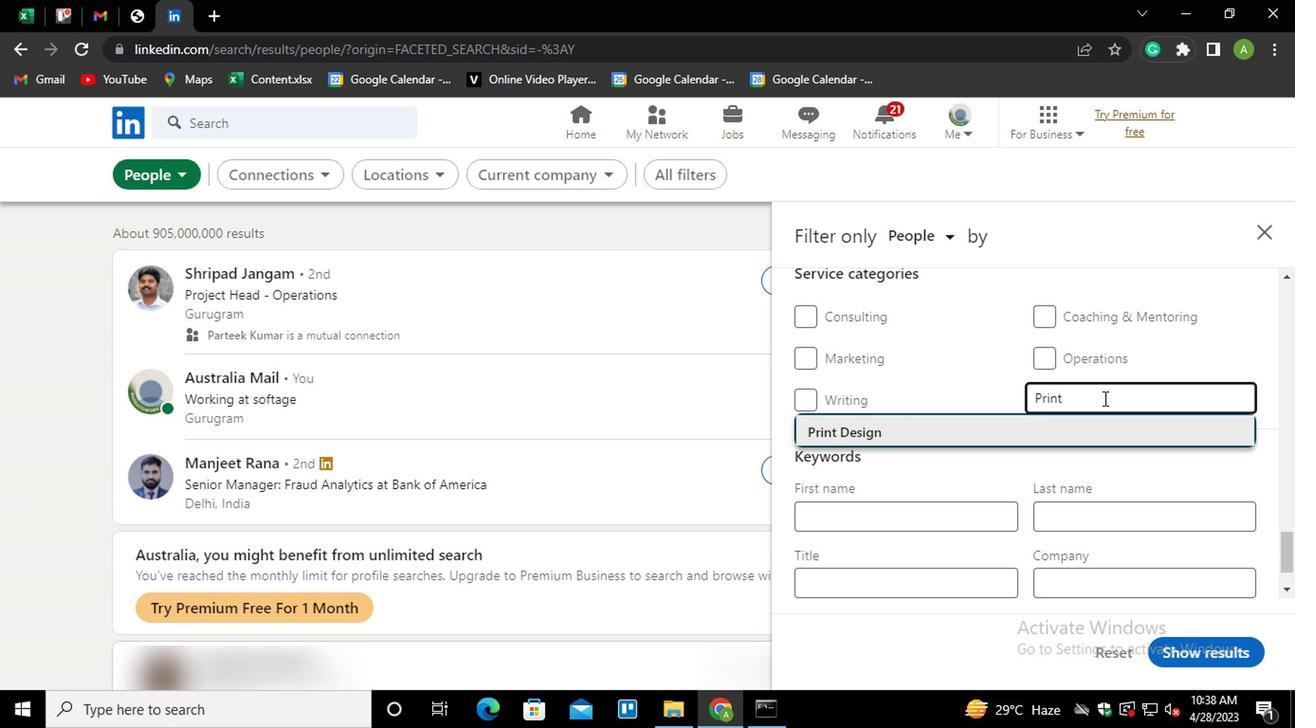 
Action: Mouse scrolled (1100, 393) with delta (0, 0)
Screenshot: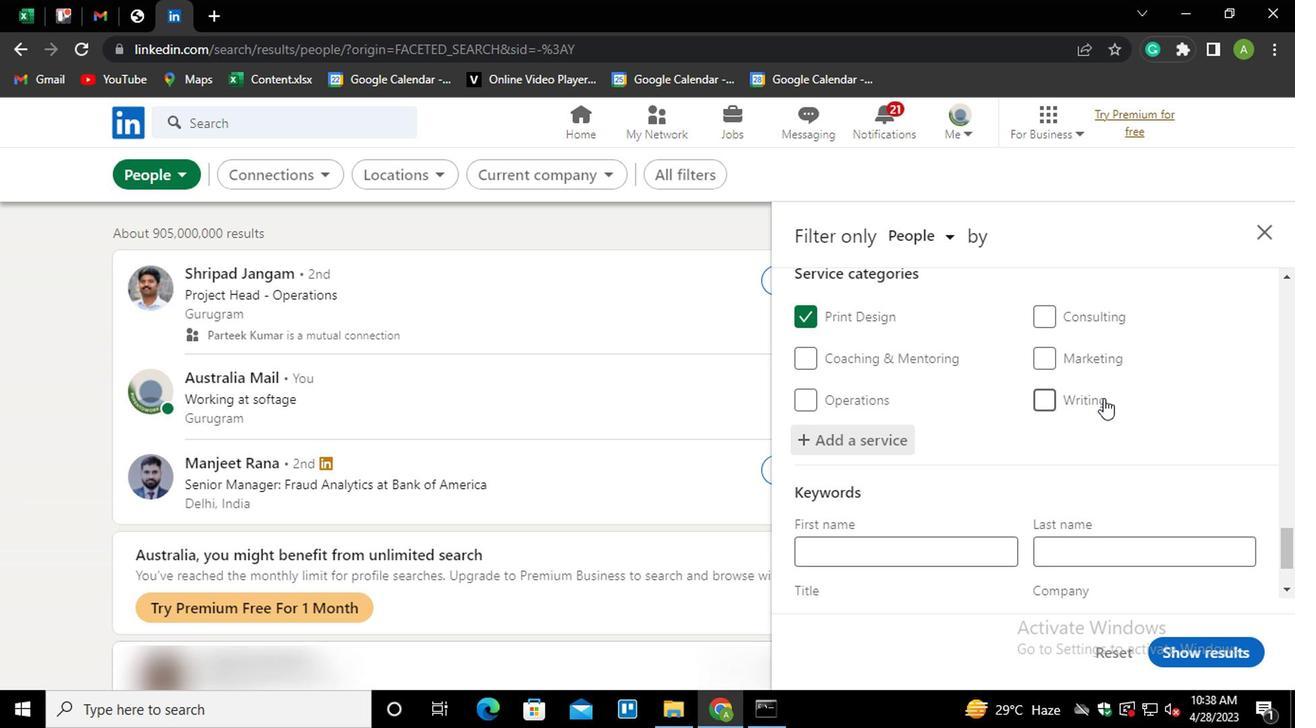 
Action: Mouse scrolled (1100, 393) with delta (0, 0)
Screenshot: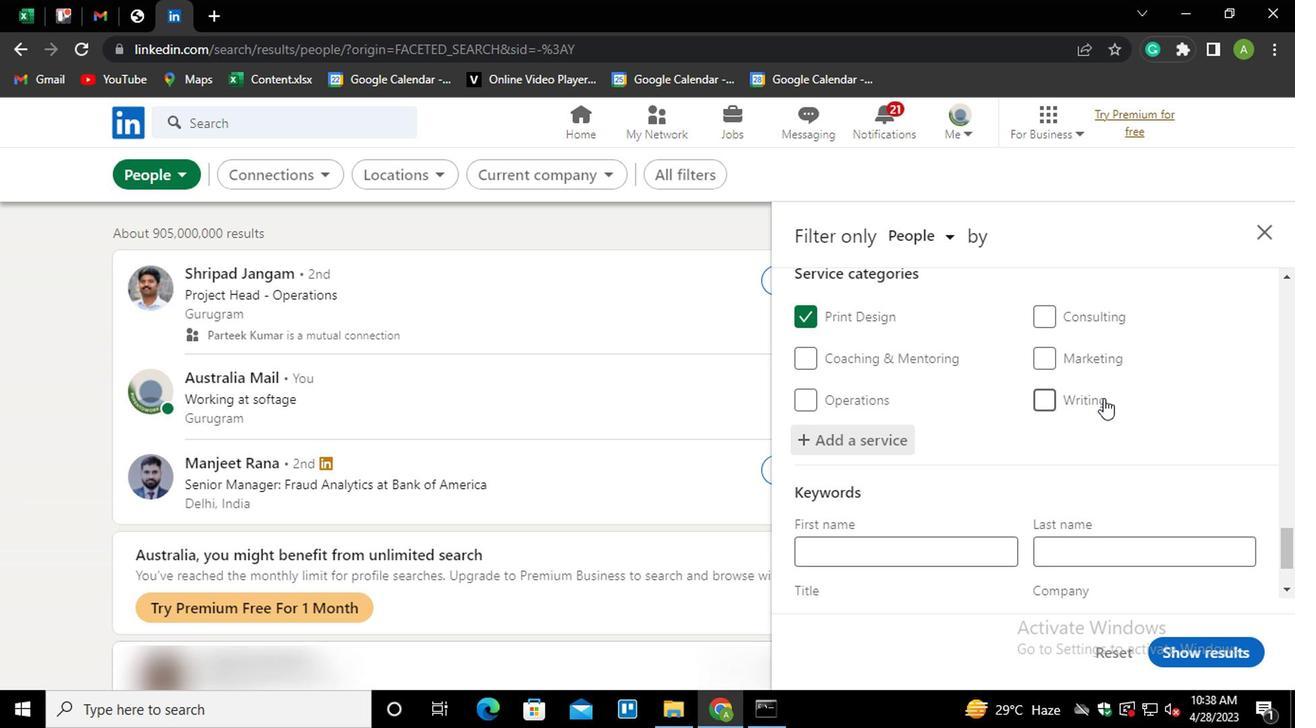 
Action: Mouse scrolled (1100, 393) with delta (0, 0)
Screenshot: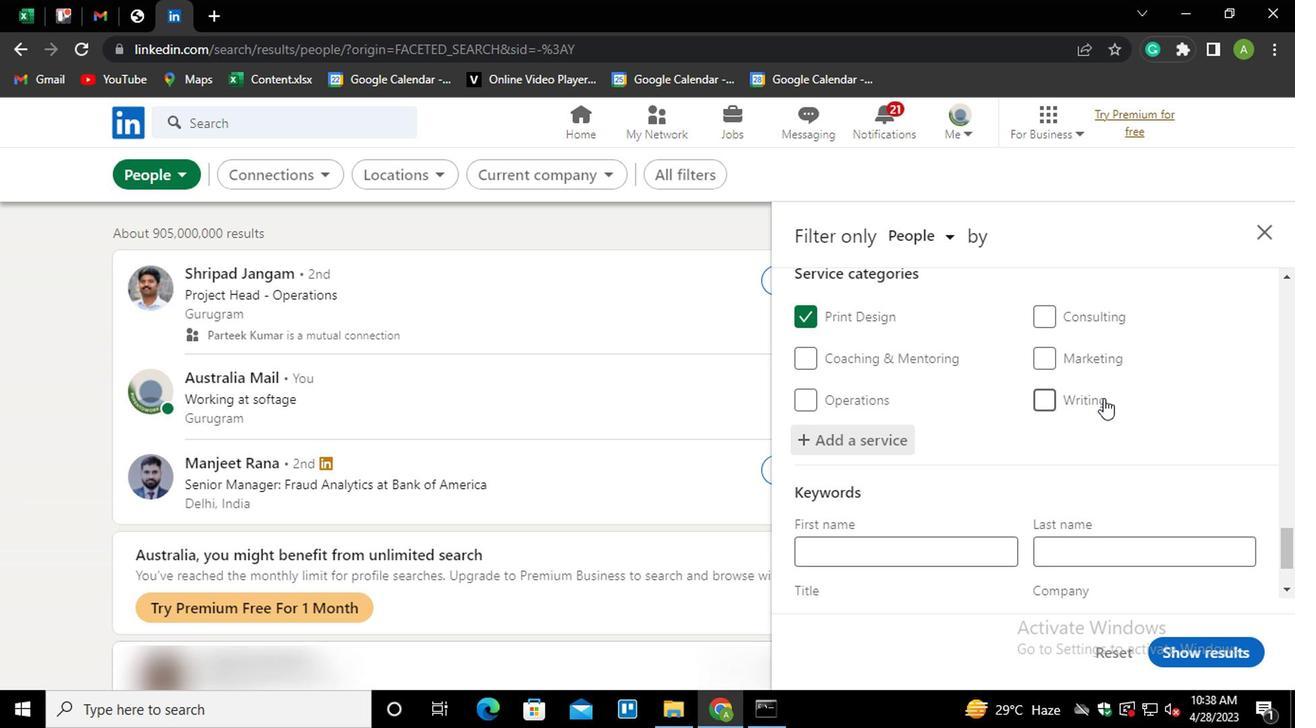 
Action: Mouse scrolled (1100, 393) with delta (0, 0)
Screenshot: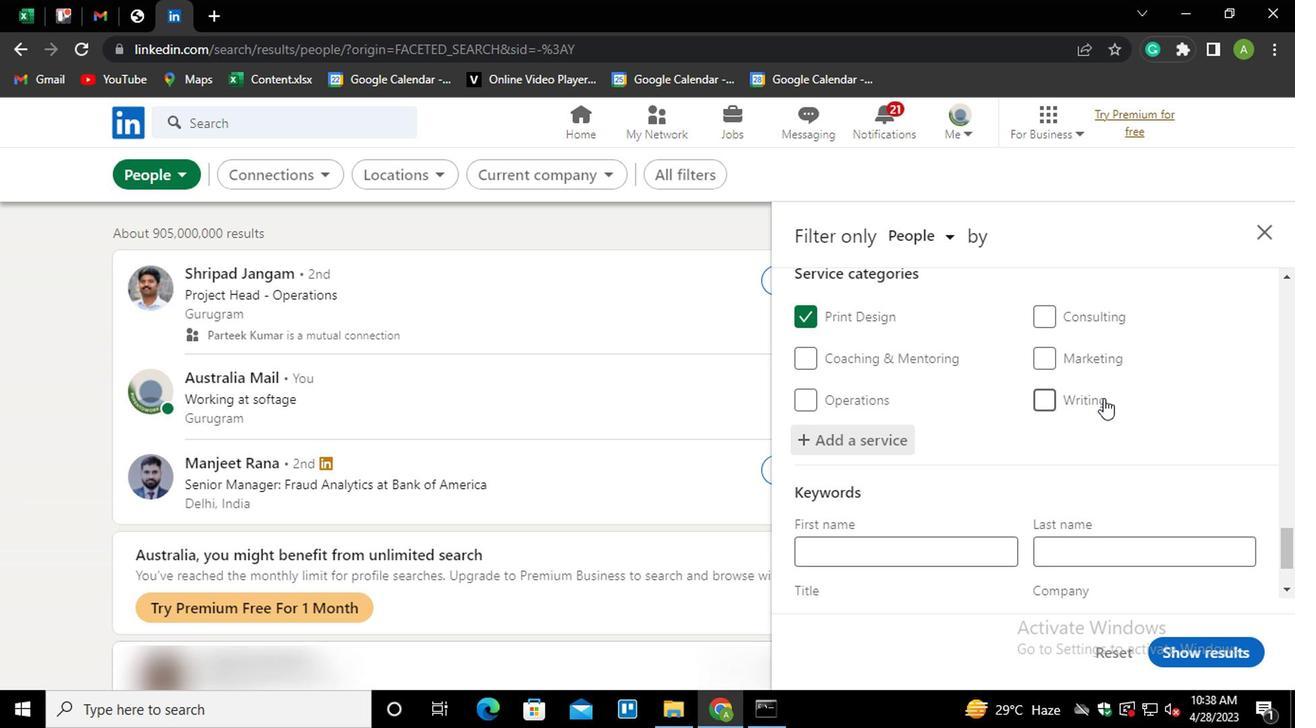
Action: Mouse scrolled (1100, 393) with delta (0, 0)
Screenshot: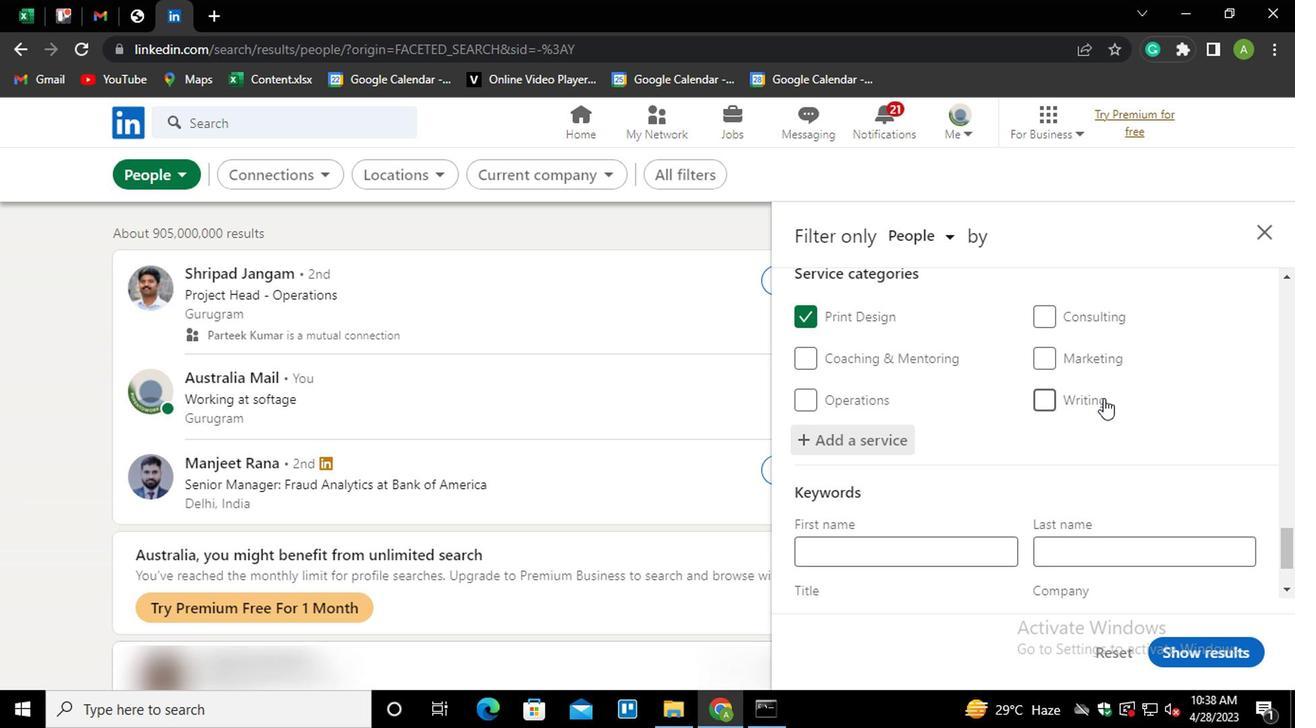 
Action: Mouse moved to (969, 516)
Screenshot: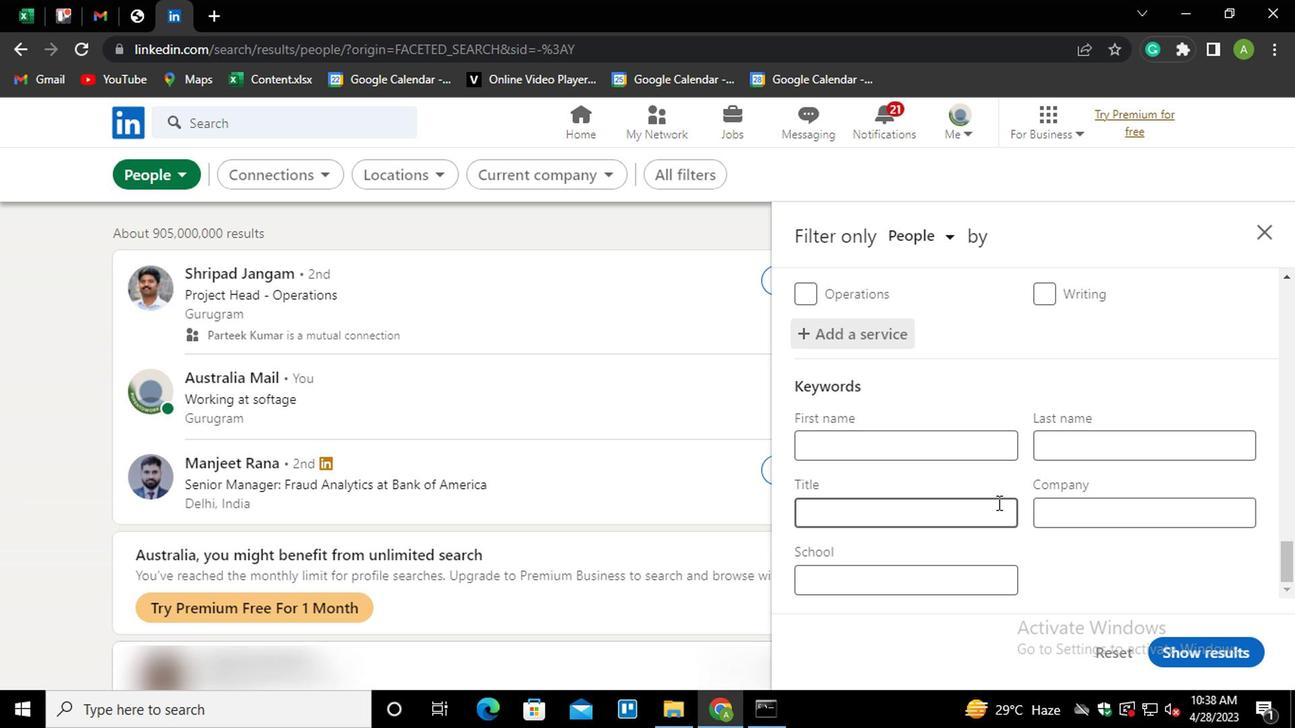 
Action: Mouse pressed left at (969, 516)
Screenshot: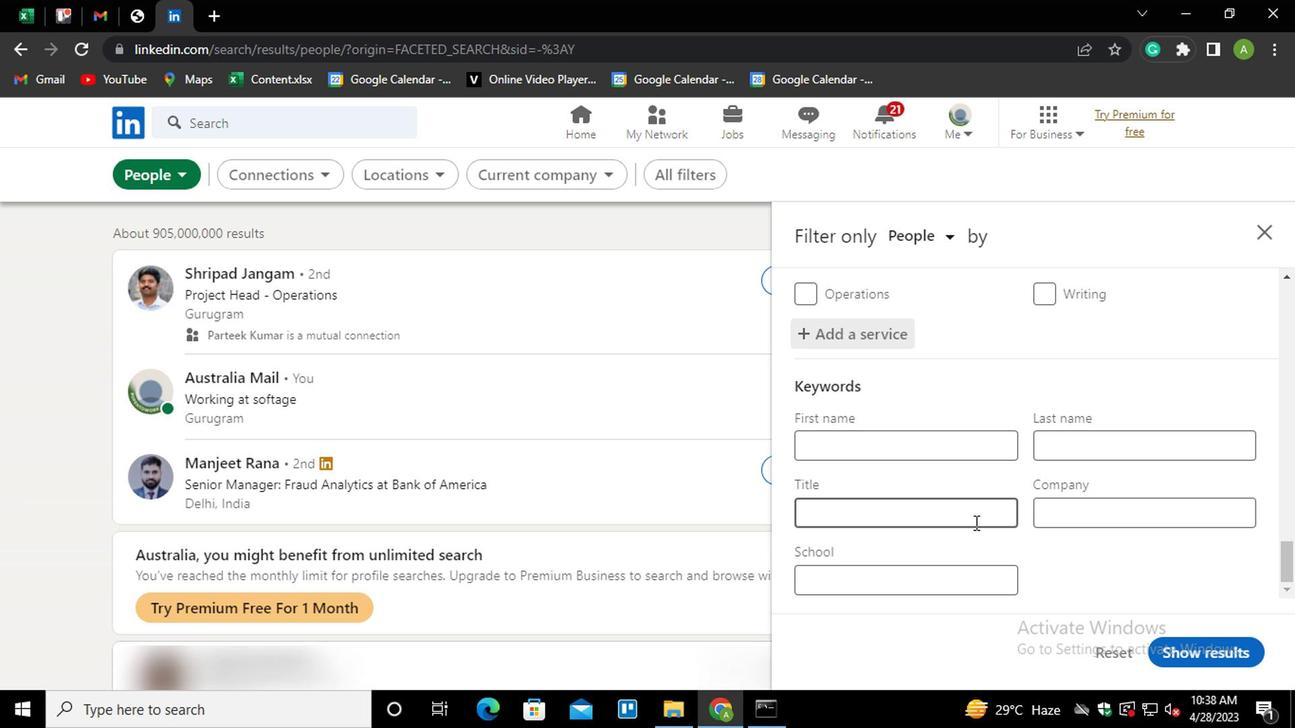 
Action: Key pressed <Key.shift>PURCHASING<Key.space><Key.shift>STAFF
Screenshot: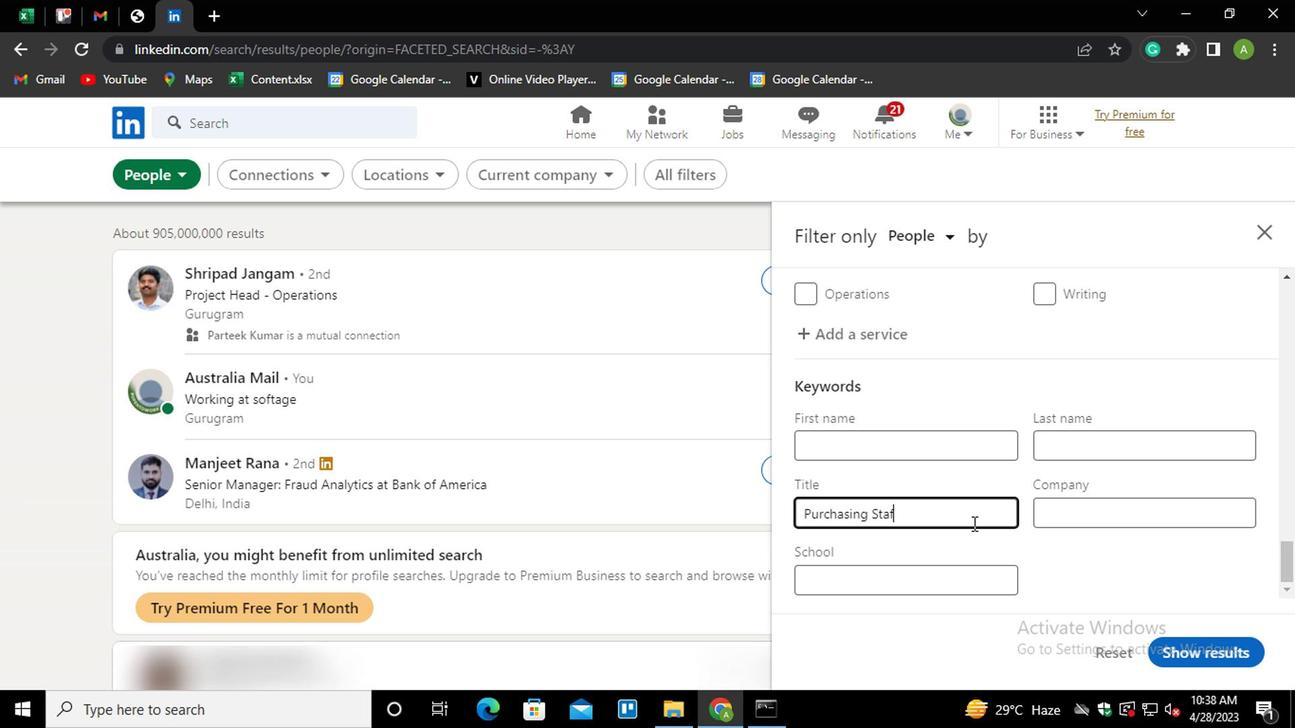 
Action: Mouse moved to (1096, 547)
Screenshot: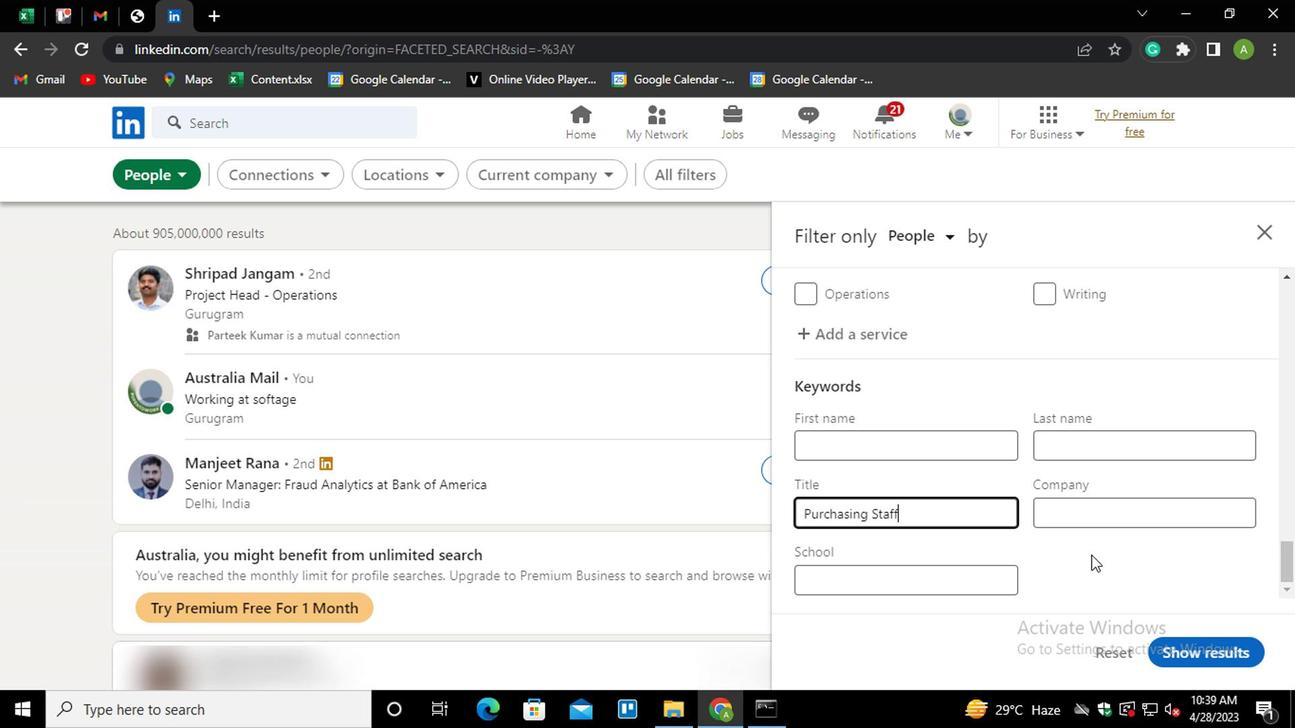 
Action: Mouse pressed left at (1096, 547)
Screenshot: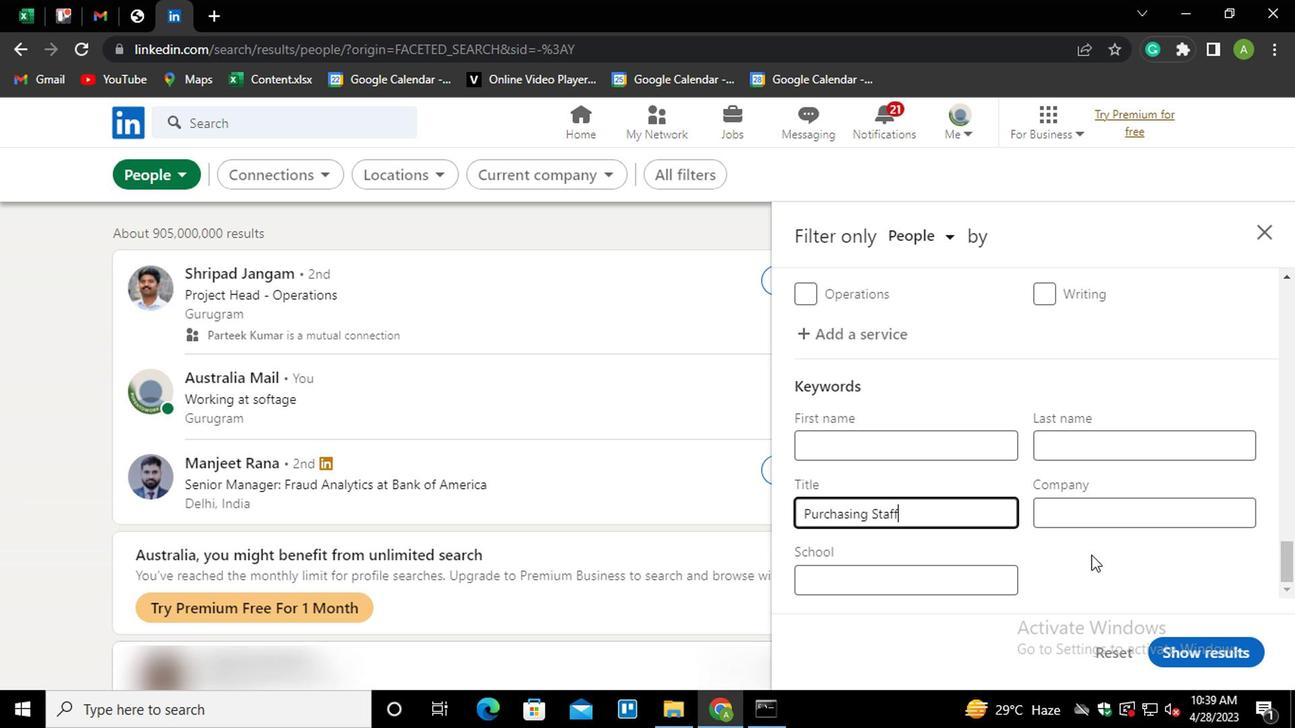 
Action: Mouse moved to (1200, 642)
Screenshot: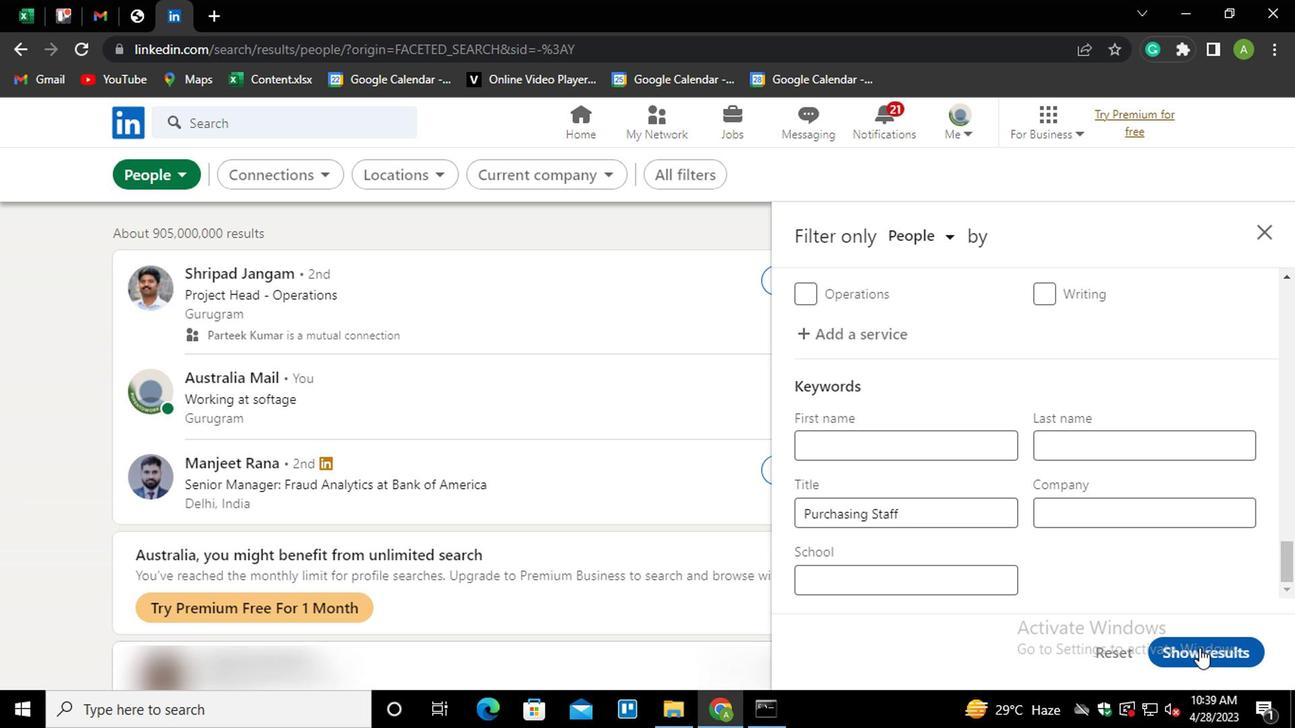 
Action: Mouse pressed left at (1200, 642)
Screenshot: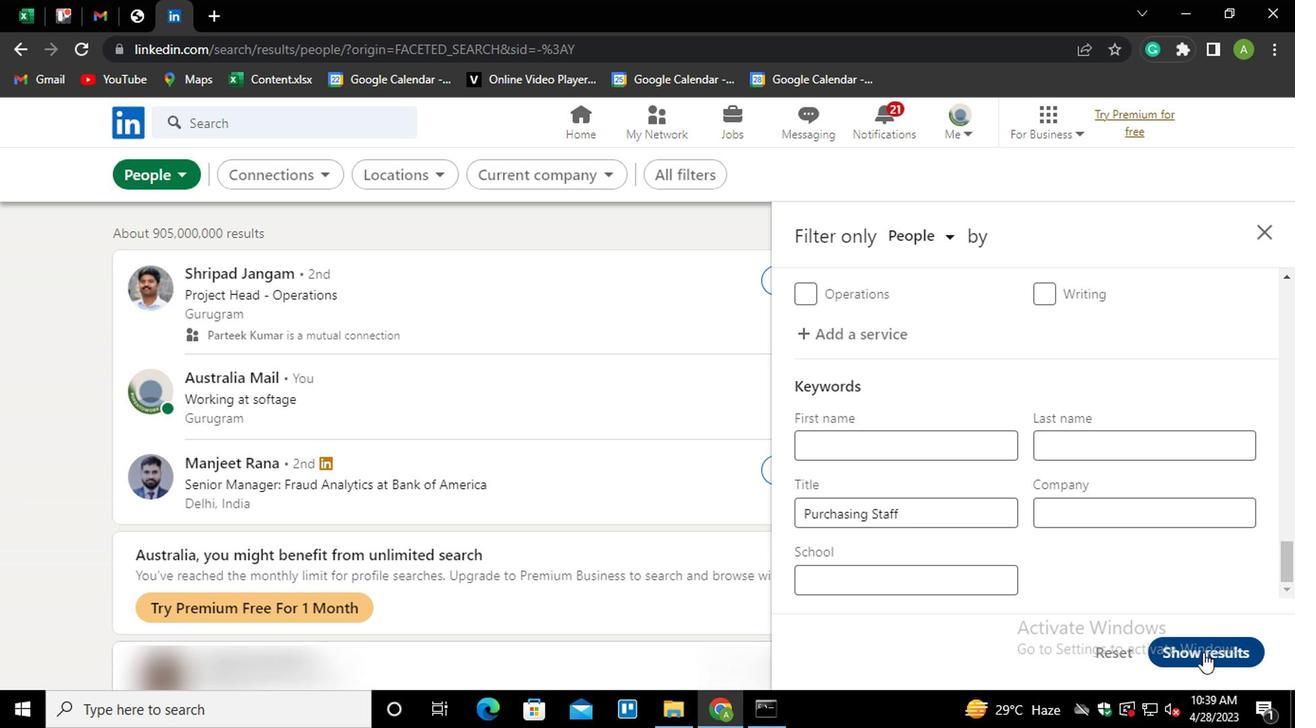 
